 Task: Compose an email with the signature Alex Clark with the subject Status update and the message Please find attached the requested document. from softage.1@softage.net to softage.5@softage.net and softage.6@softage.net with CC to softage.7@softage.net, select the message and change font size to huge, align the email to right Send the email
Action: Mouse moved to (511, 643)
Screenshot: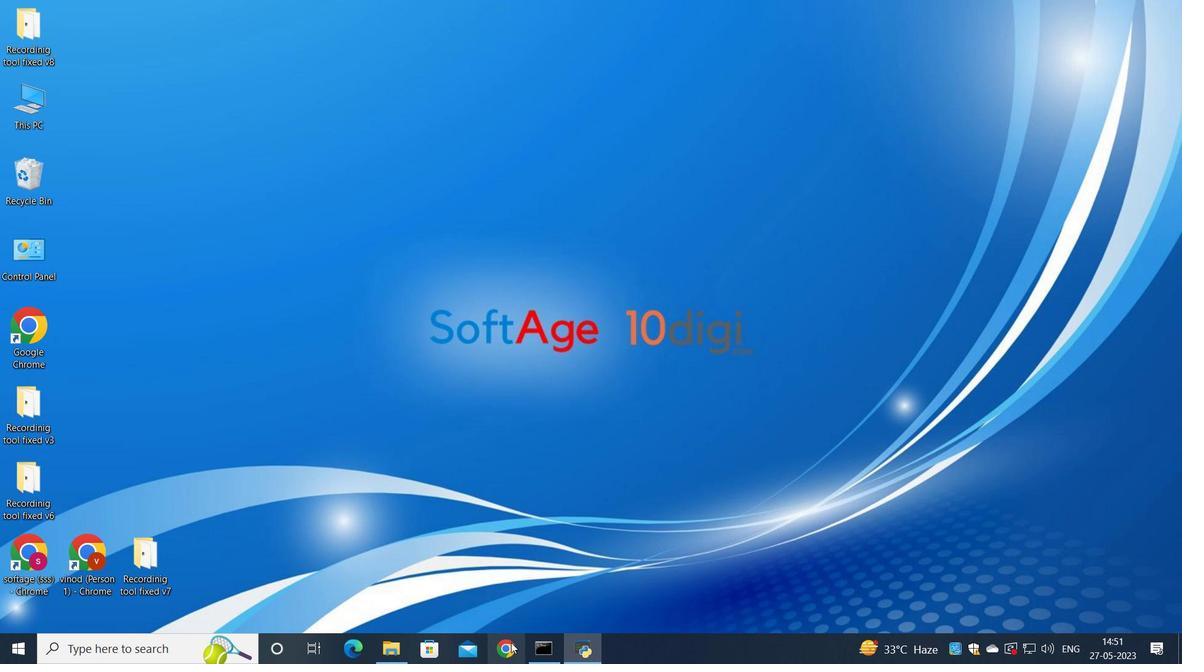 
Action: Mouse pressed left at (511, 643)
Screenshot: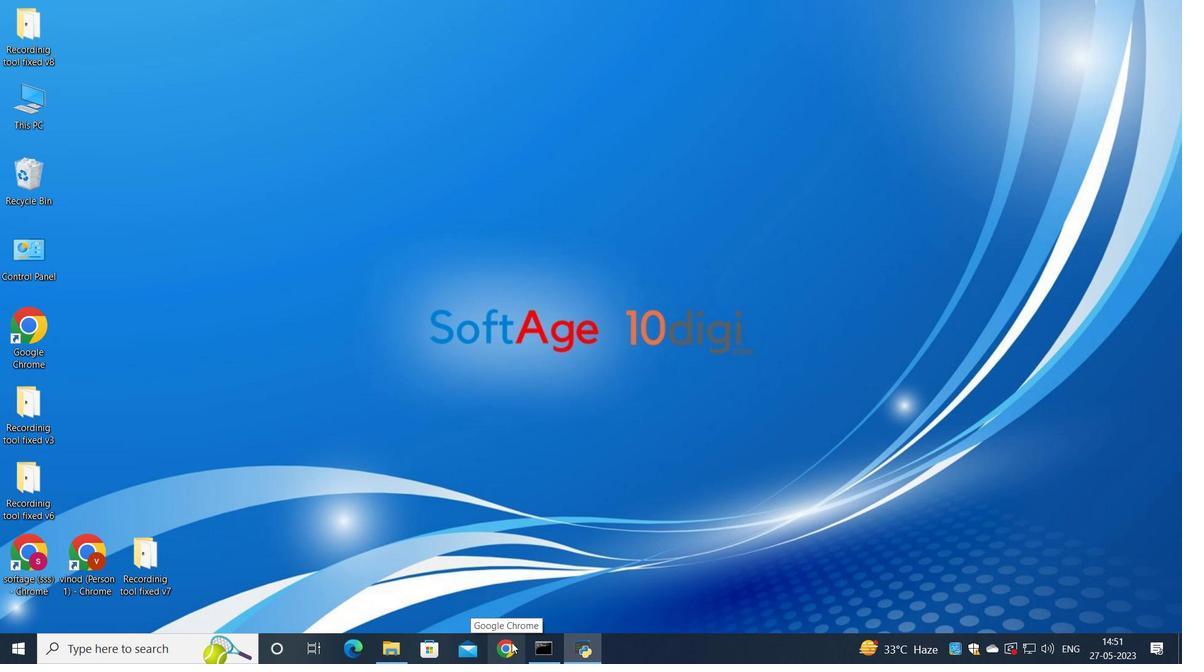 
Action: Mouse moved to (508, 413)
Screenshot: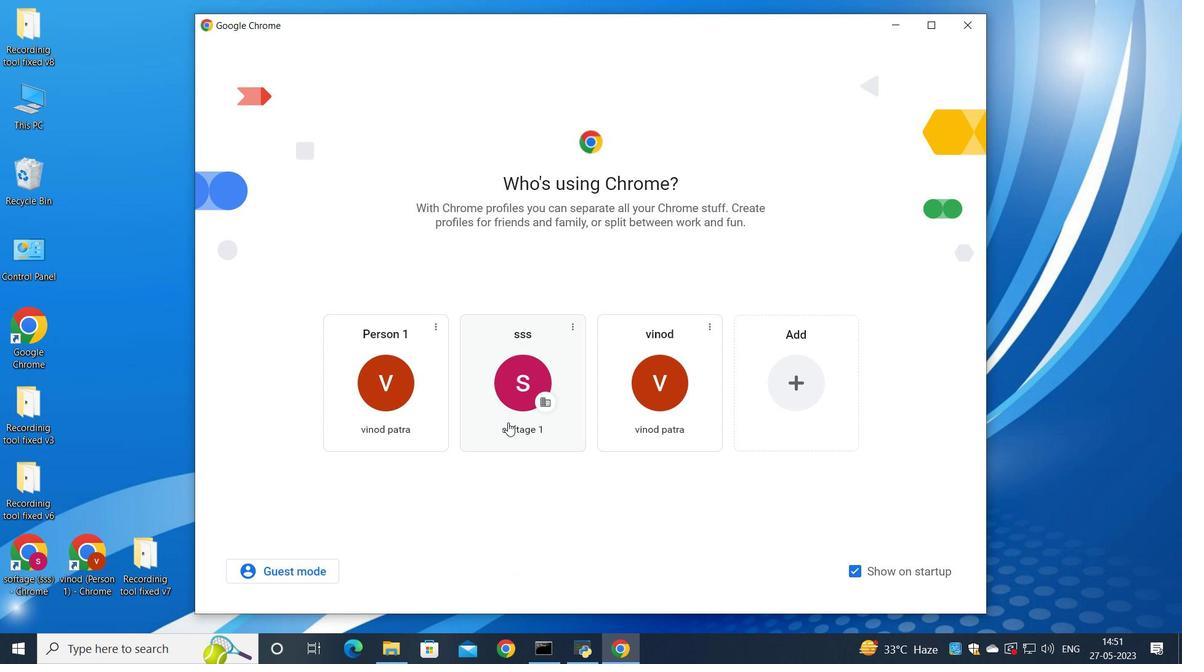 
Action: Mouse pressed left at (508, 413)
Screenshot: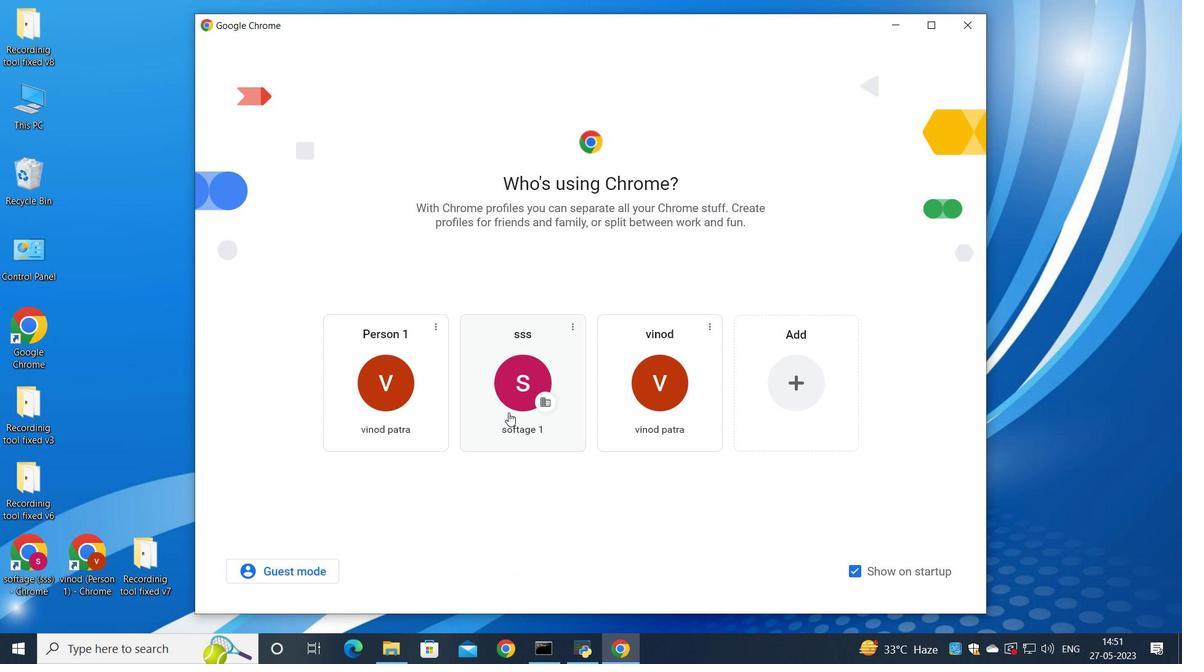 
Action: Mouse moved to (1036, 79)
Screenshot: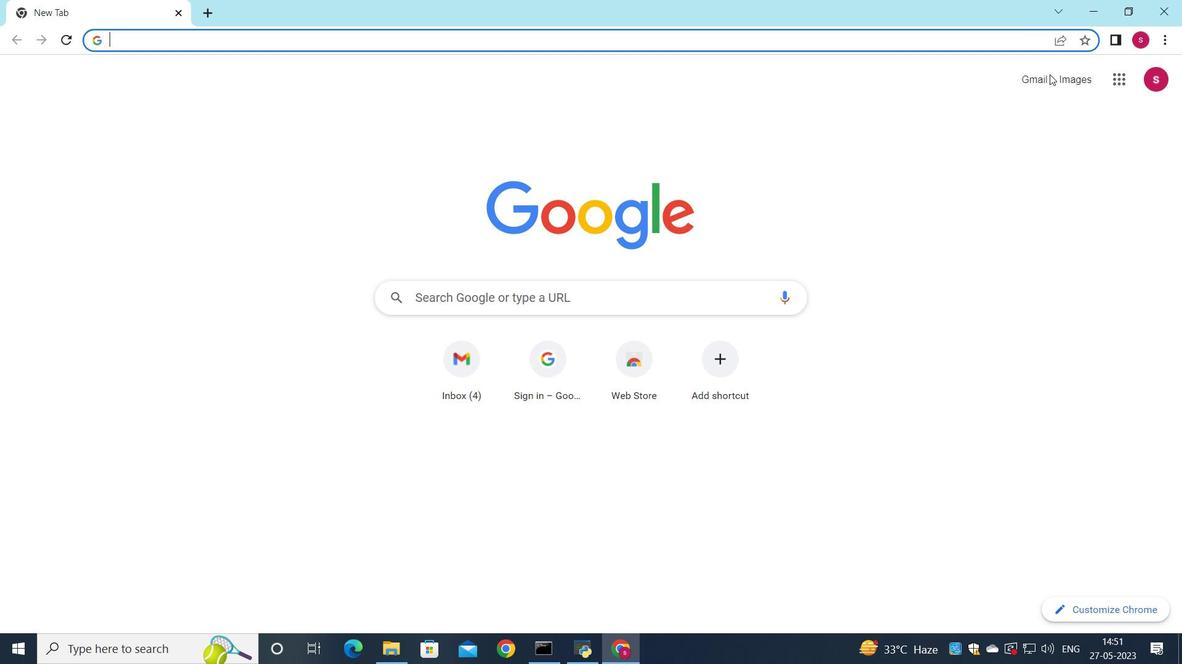 
Action: Mouse pressed left at (1036, 79)
Screenshot: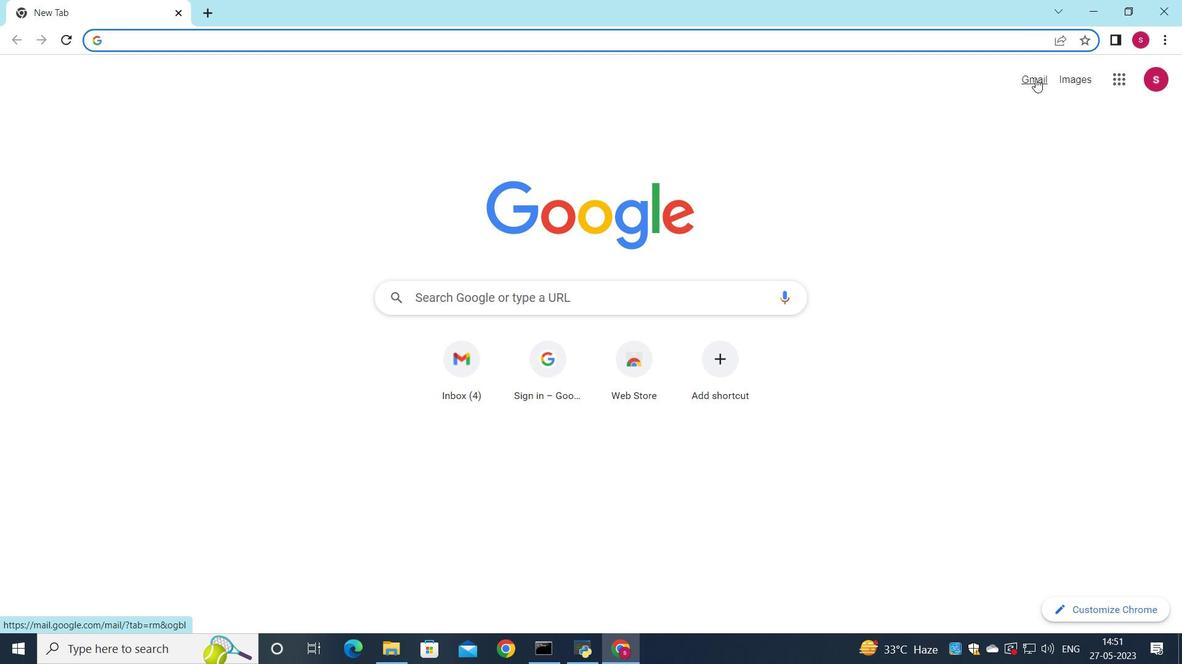 
Action: Mouse moved to (1009, 102)
Screenshot: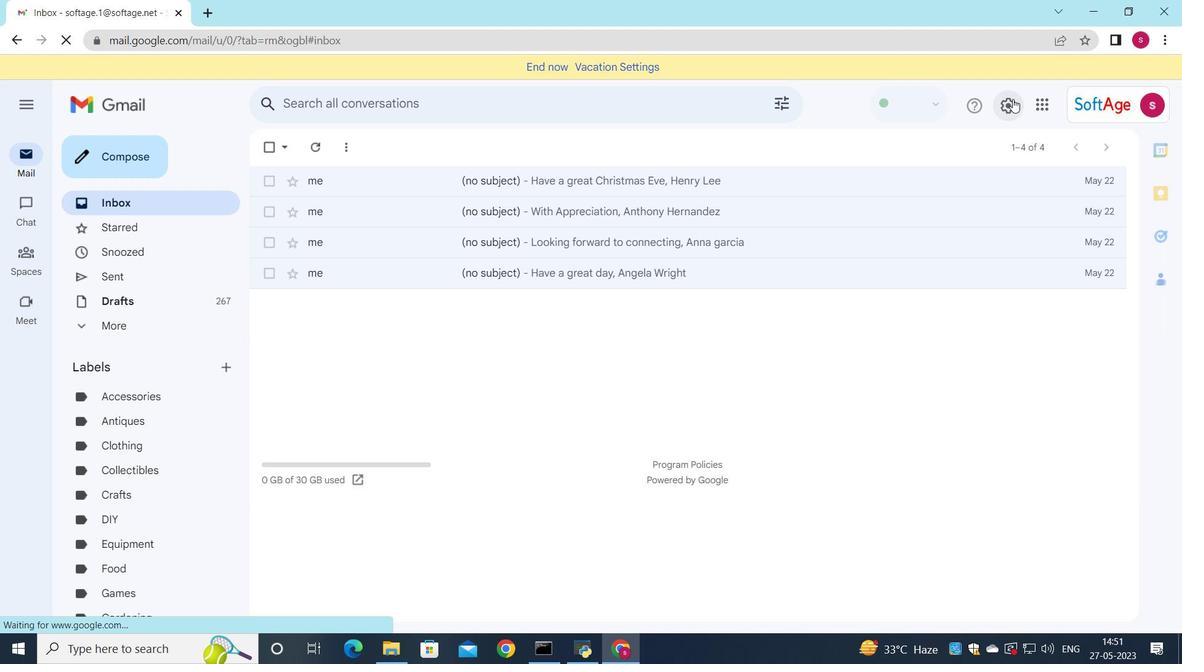 
Action: Mouse pressed left at (1009, 102)
Screenshot: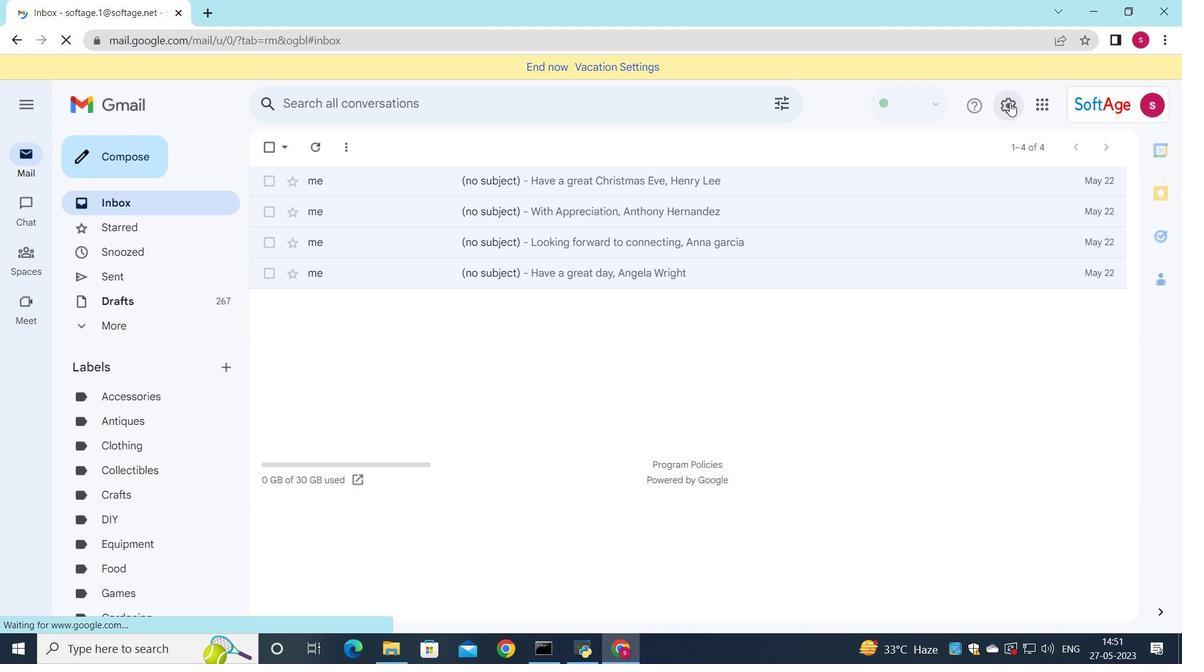 
Action: Mouse moved to (1001, 182)
Screenshot: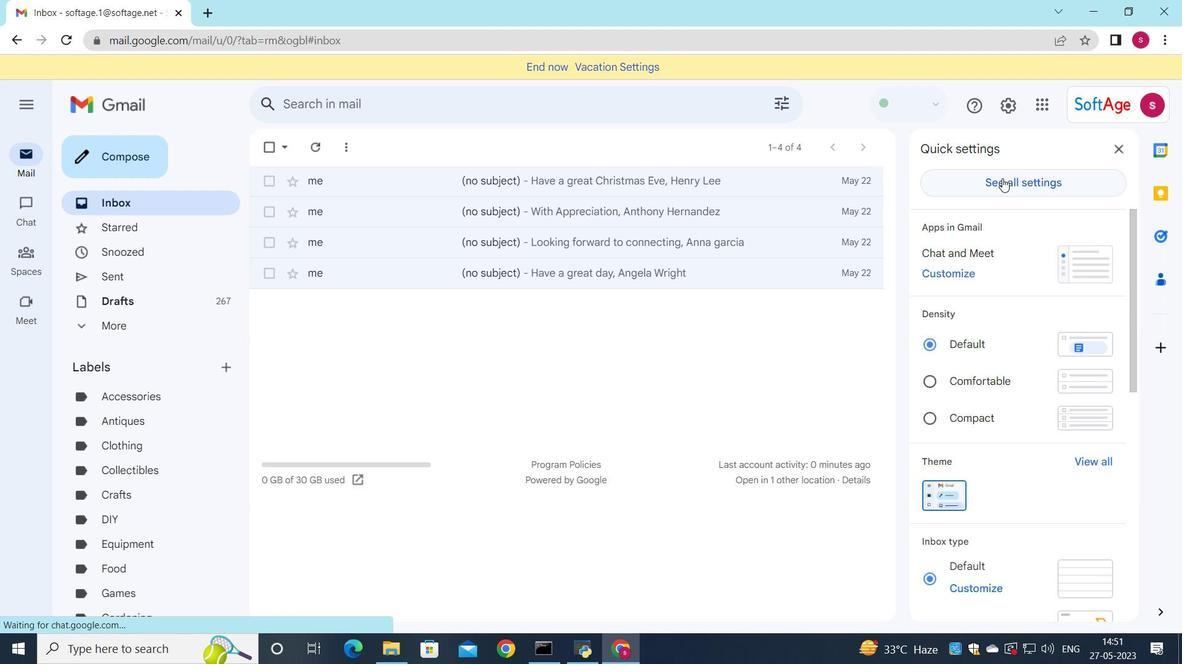 
Action: Mouse pressed left at (1001, 182)
Screenshot: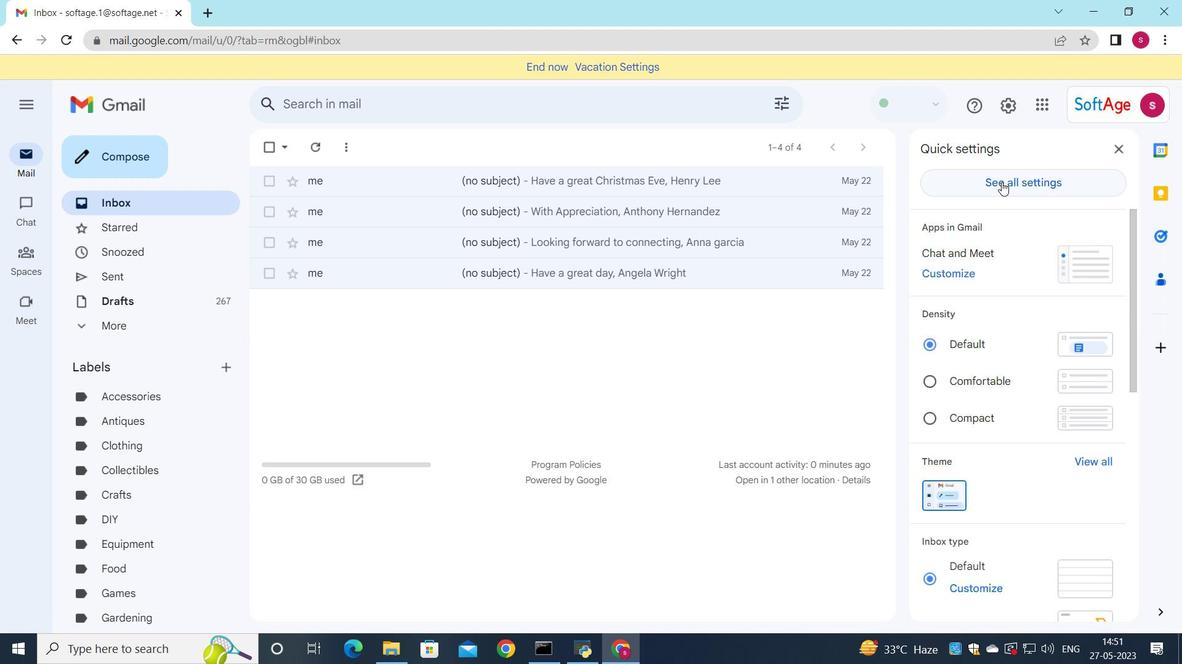
Action: Mouse moved to (621, 259)
Screenshot: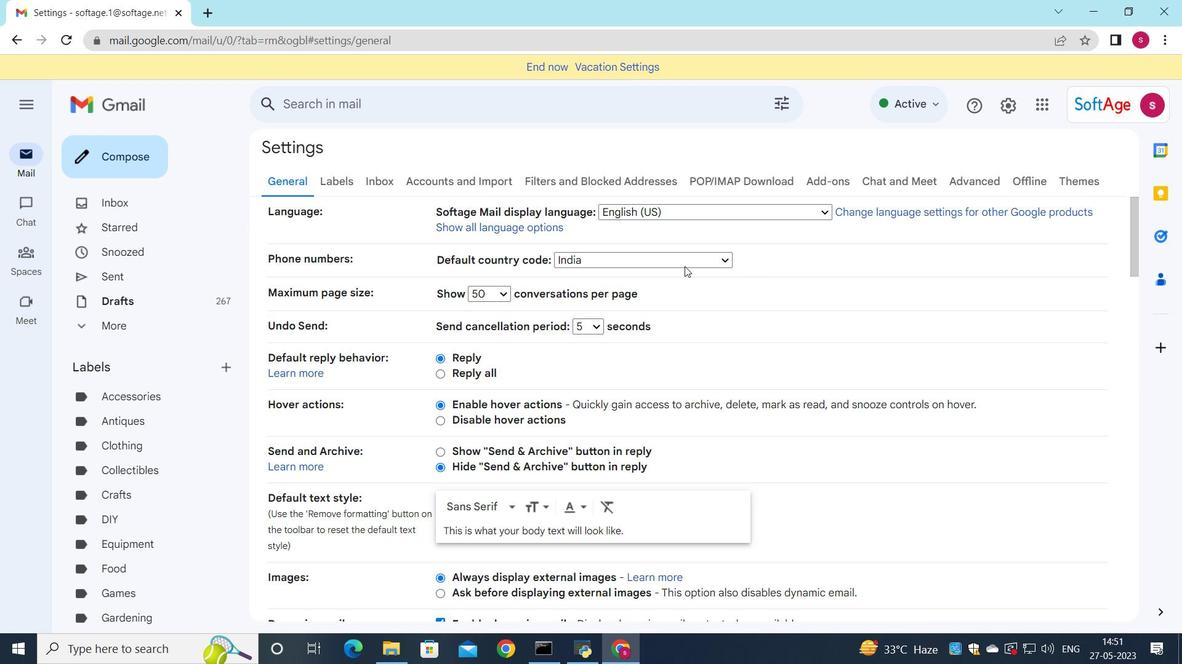 
Action: Mouse scrolled (621, 258) with delta (0, 0)
Screenshot: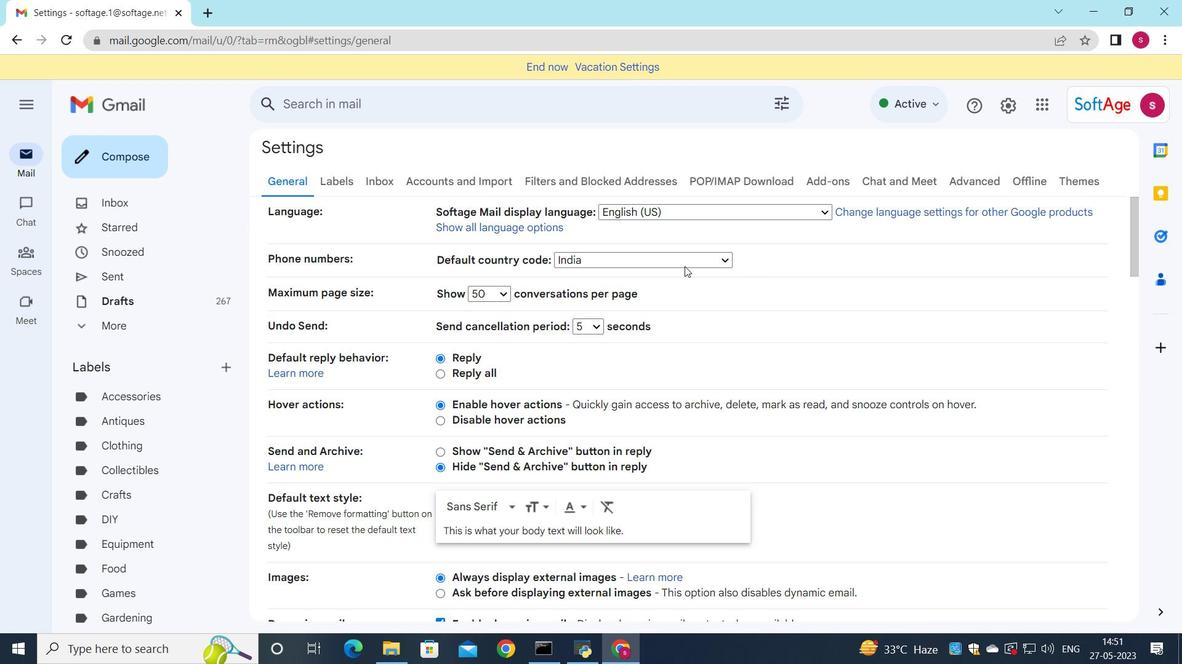 
Action: Mouse moved to (612, 261)
Screenshot: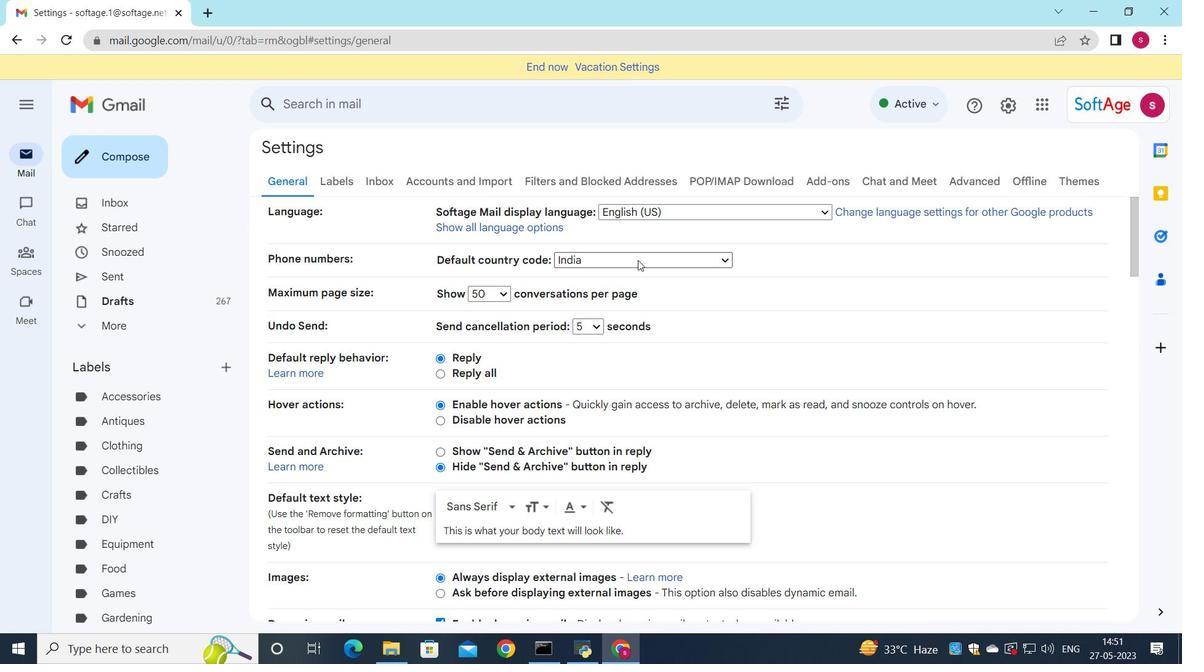 
Action: Mouse scrolled (612, 261) with delta (0, 0)
Screenshot: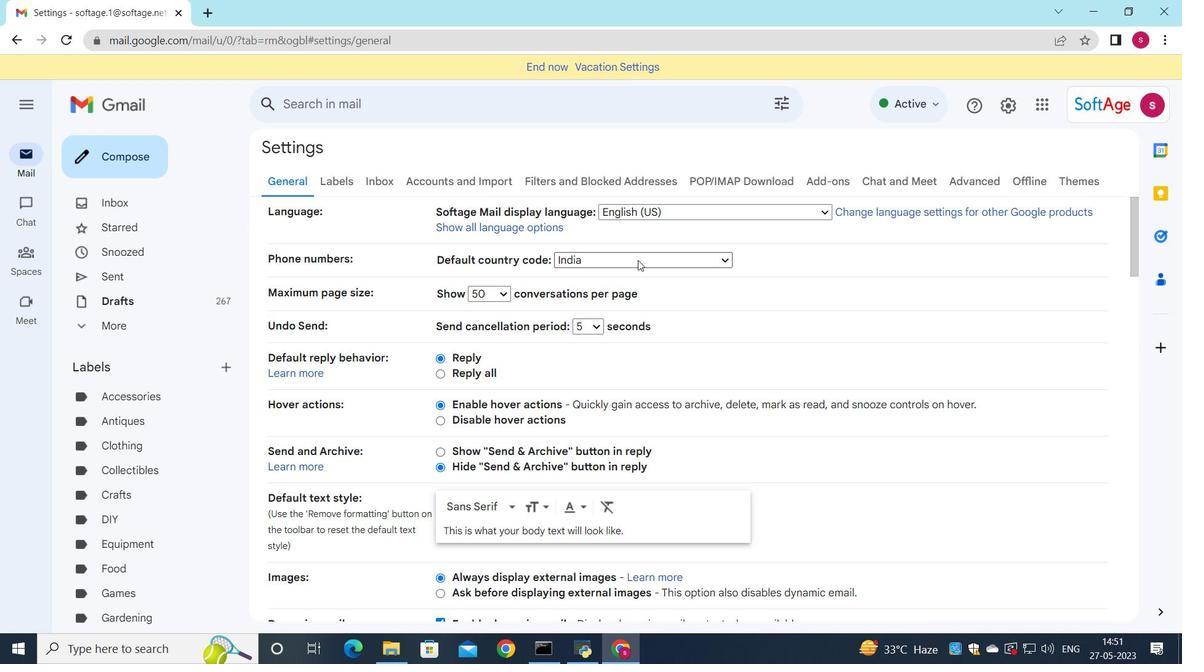 
Action: Mouse moved to (609, 262)
Screenshot: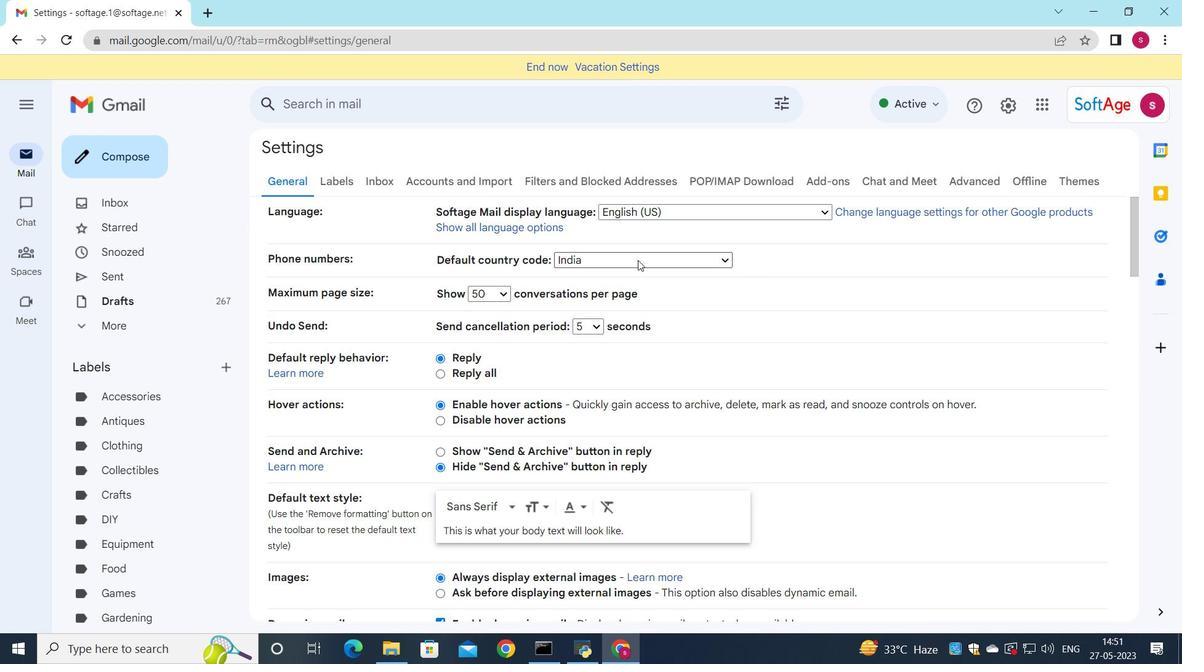 
Action: Mouse scrolled (609, 261) with delta (0, 0)
Screenshot: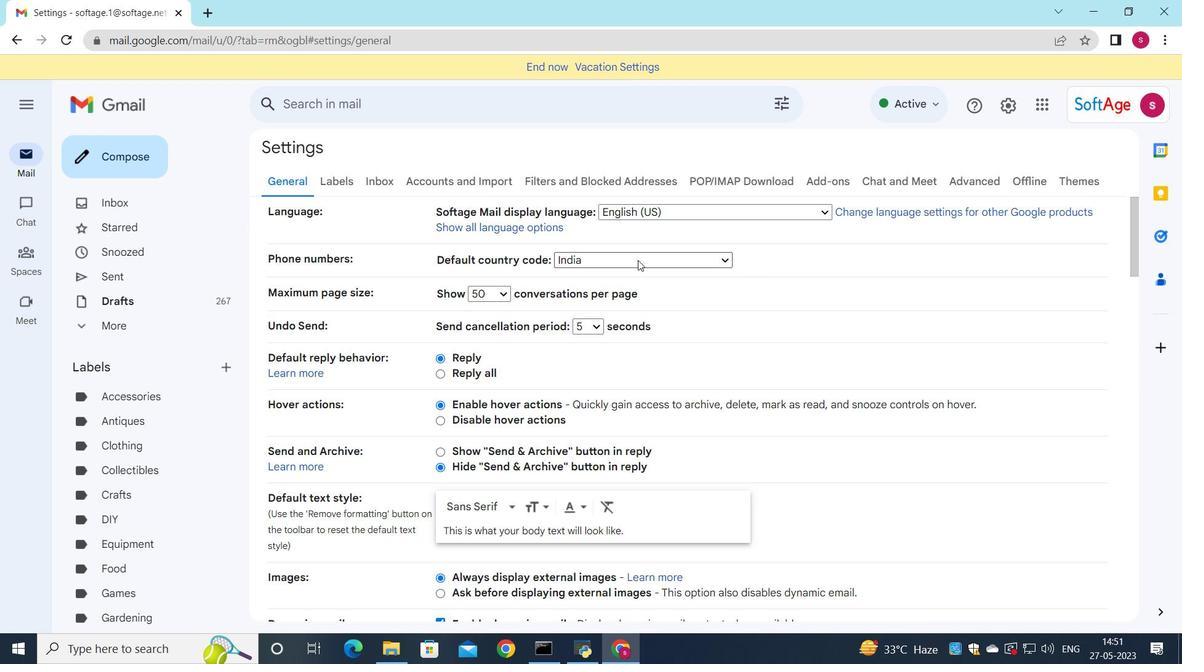 
Action: Mouse moved to (600, 267)
Screenshot: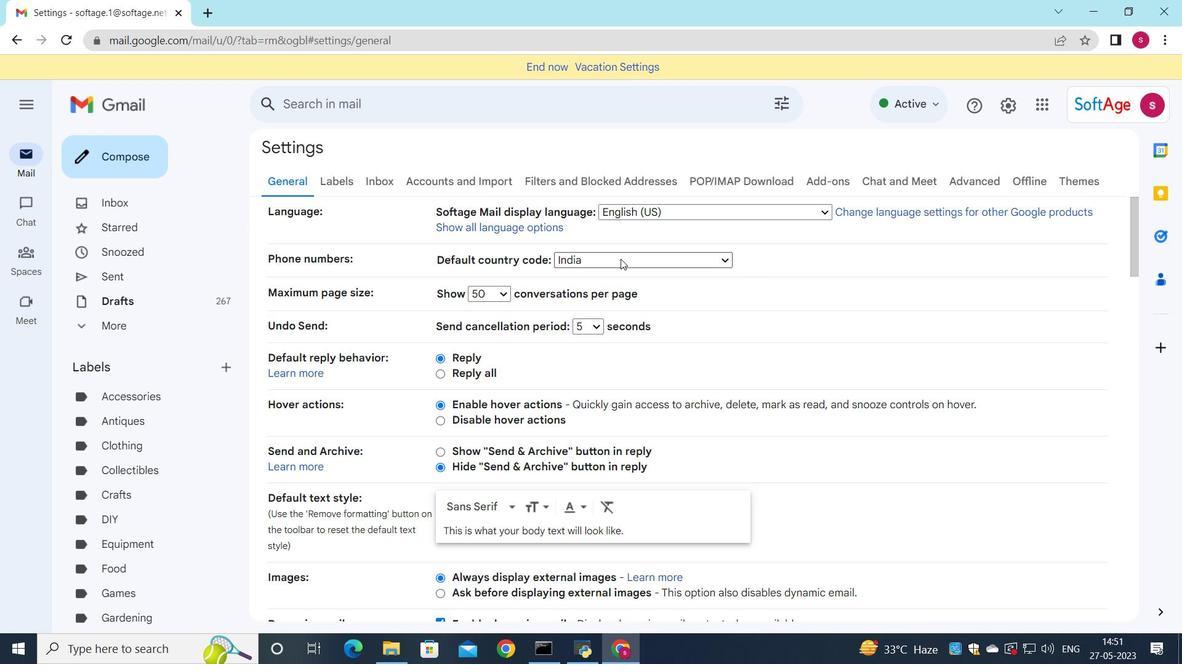 
Action: Mouse scrolled (602, 265) with delta (0, 0)
Screenshot: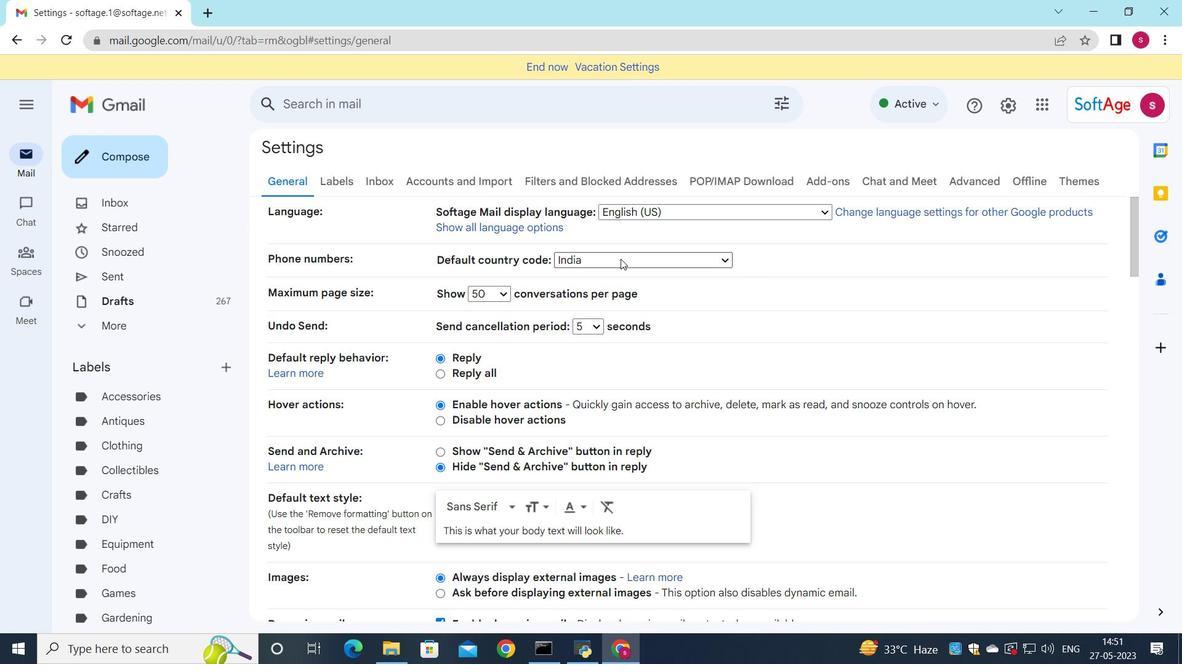 
Action: Mouse moved to (595, 273)
Screenshot: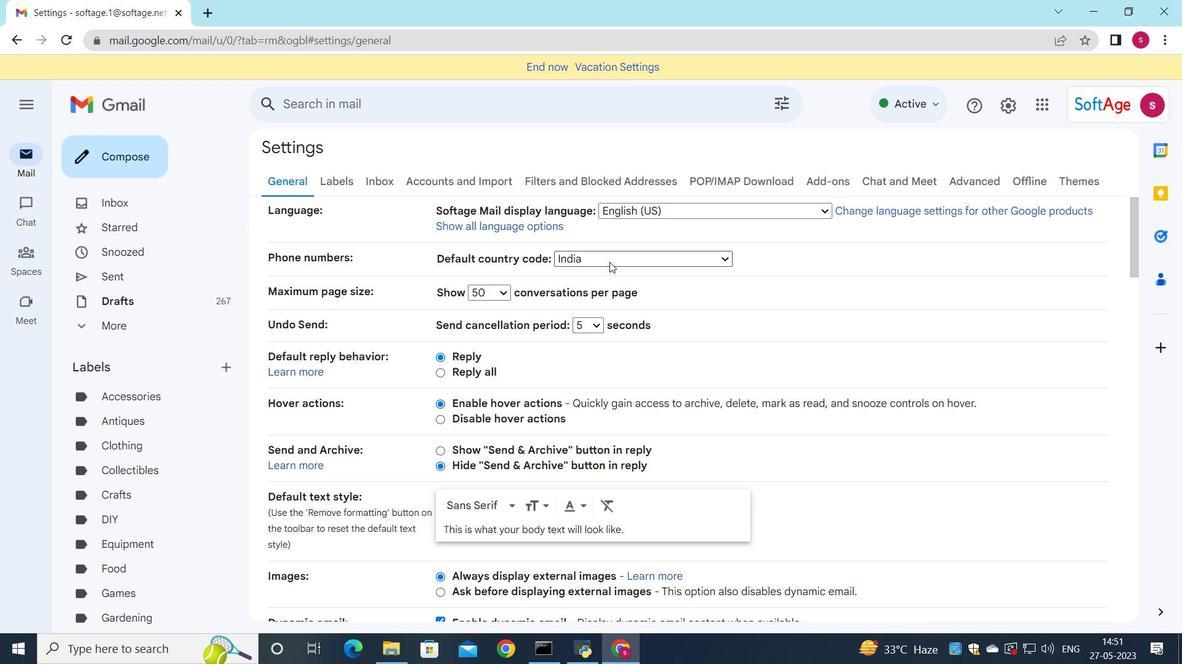 
Action: Mouse scrolled (595, 273) with delta (0, 0)
Screenshot: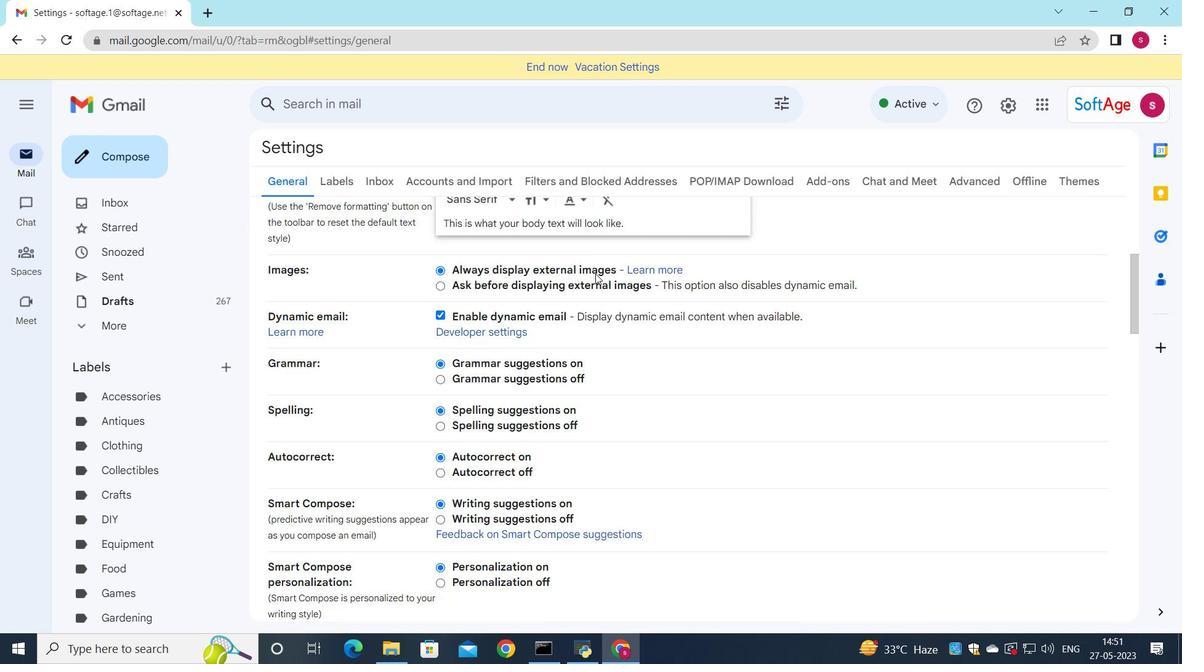 
Action: Mouse scrolled (595, 273) with delta (0, 0)
Screenshot: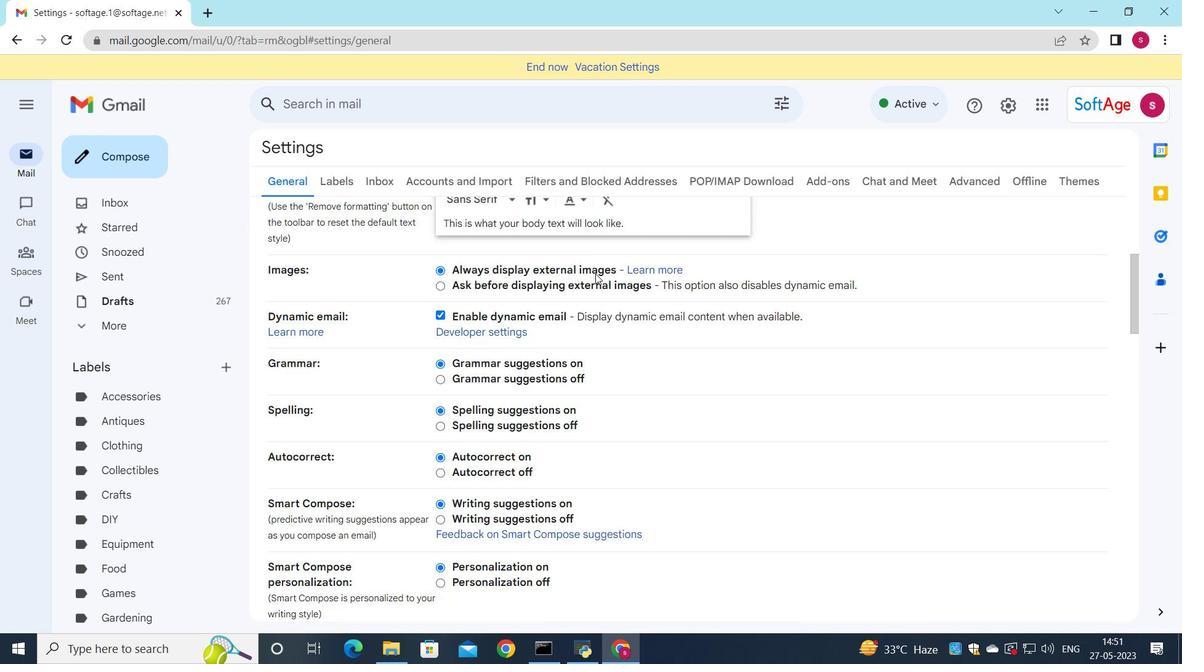 
Action: Mouse scrolled (595, 273) with delta (0, 0)
Screenshot: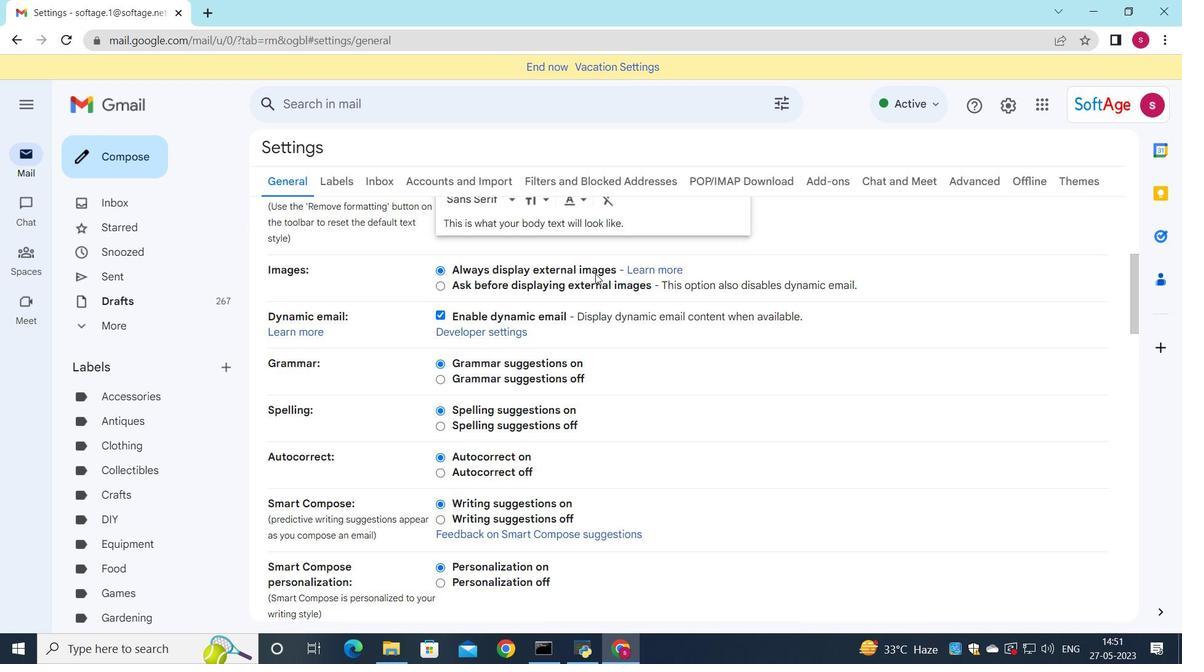 
Action: Mouse scrolled (595, 273) with delta (0, 0)
Screenshot: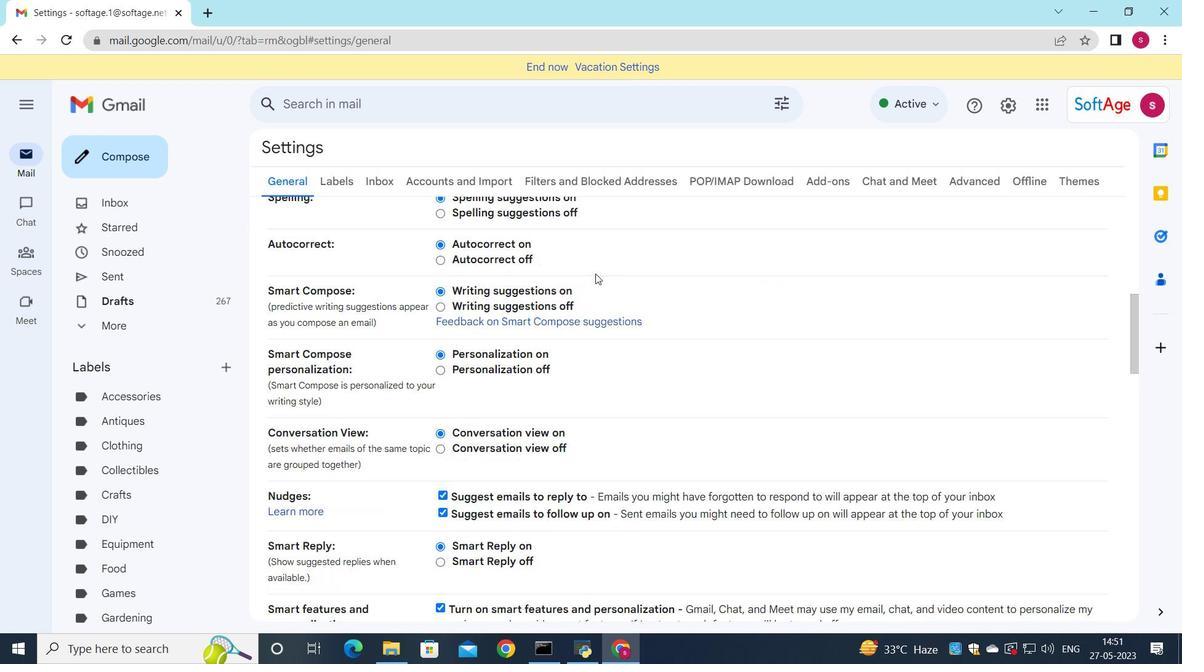 
Action: Mouse scrolled (595, 273) with delta (0, 0)
Screenshot: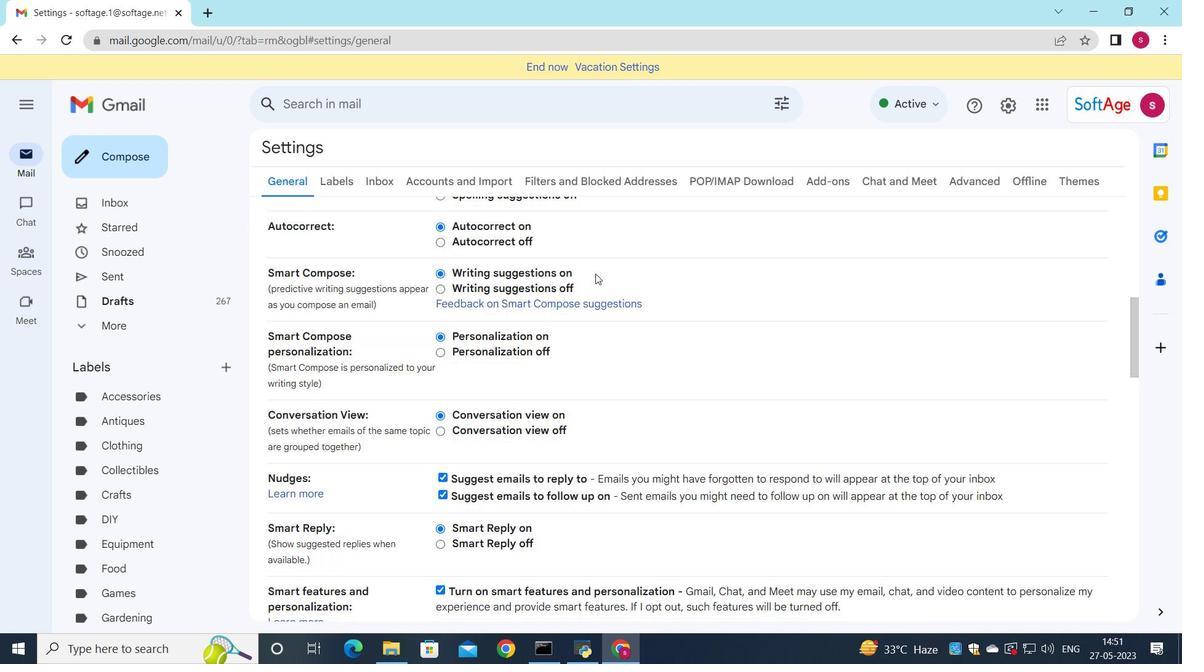 
Action: Mouse scrolled (595, 273) with delta (0, 0)
Screenshot: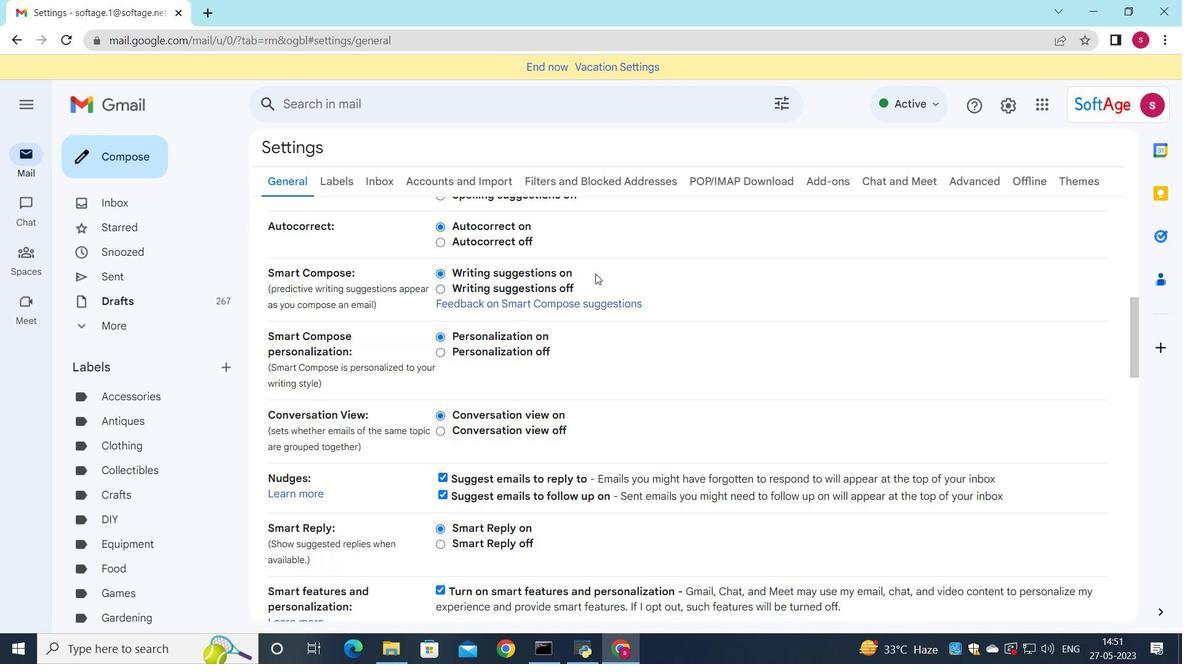 
Action: Mouse scrolled (595, 273) with delta (0, 0)
Screenshot: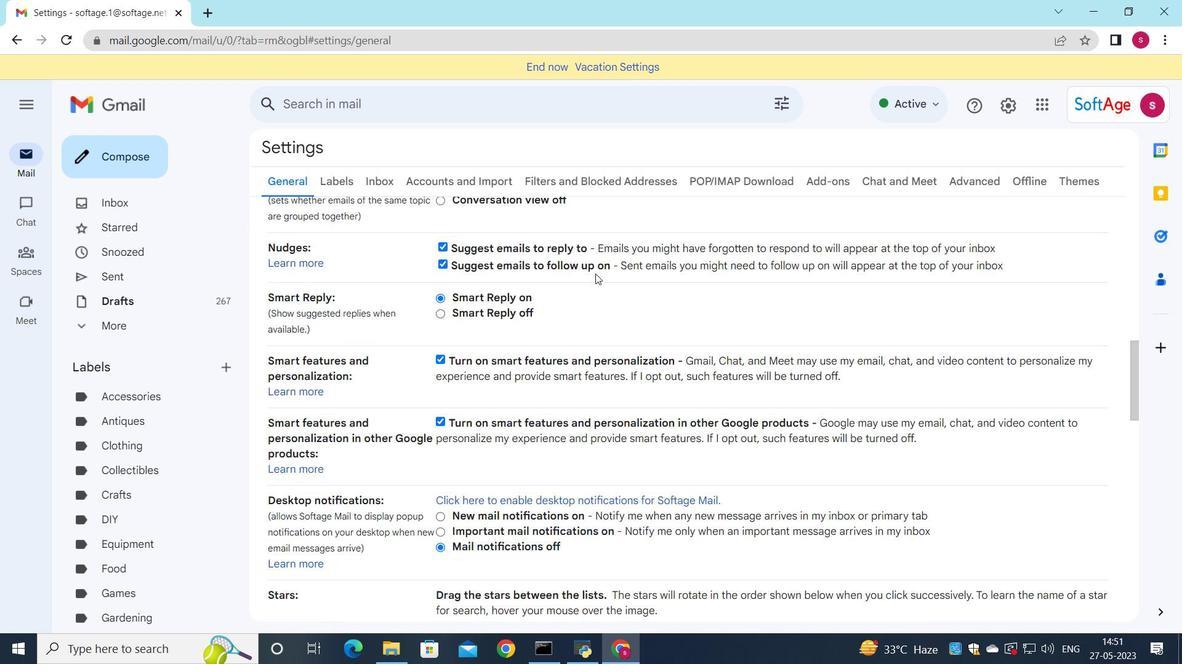 
Action: Mouse scrolled (595, 273) with delta (0, 0)
Screenshot: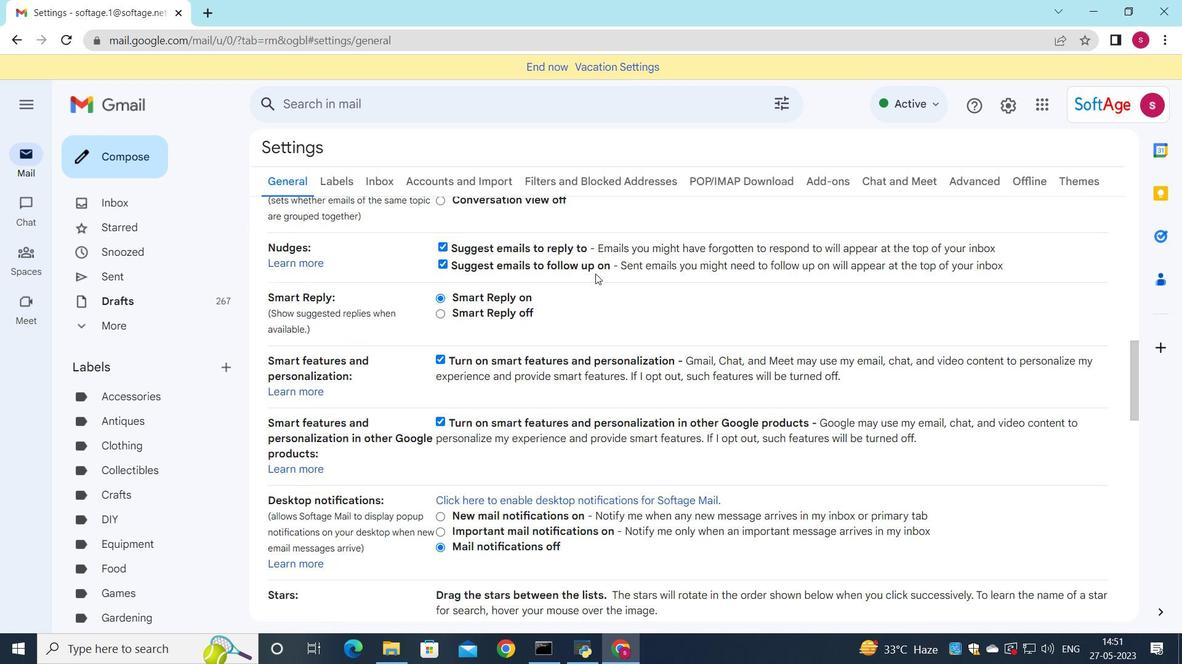 
Action: Mouse scrolled (595, 273) with delta (0, 0)
Screenshot: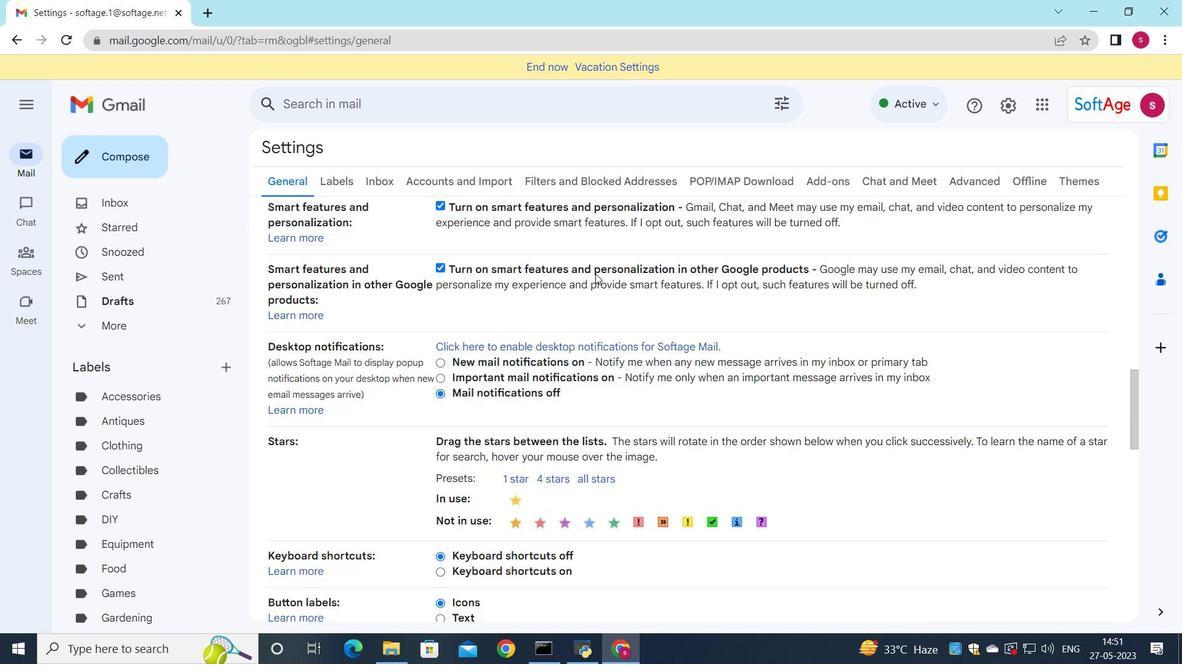
Action: Mouse scrolled (595, 273) with delta (0, 0)
Screenshot: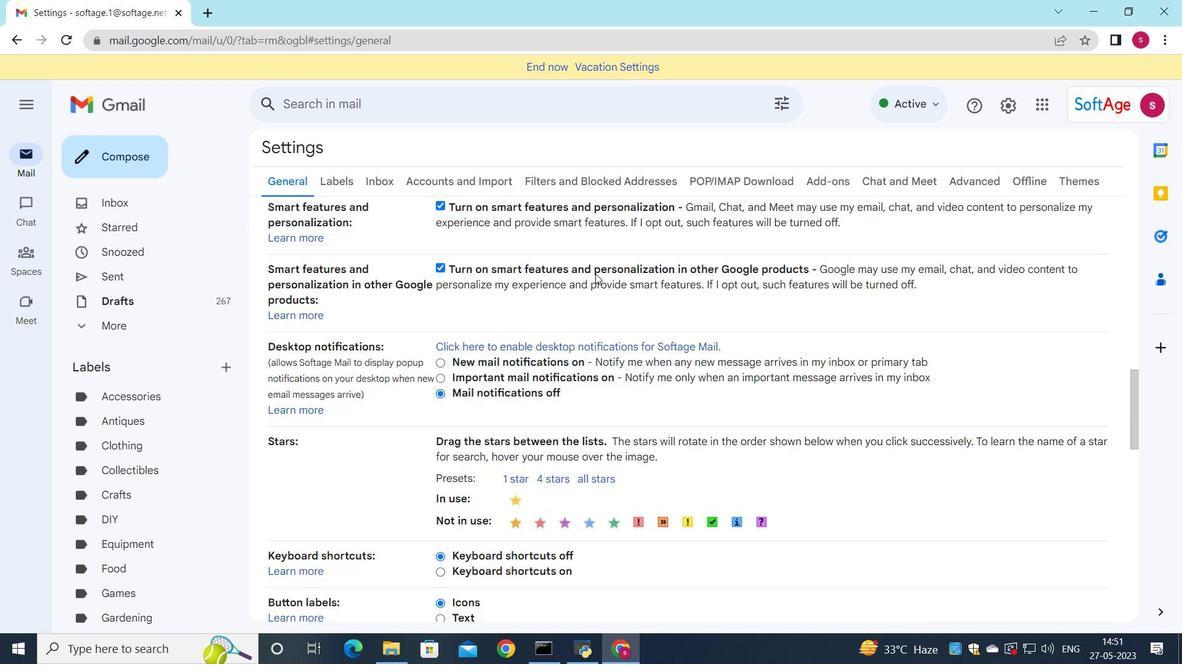 
Action: Mouse scrolled (595, 273) with delta (0, 0)
Screenshot: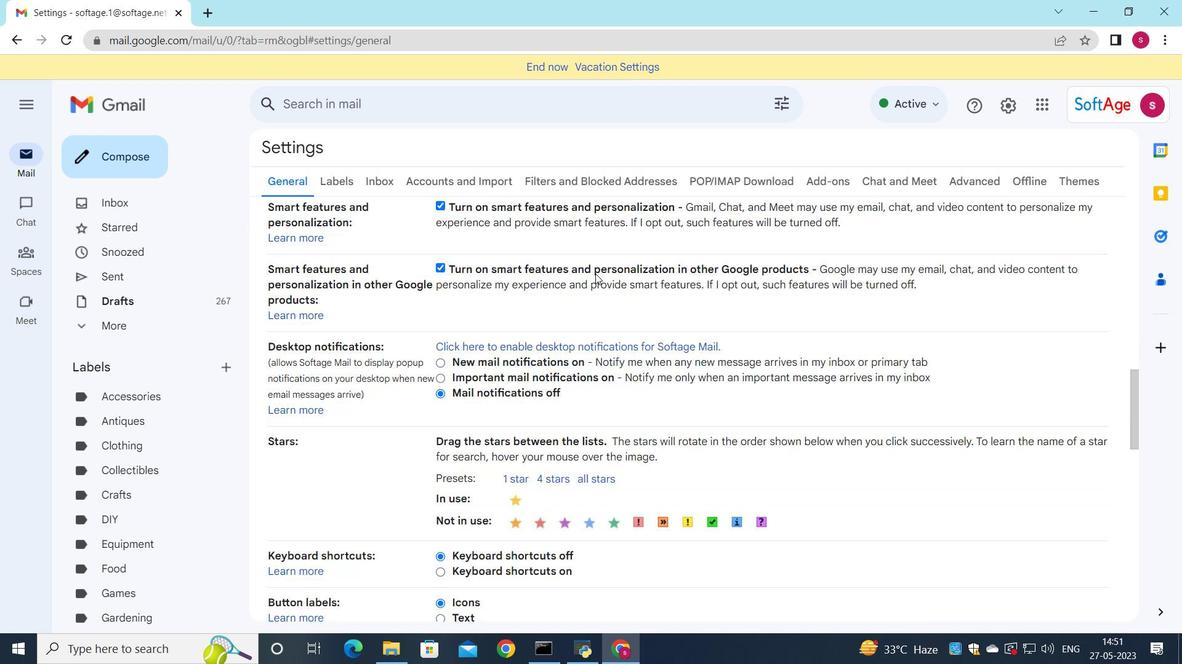 
Action: Mouse scrolled (595, 273) with delta (0, 0)
Screenshot: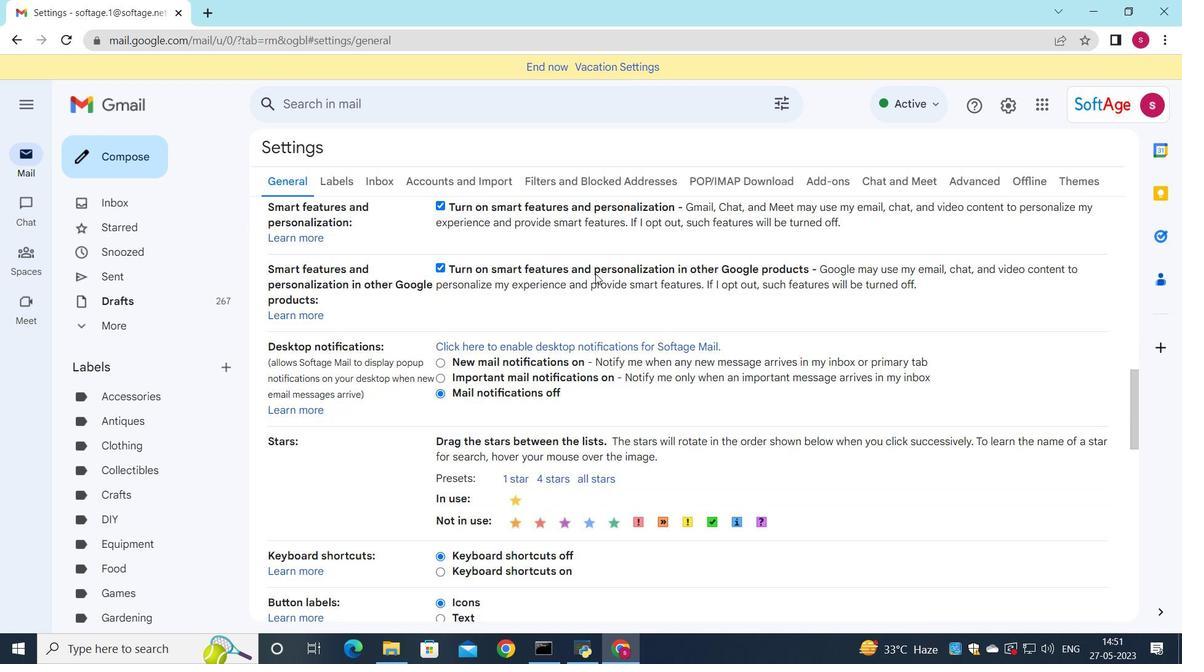 
Action: Mouse scrolled (595, 273) with delta (0, 0)
Screenshot: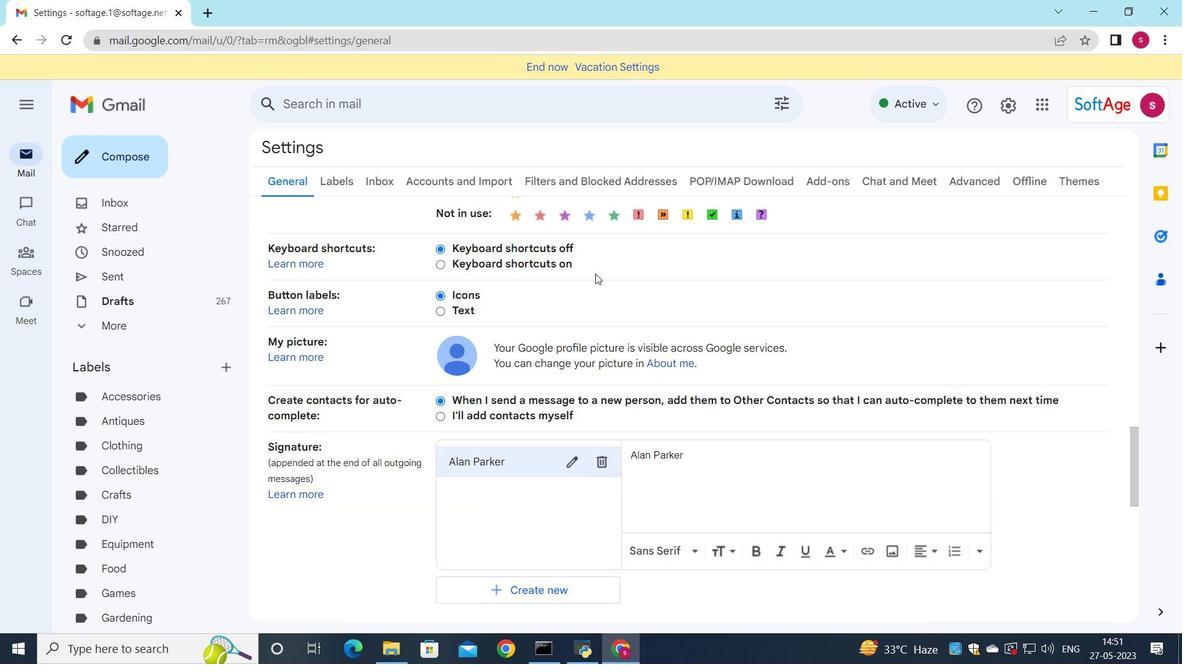 
Action: Mouse scrolled (595, 273) with delta (0, 0)
Screenshot: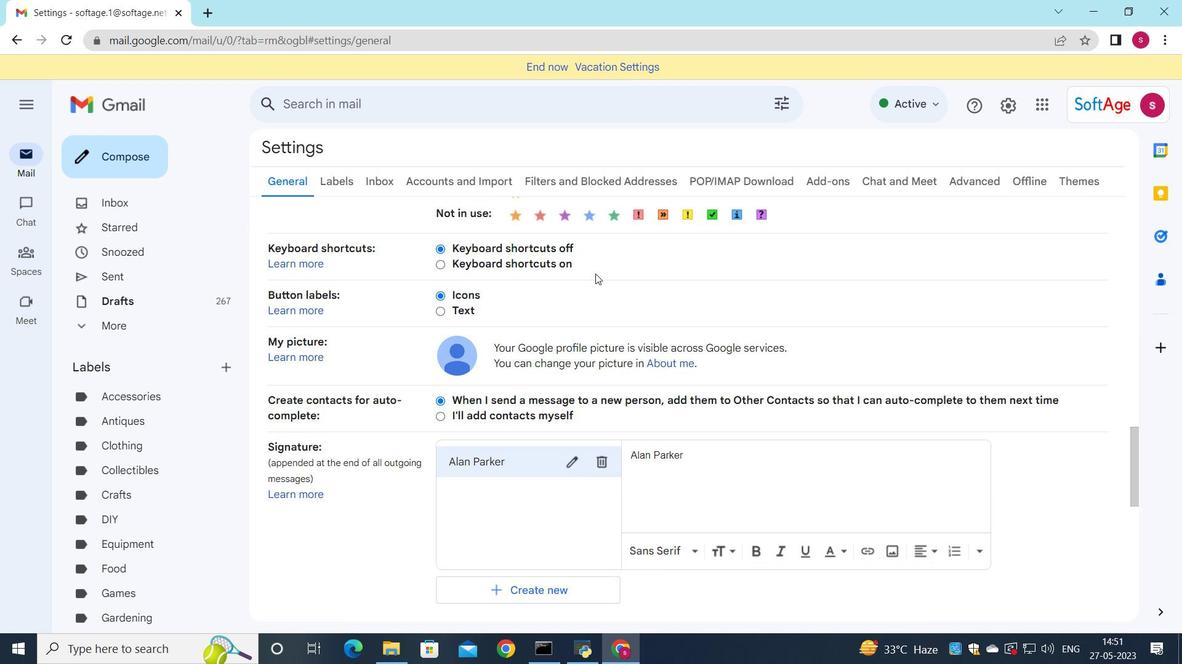 
Action: Mouse moved to (596, 307)
Screenshot: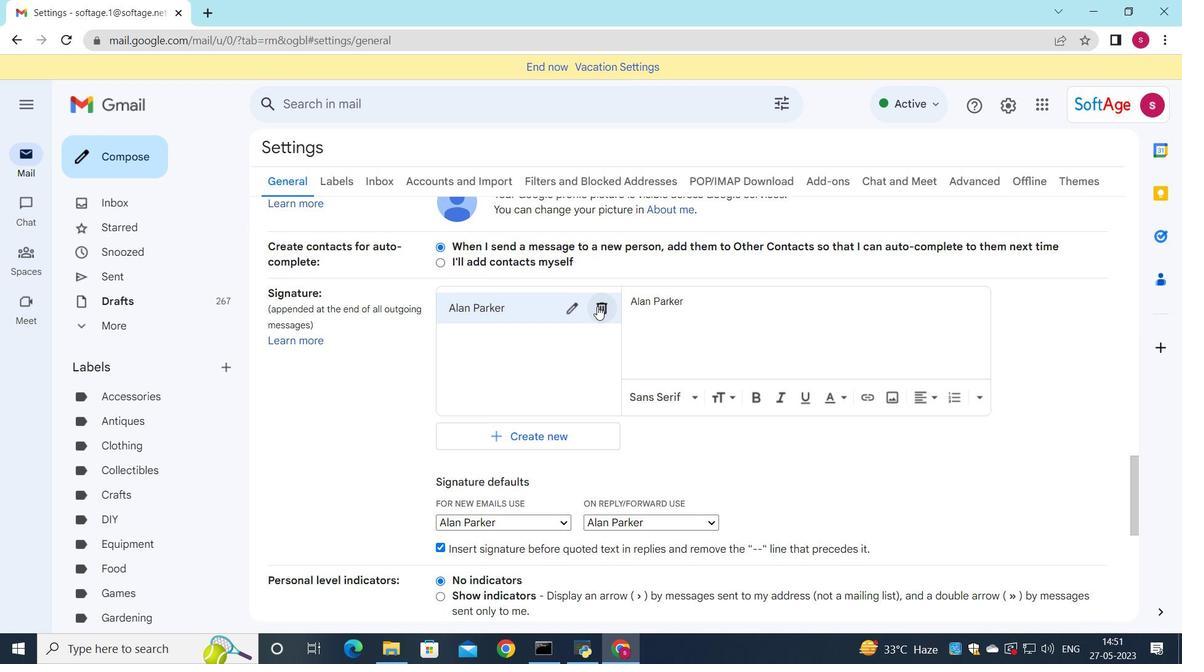
Action: Mouse pressed left at (596, 307)
Screenshot: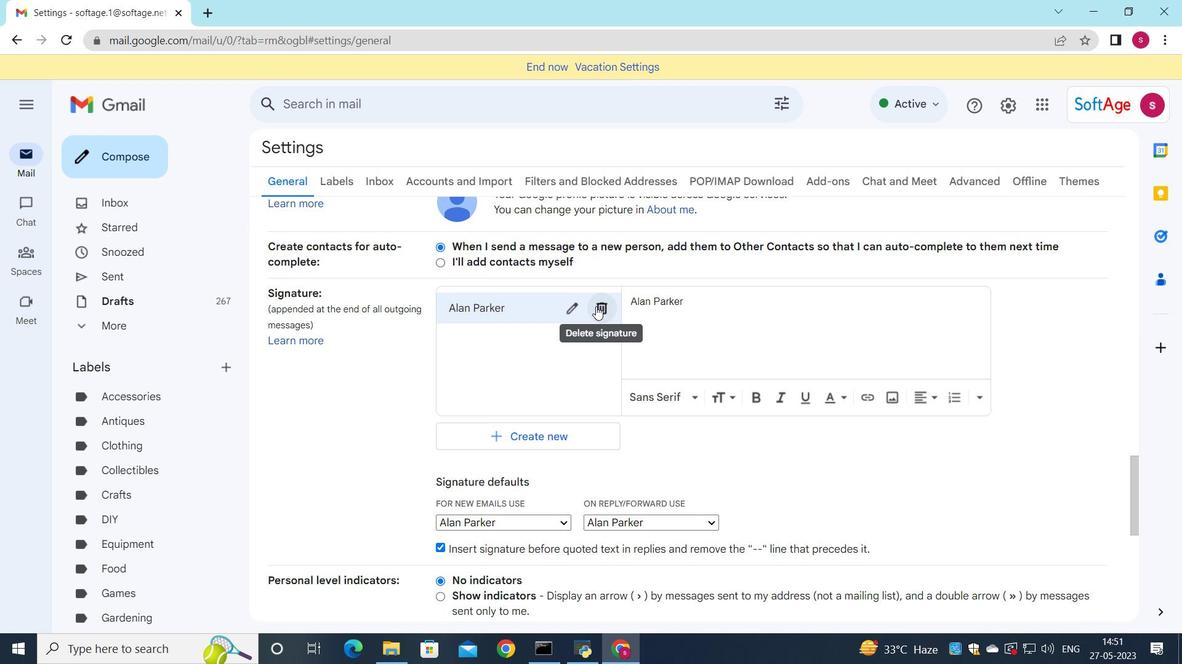 
Action: Mouse moved to (719, 372)
Screenshot: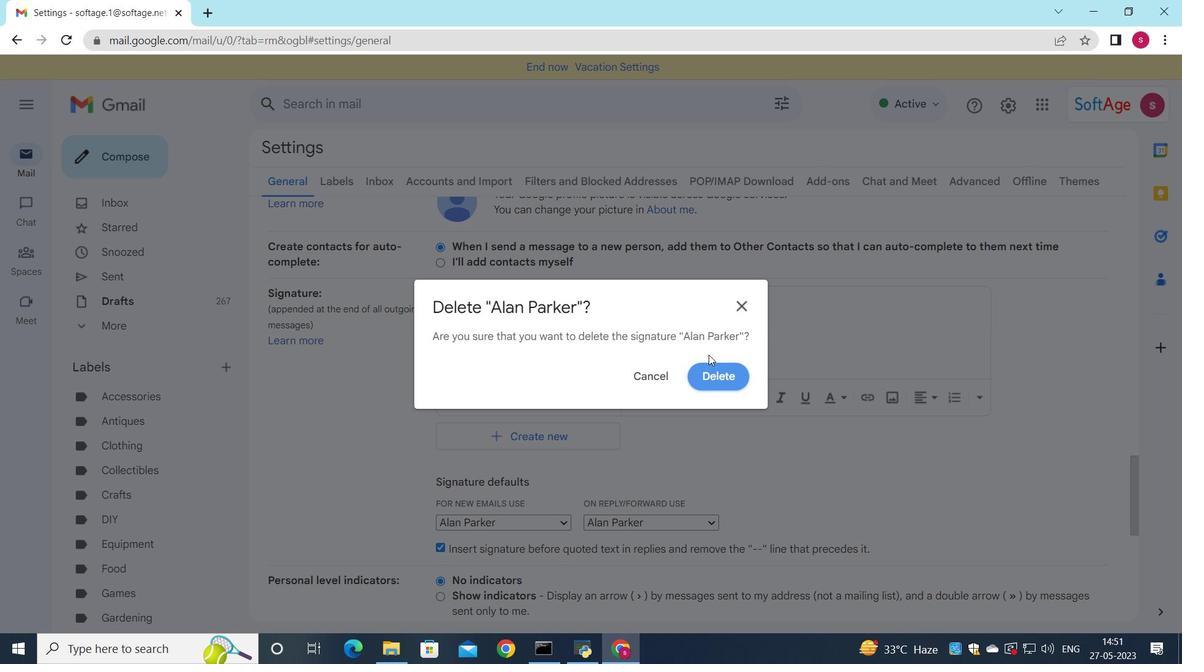 
Action: Mouse pressed left at (719, 372)
Screenshot: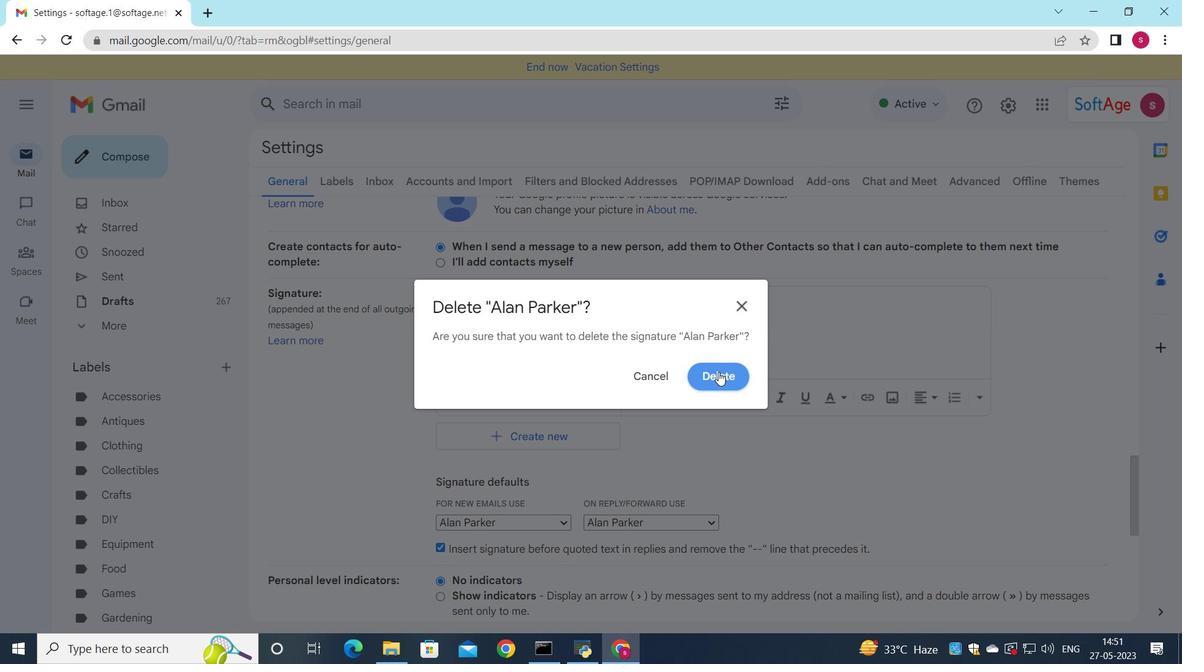 
Action: Mouse moved to (514, 320)
Screenshot: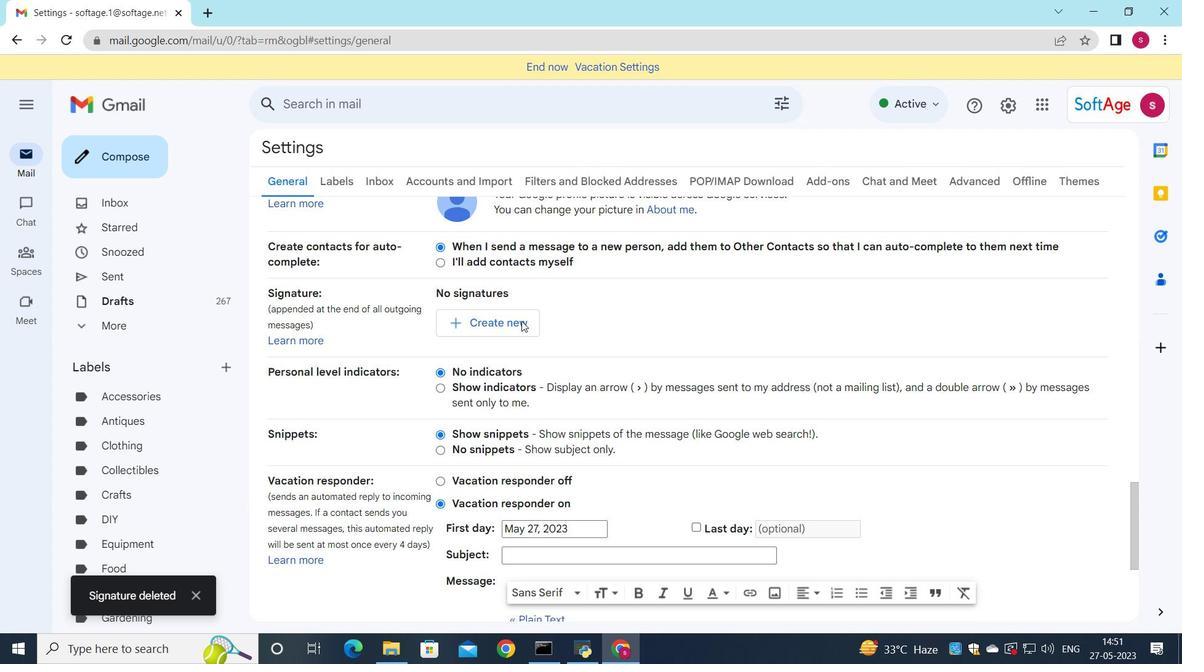 
Action: Mouse pressed left at (514, 320)
Screenshot: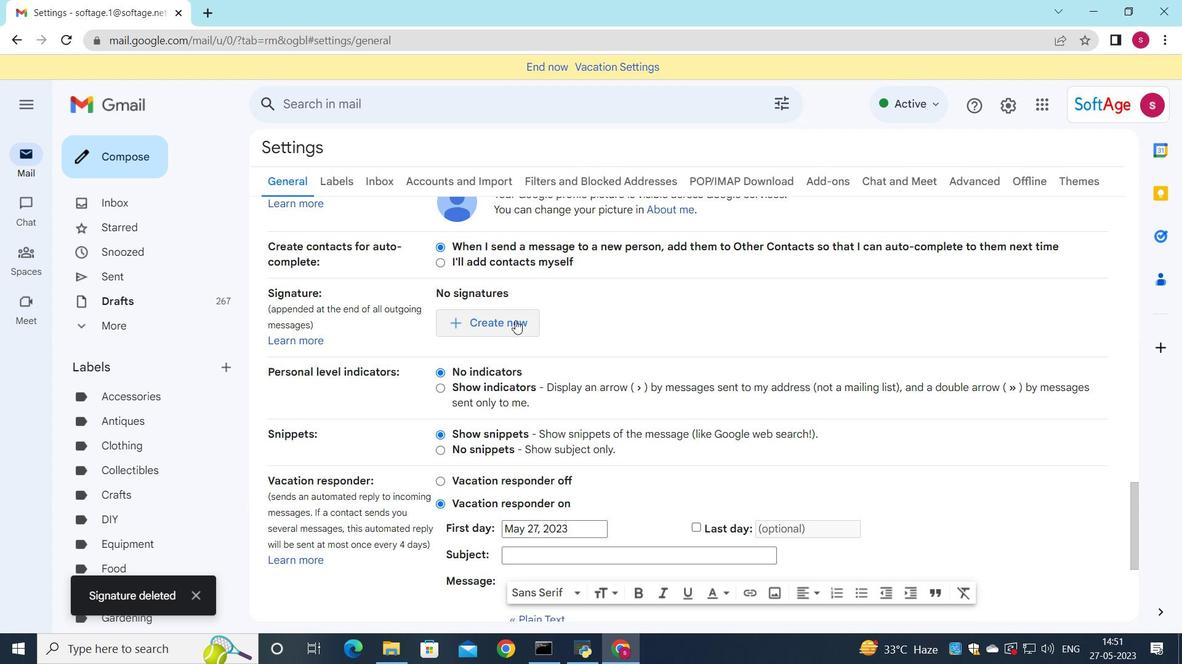 
Action: Mouse moved to (909, 313)
Screenshot: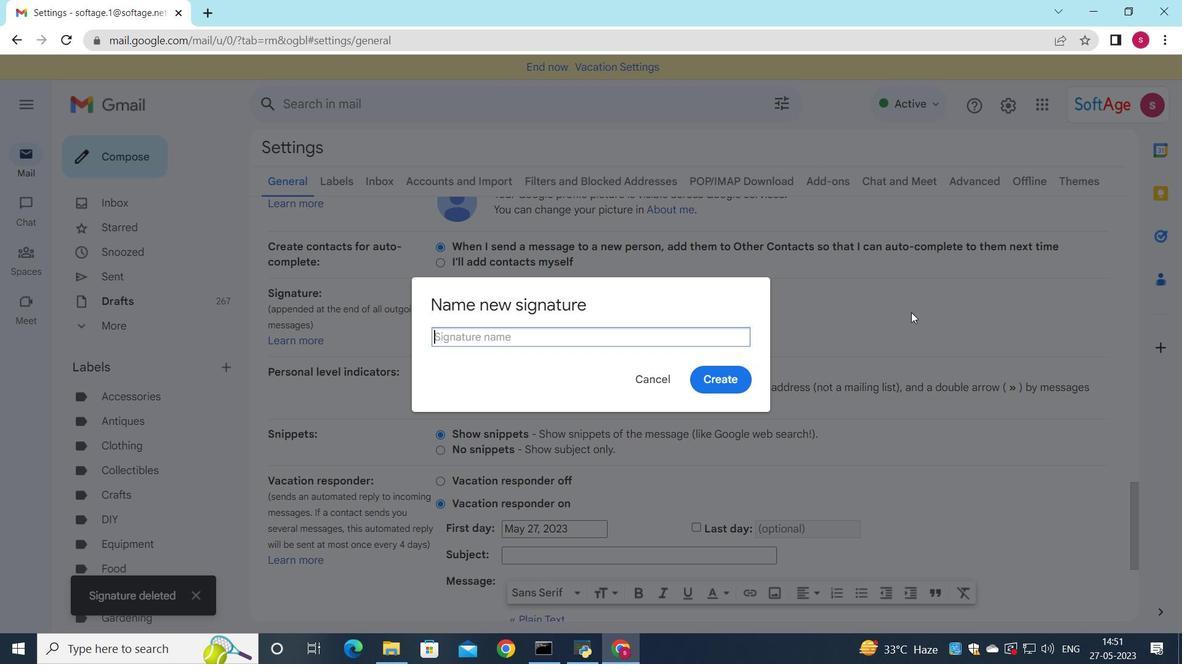
Action: Key pressed <Key.space><Key.shift><Key.shift><Key.shift>A<Key.backspace><Key.backspace><Key.shift><Key.shift><Key.shift><Key.shift><Key.shift>Alex<Key.space><Key.shift><Key.shift>Clark
Screenshot: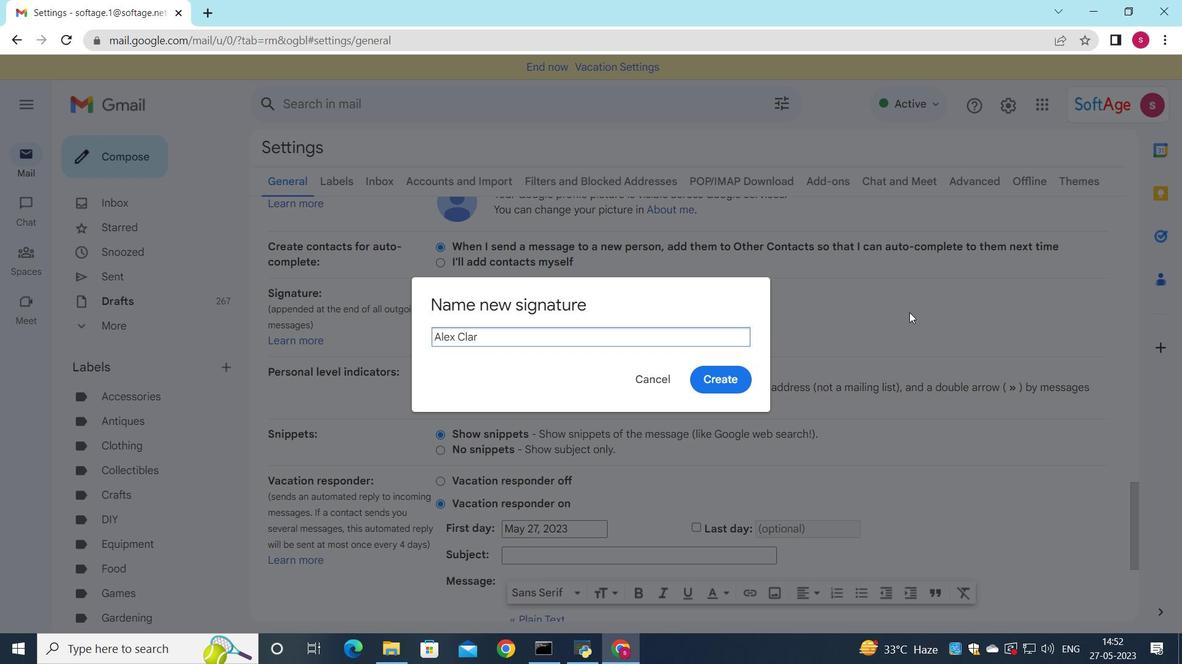 
Action: Mouse moved to (738, 368)
Screenshot: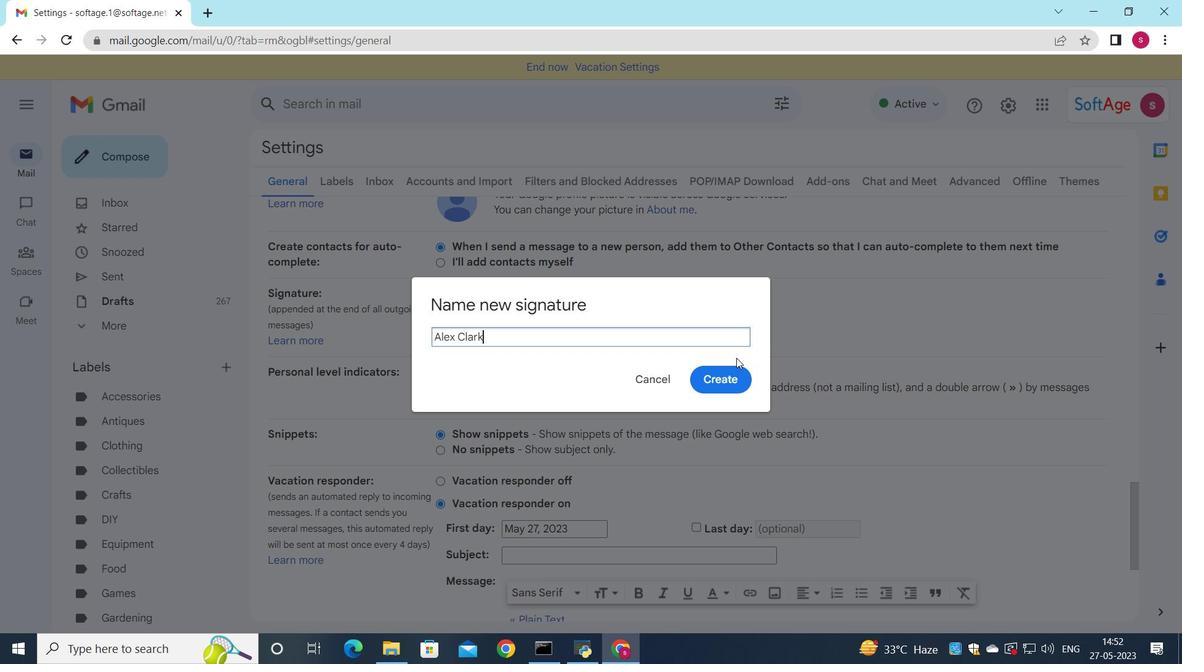 
Action: Mouse pressed left at (738, 368)
Screenshot: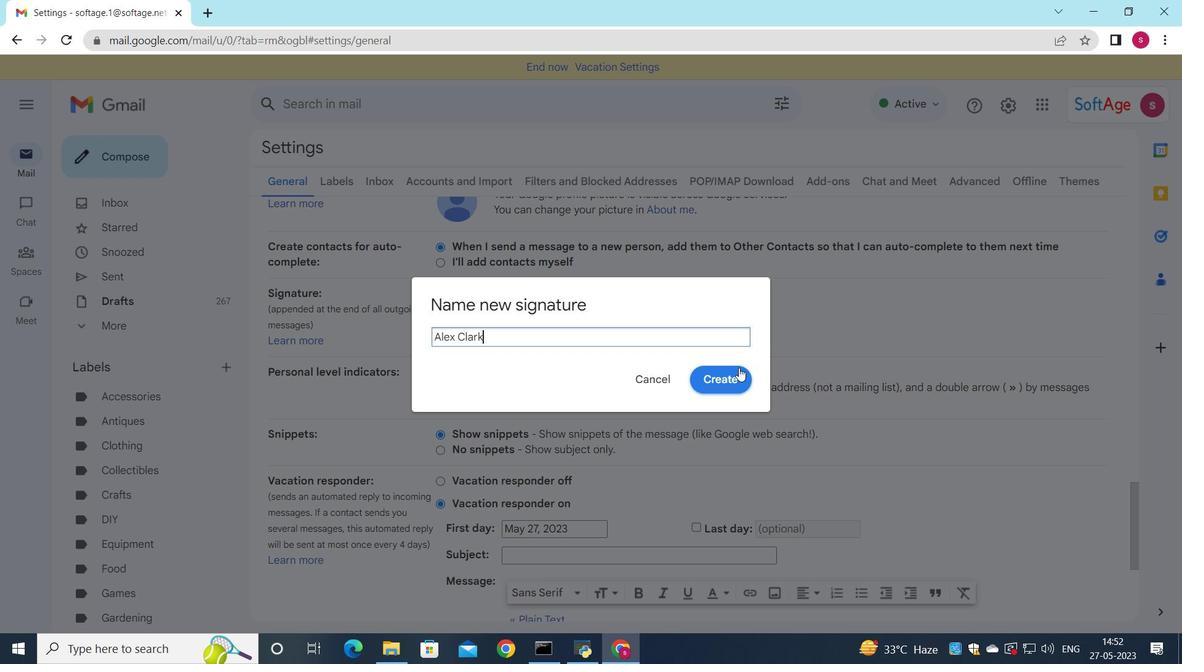 
Action: Mouse moved to (682, 327)
Screenshot: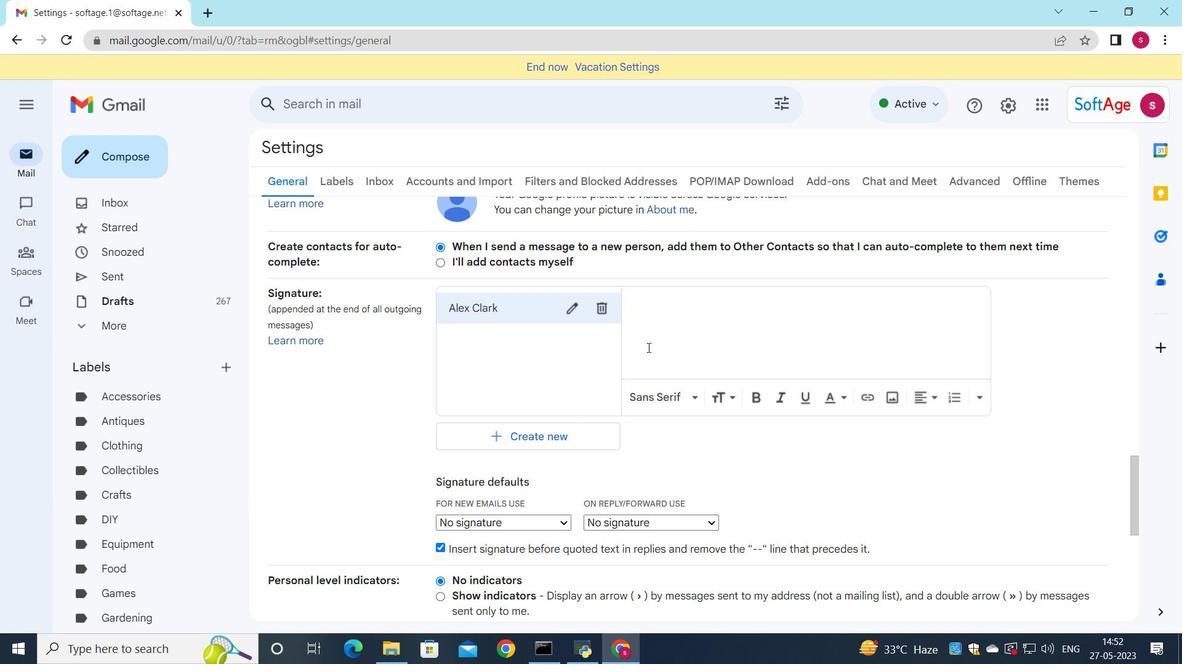 
Action: Mouse pressed left at (682, 327)
Screenshot: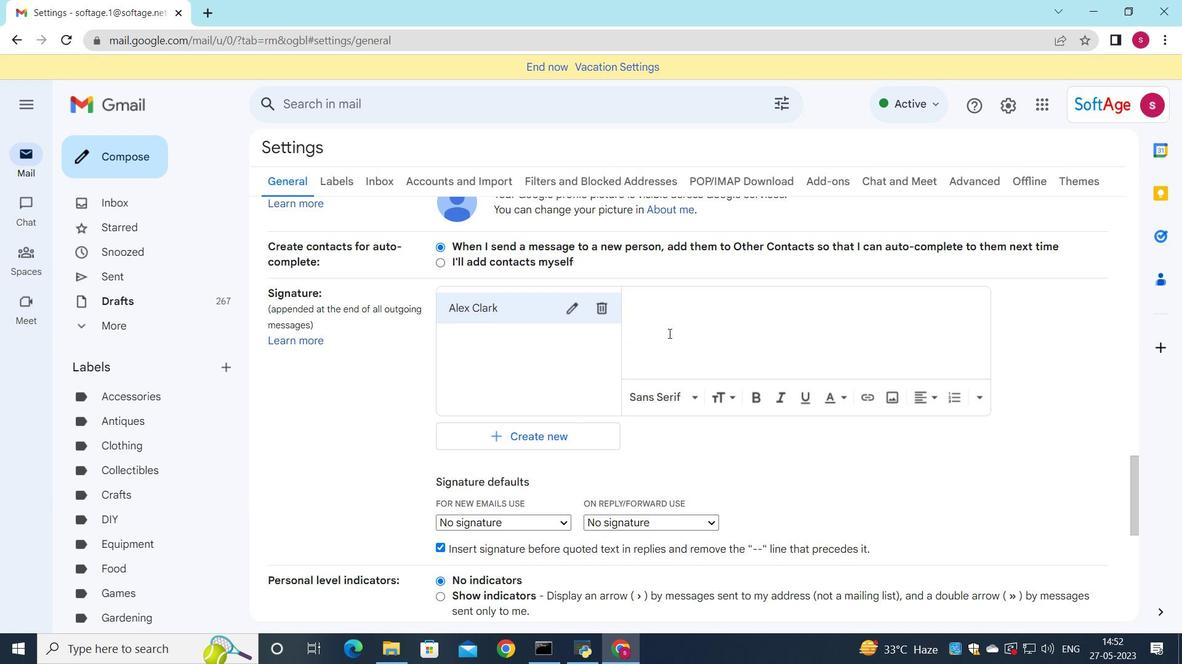 
Action: Key pressed <Key.shift>Alex<Key.space><Key.shift>Clark
Screenshot: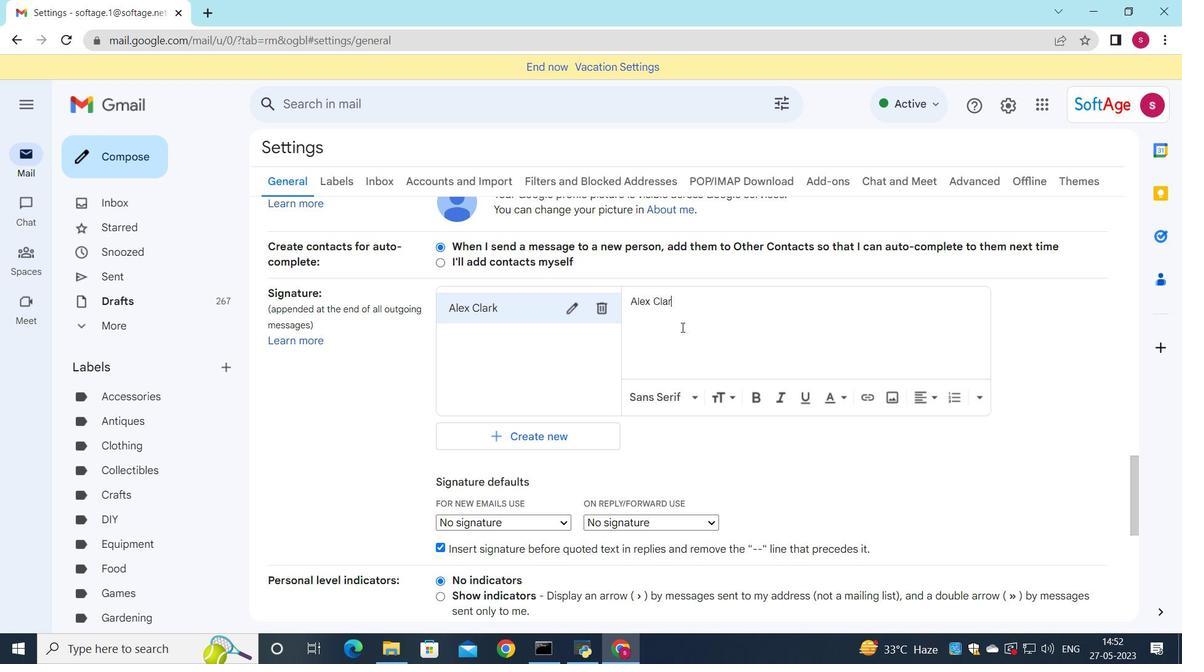 
Action: Mouse moved to (530, 531)
Screenshot: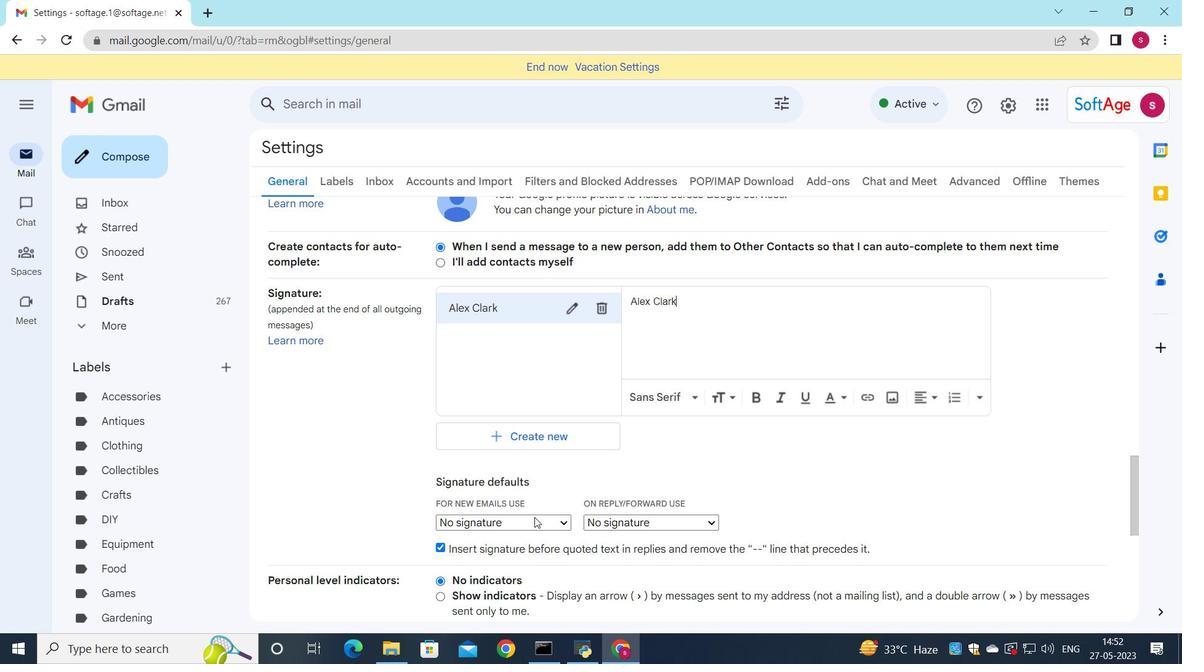
Action: Mouse pressed left at (530, 531)
Screenshot: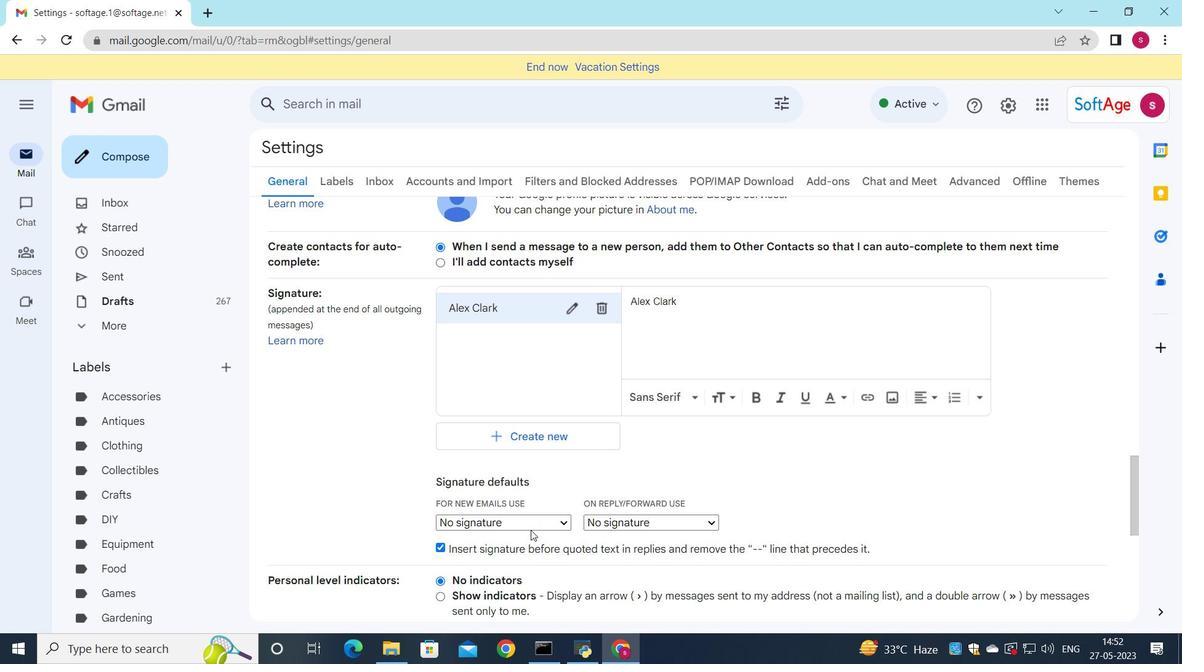 
Action: Mouse moved to (531, 523)
Screenshot: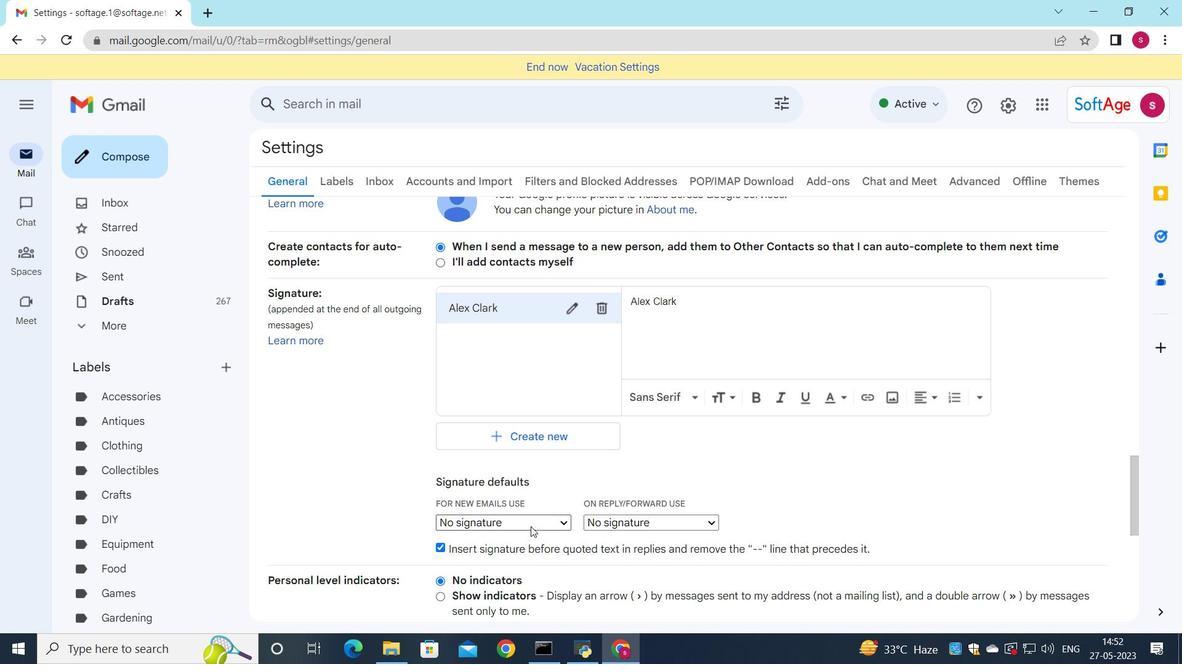 
Action: Mouse pressed left at (531, 523)
Screenshot: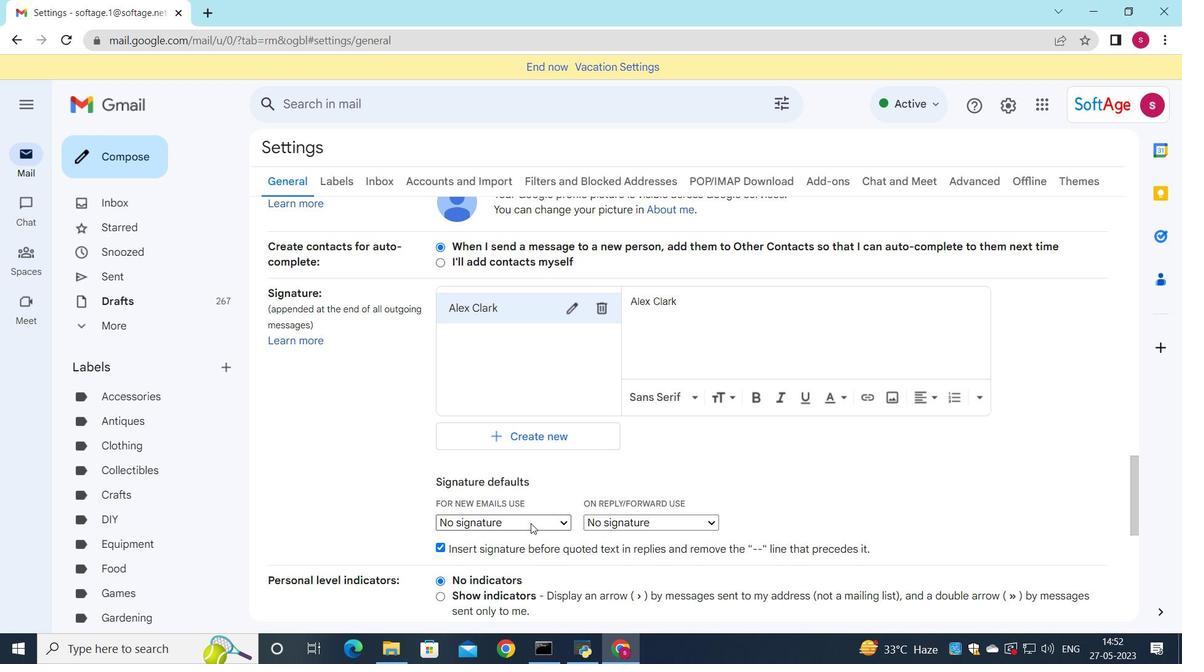 
Action: Mouse moved to (537, 552)
Screenshot: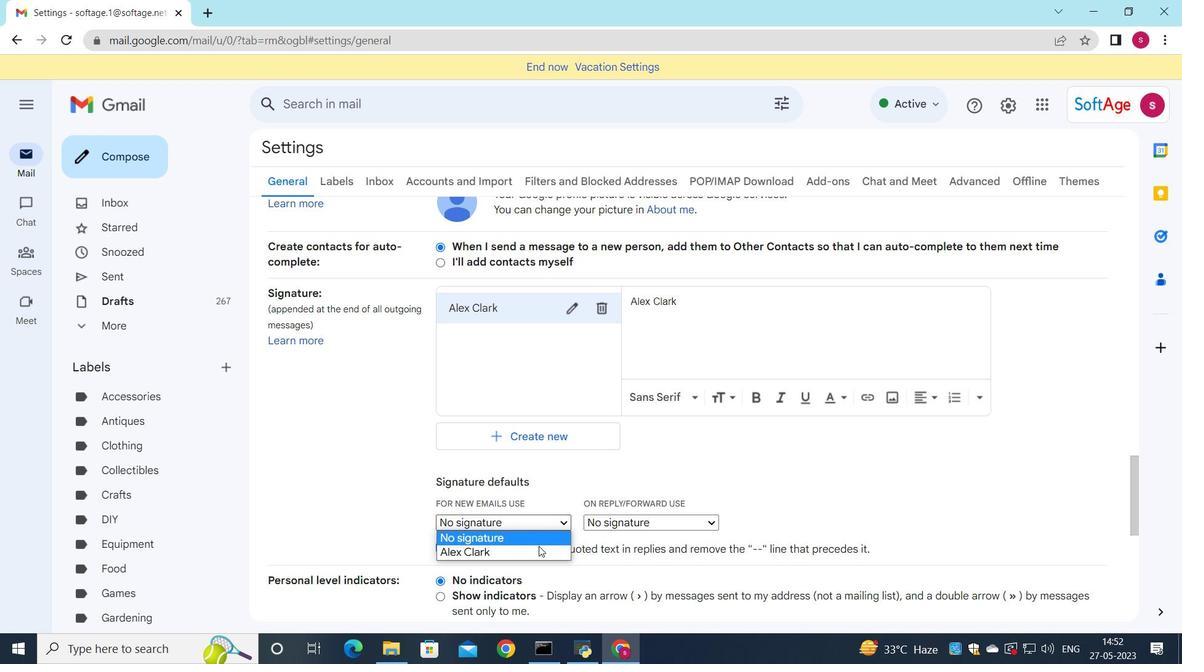 
Action: Mouse pressed left at (537, 552)
Screenshot: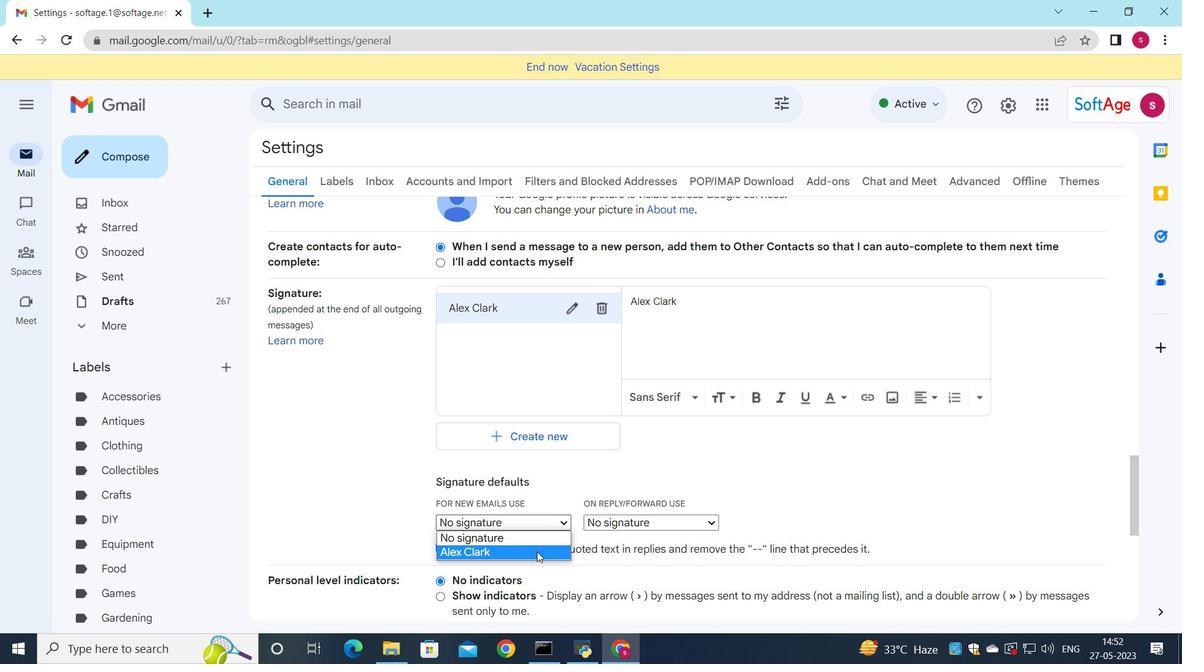 
Action: Mouse moved to (596, 526)
Screenshot: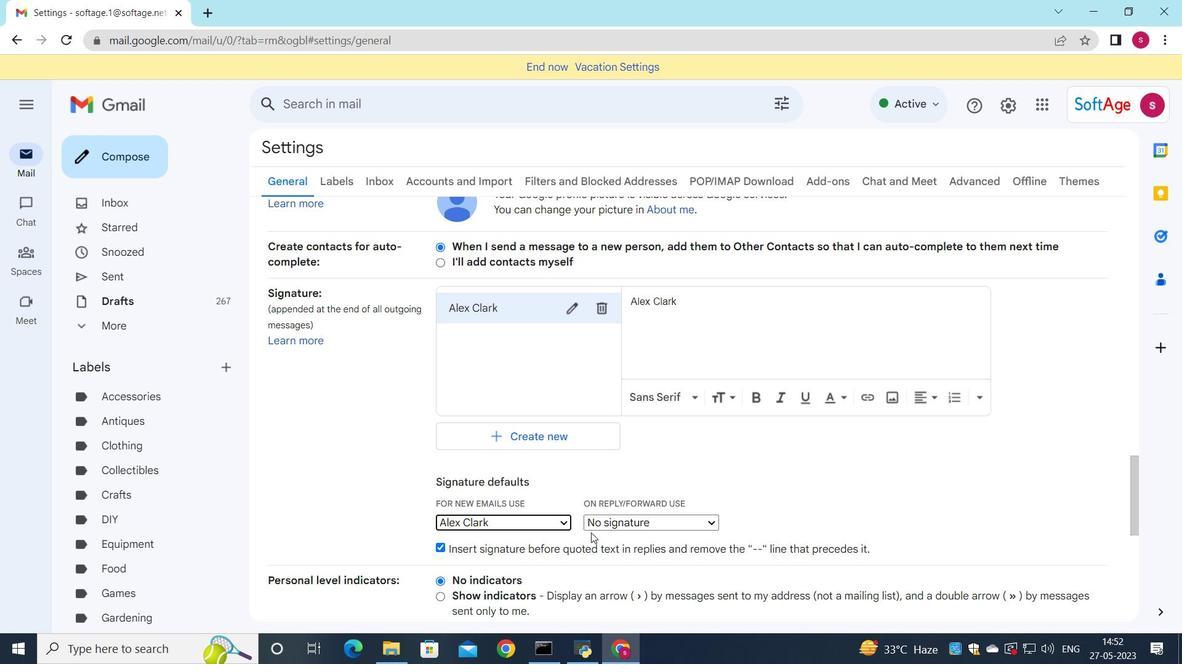 
Action: Mouse pressed left at (596, 526)
Screenshot: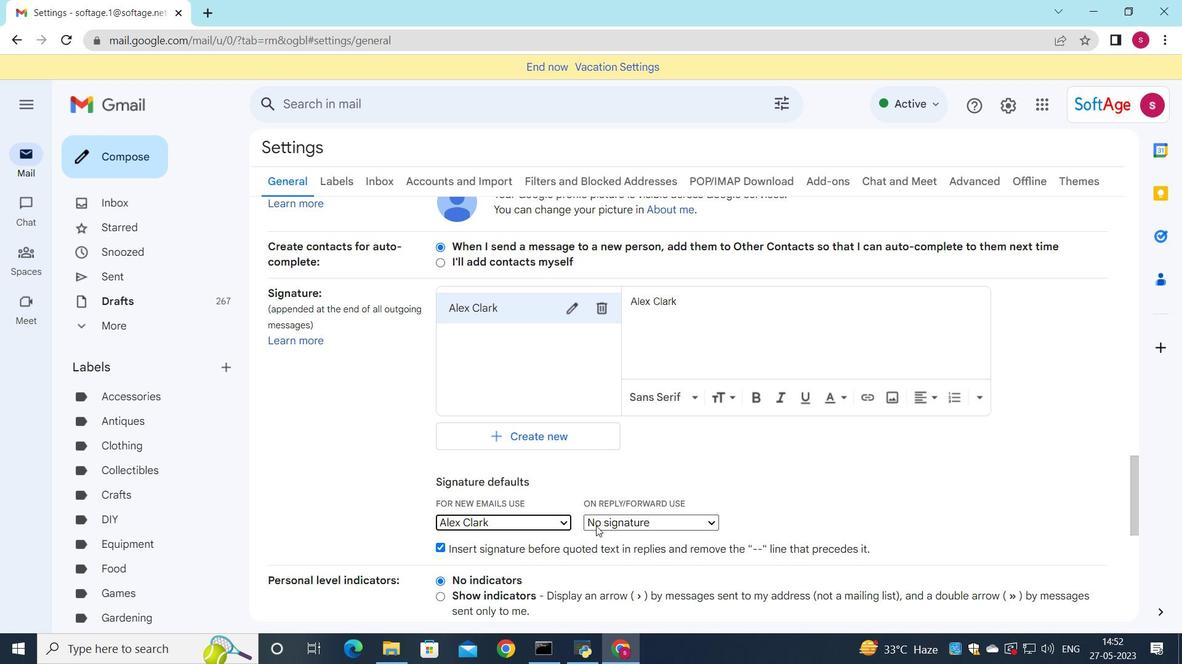 
Action: Mouse moved to (597, 552)
Screenshot: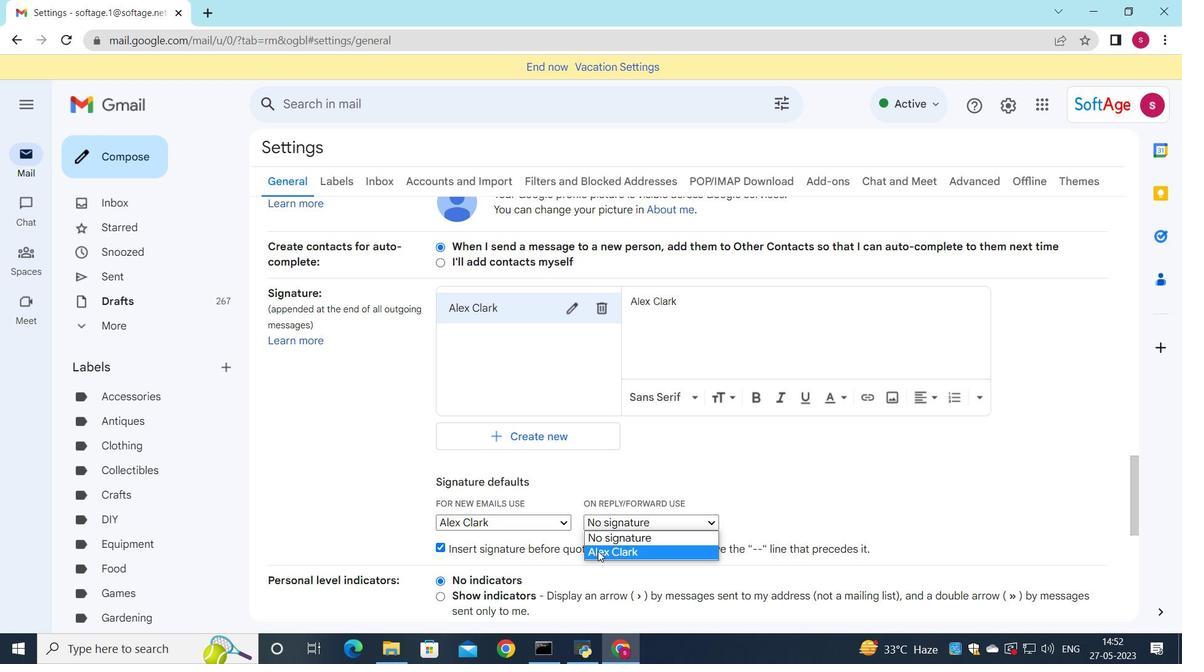 
Action: Mouse pressed left at (597, 552)
Screenshot: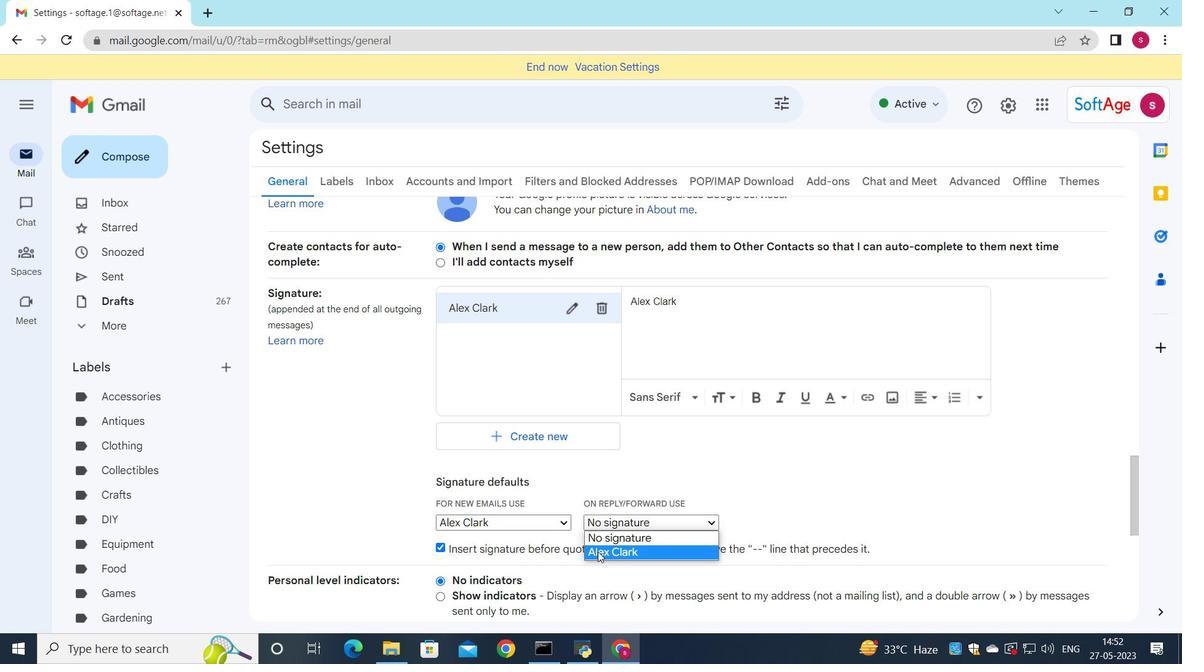 
Action: Mouse moved to (567, 528)
Screenshot: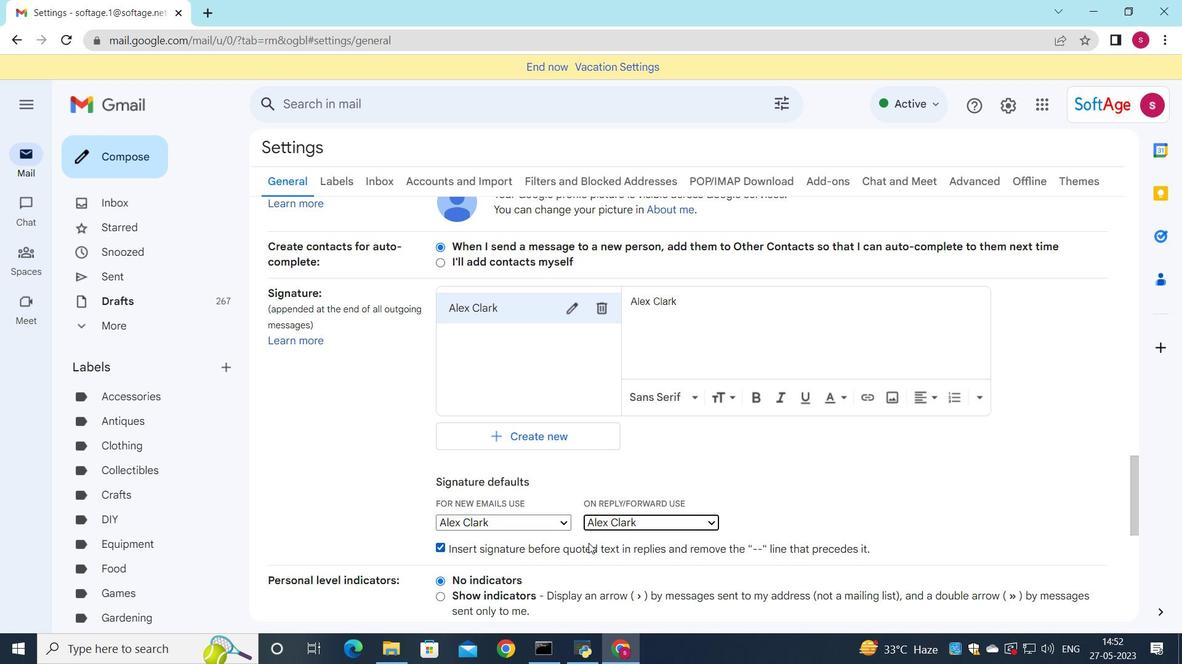 
Action: Mouse scrolled (567, 527) with delta (0, 0)
Screenshot: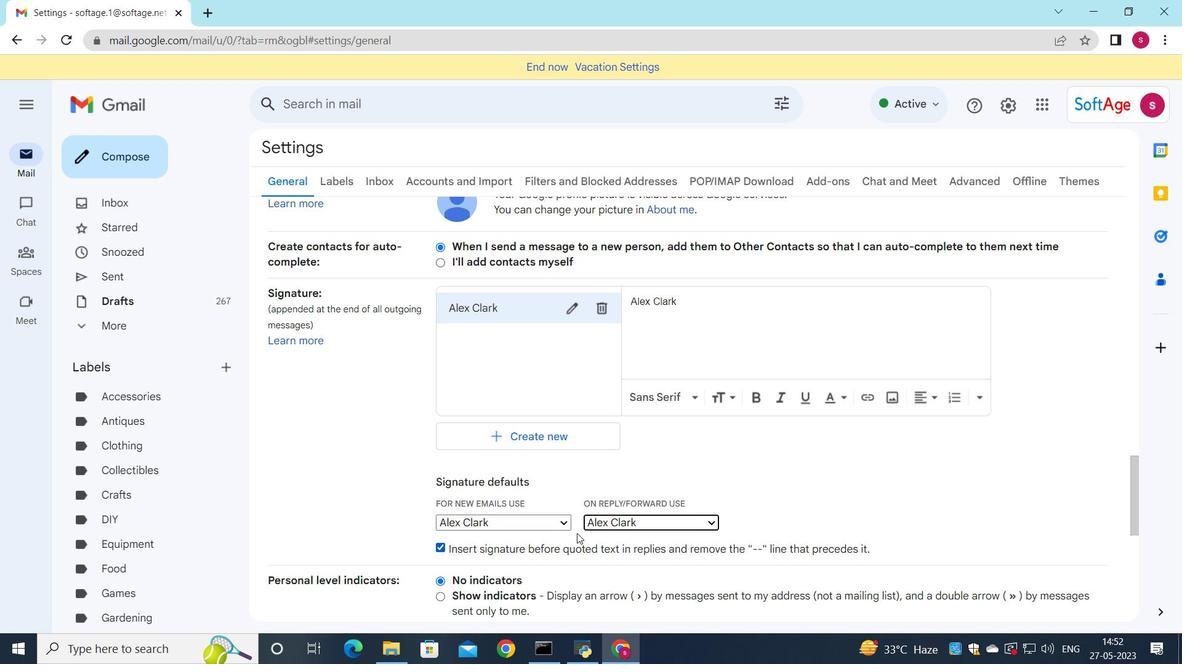 
Action: Mouse scrolled (567, 527) with delta (0, 0)
Screenshot: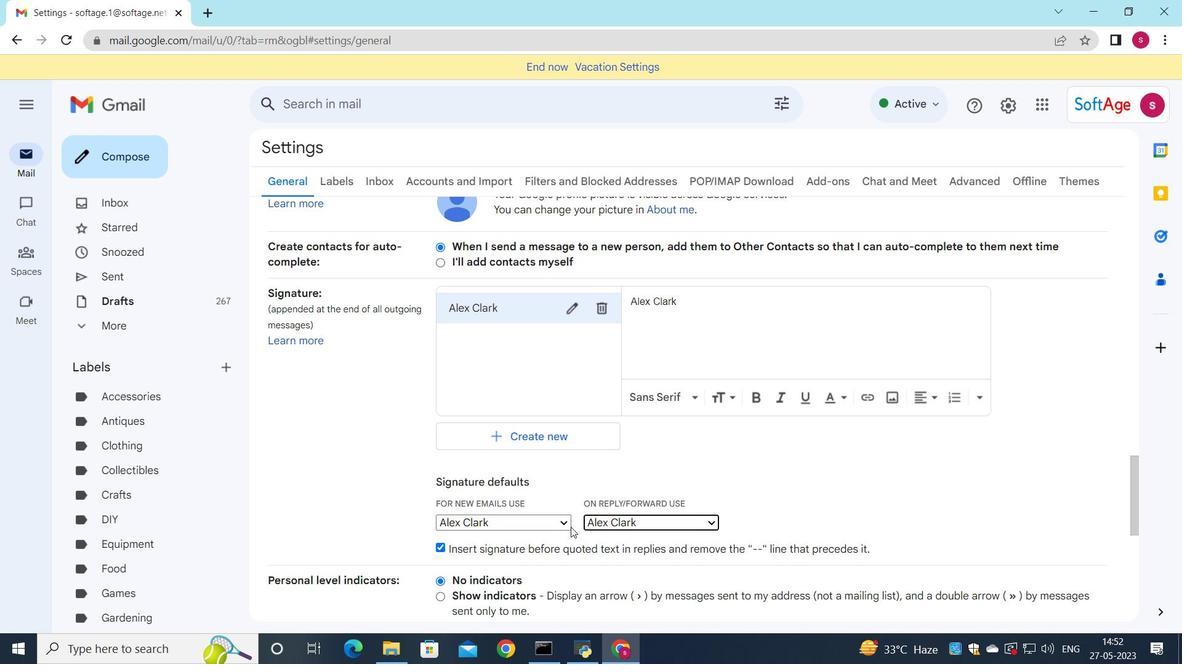 
Action: Mouse scrolled (567, 527) with delta (0, 0)
Screenshot: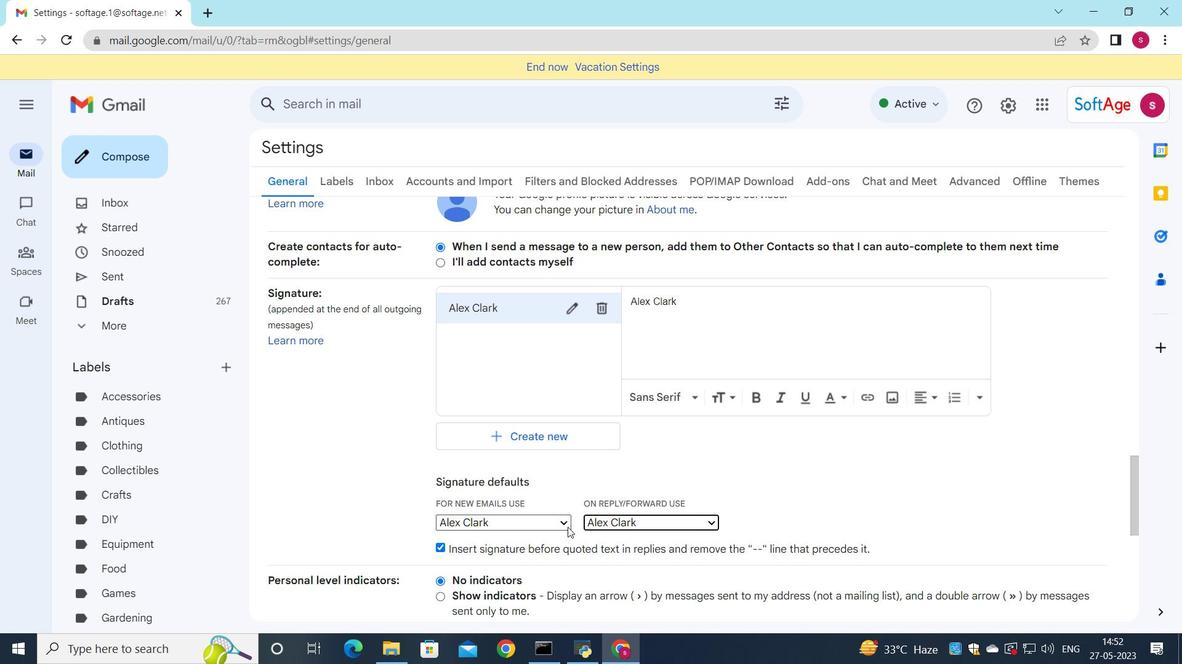 
Action: Mouse scrolled (567, 527) with delta (0, 0)
Screenshot: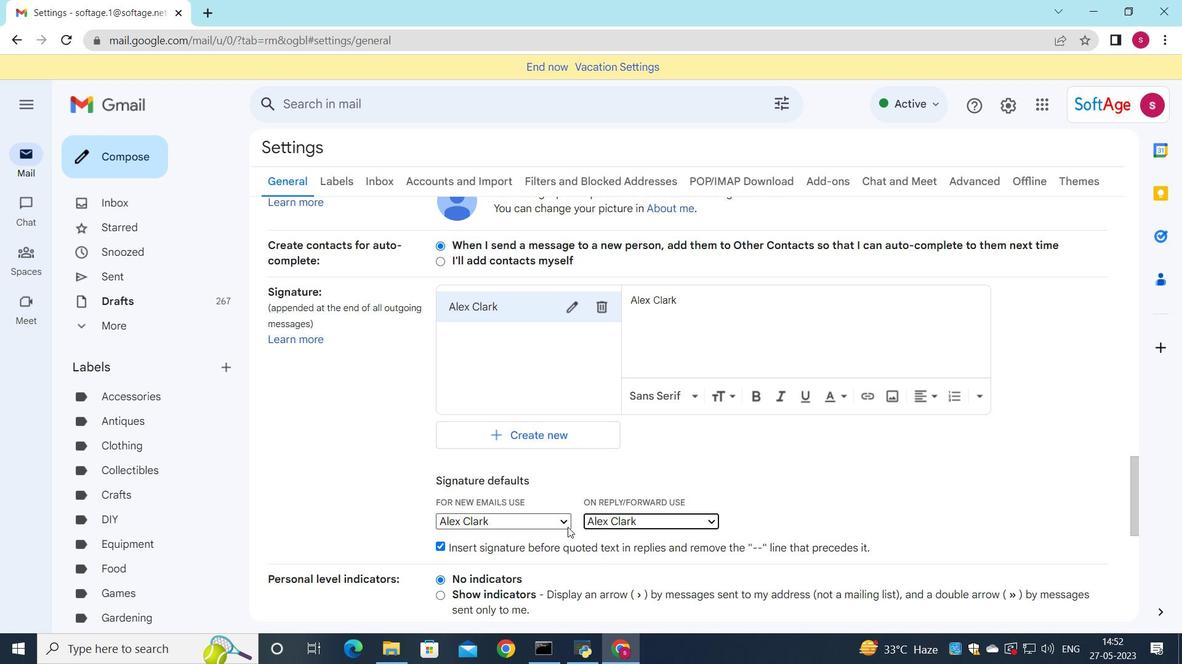 
Action: Mouse moved to (566, 525)
Screenshot: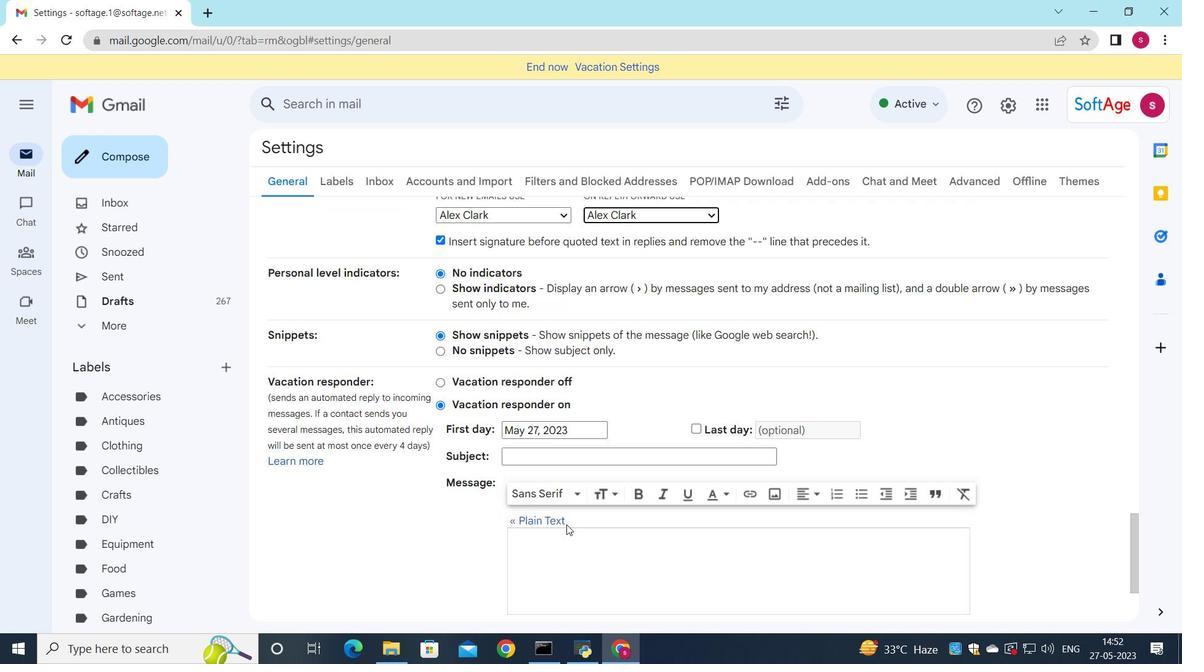 
Action: Mouse scrolled (566, 525) with delta (0, 0)
Screenshot: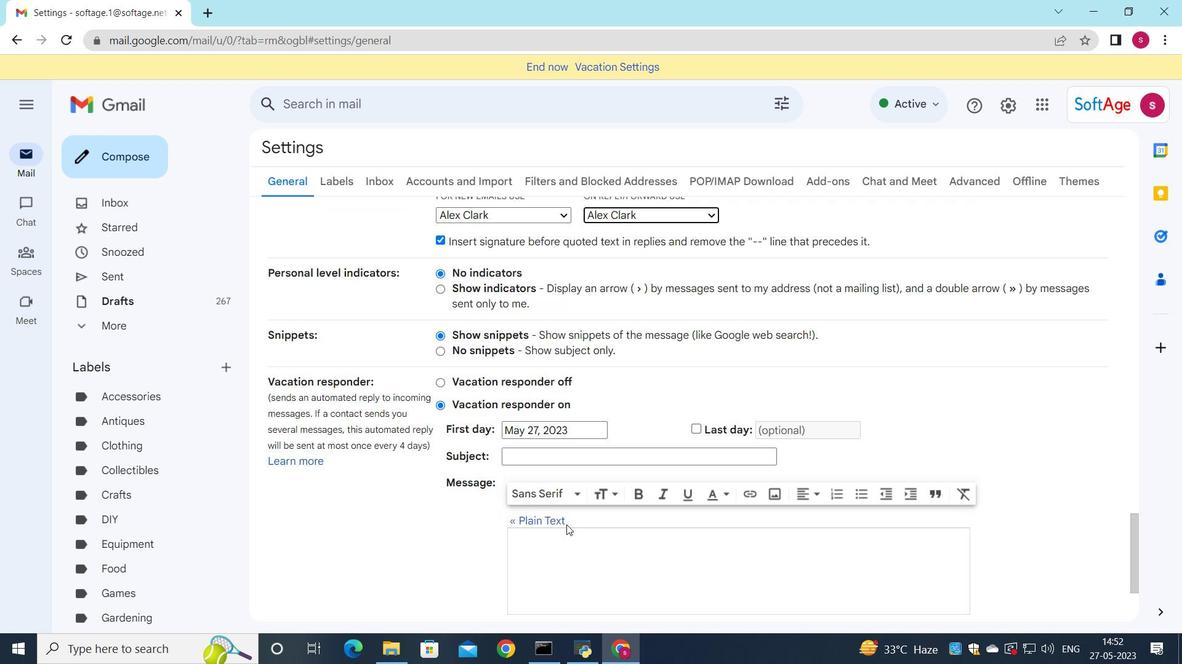 
Action: Mouse scrolled (566, 525) with delta (0, 0)
Screenshot: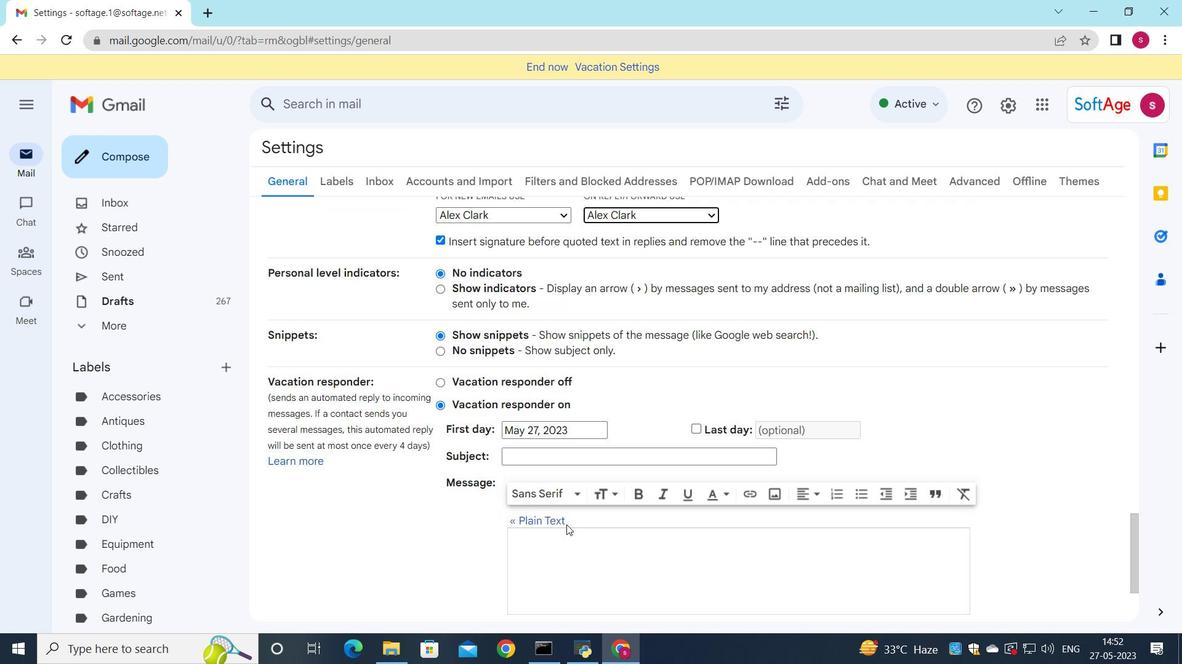 
Action: Mouse scrolled (566, 525) with delta (0, 0)
Screenshot: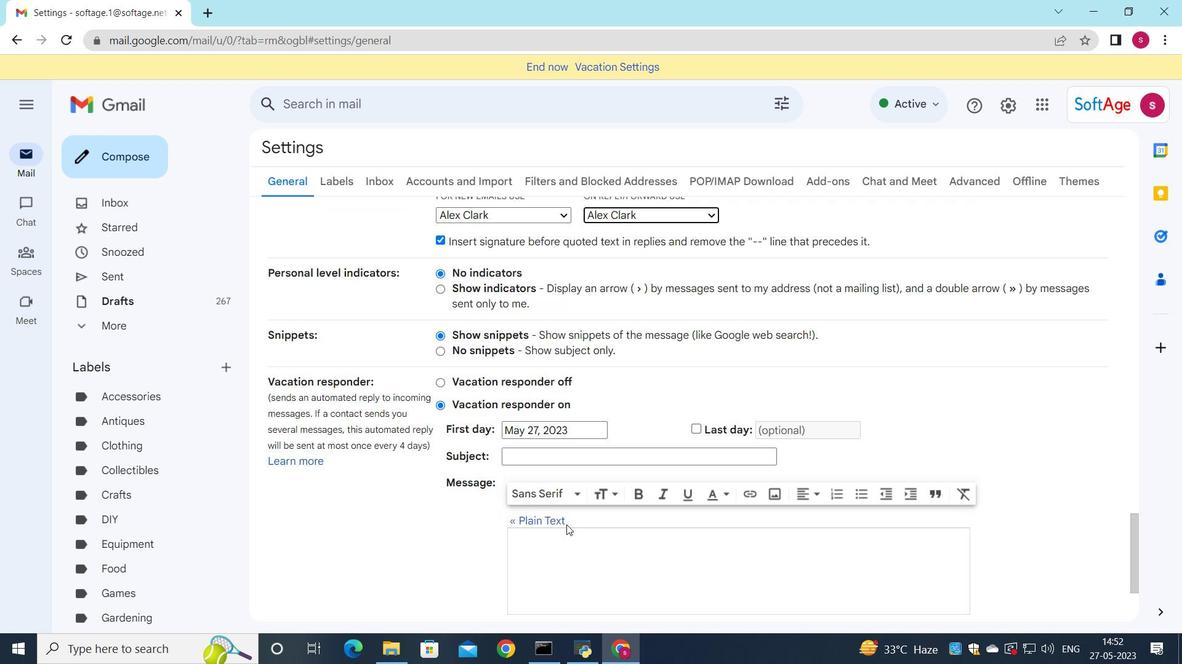 
Action: Mouse moved to (567, 525)
Screenshot: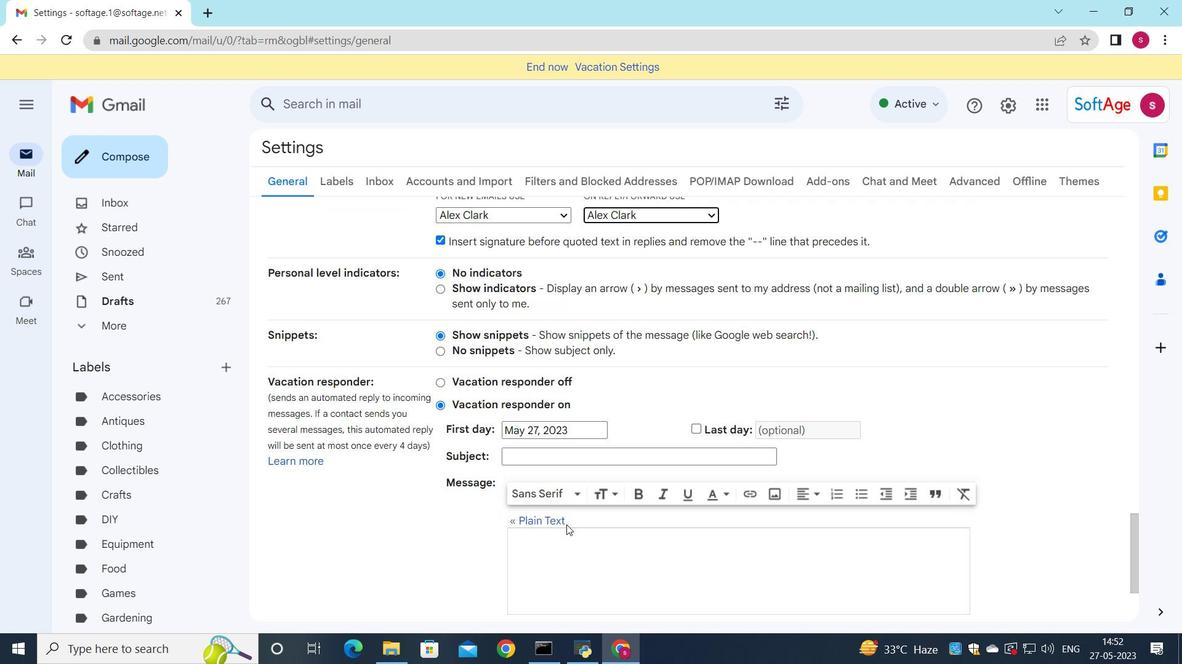 
Action: Mouse scrolled (567, 525) with delta (0, 0)
Screenshot: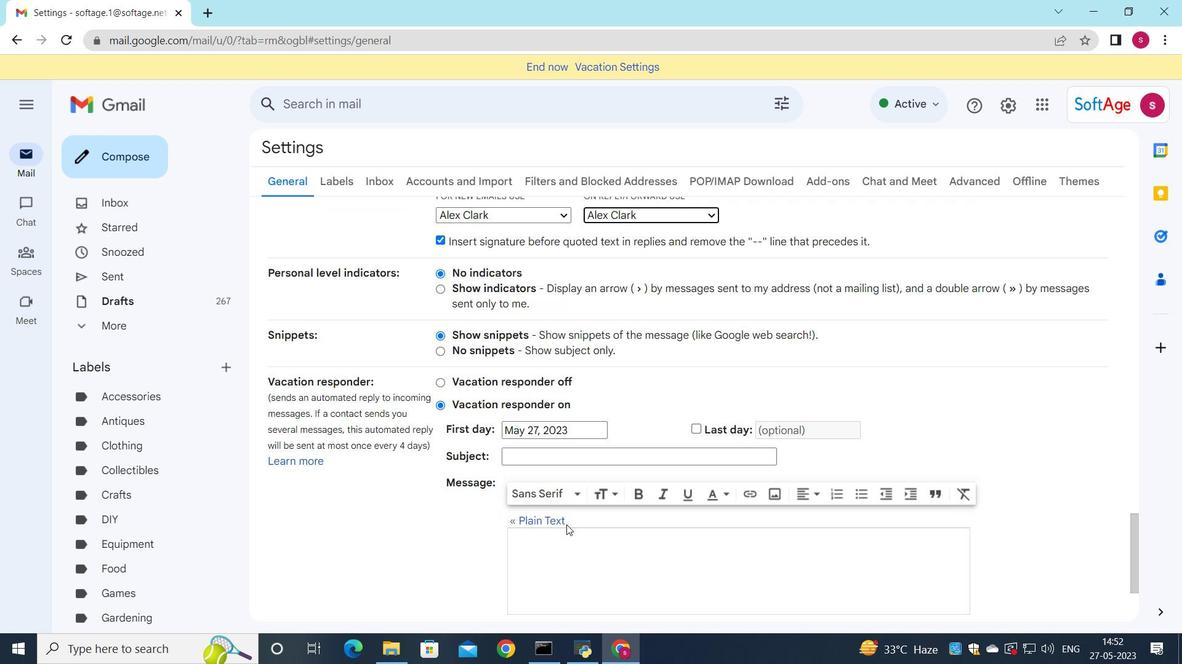 
Action: Mouse moved to (661, 538)
Screenshot: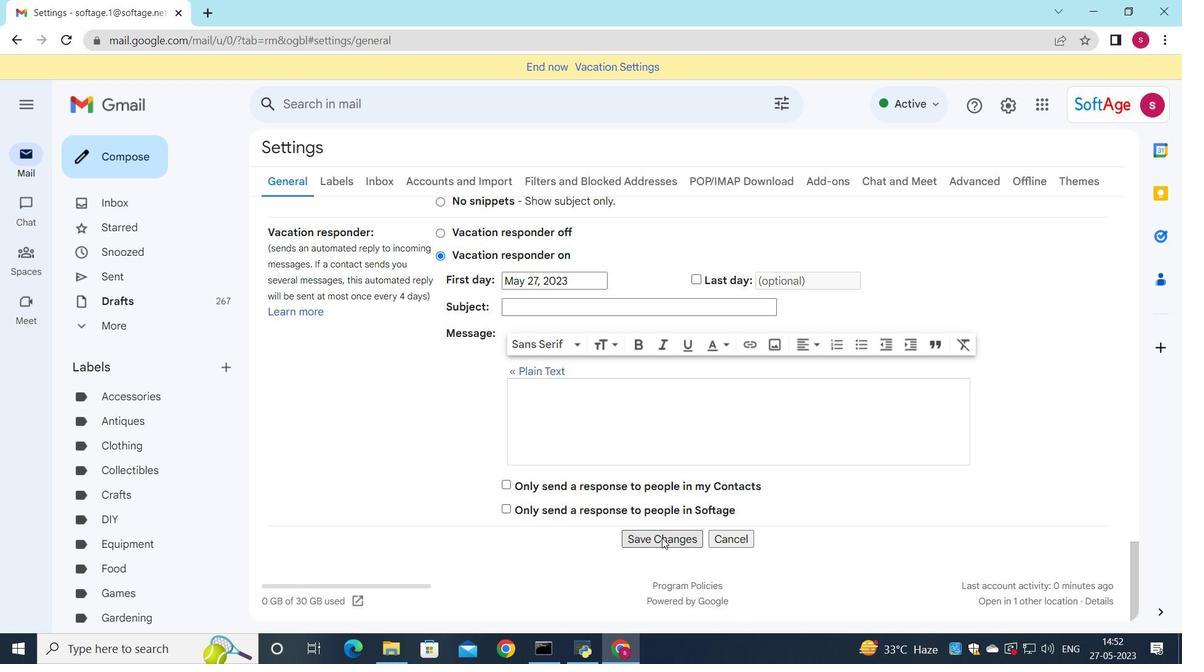 
Action: Mouse pressed left at (661, 538)
Screenshot: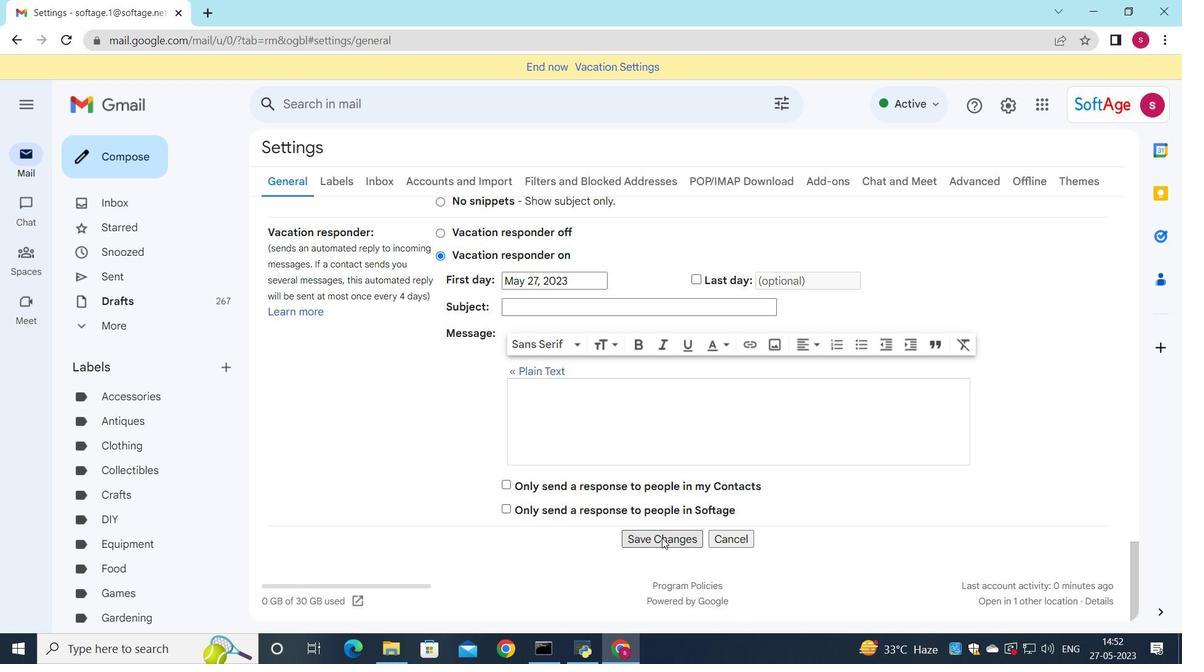
Action: Mouse moved to (131, 165)
Screenshot: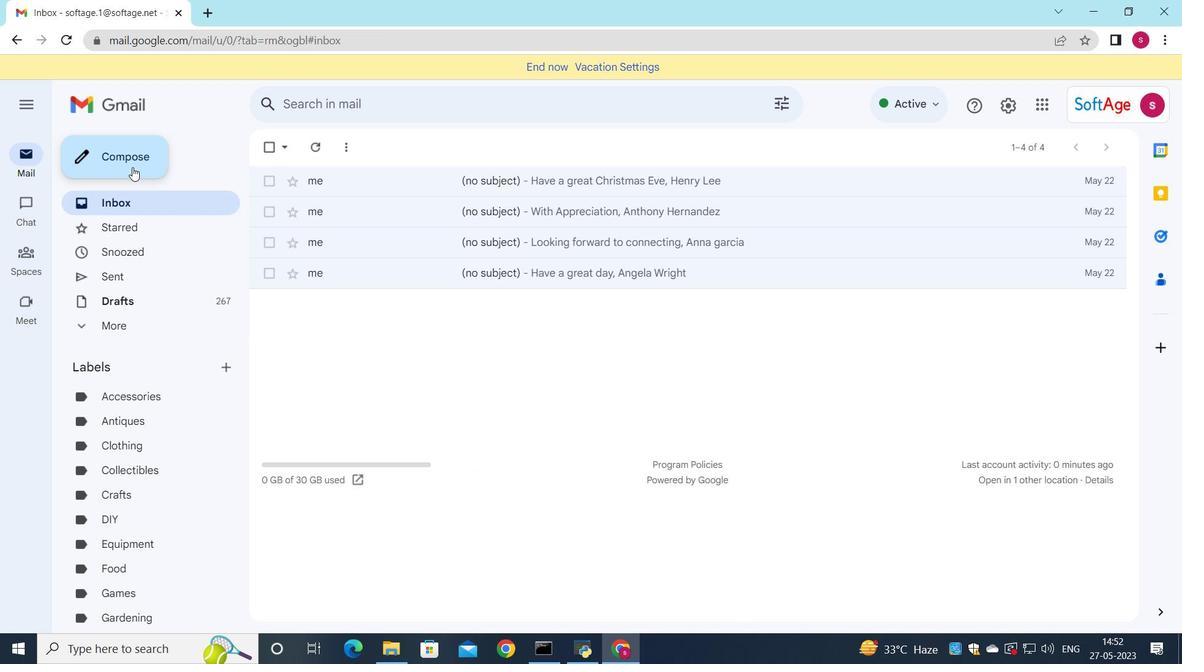 
Action: Mouse pressed left at (131, 165)
Screenshot: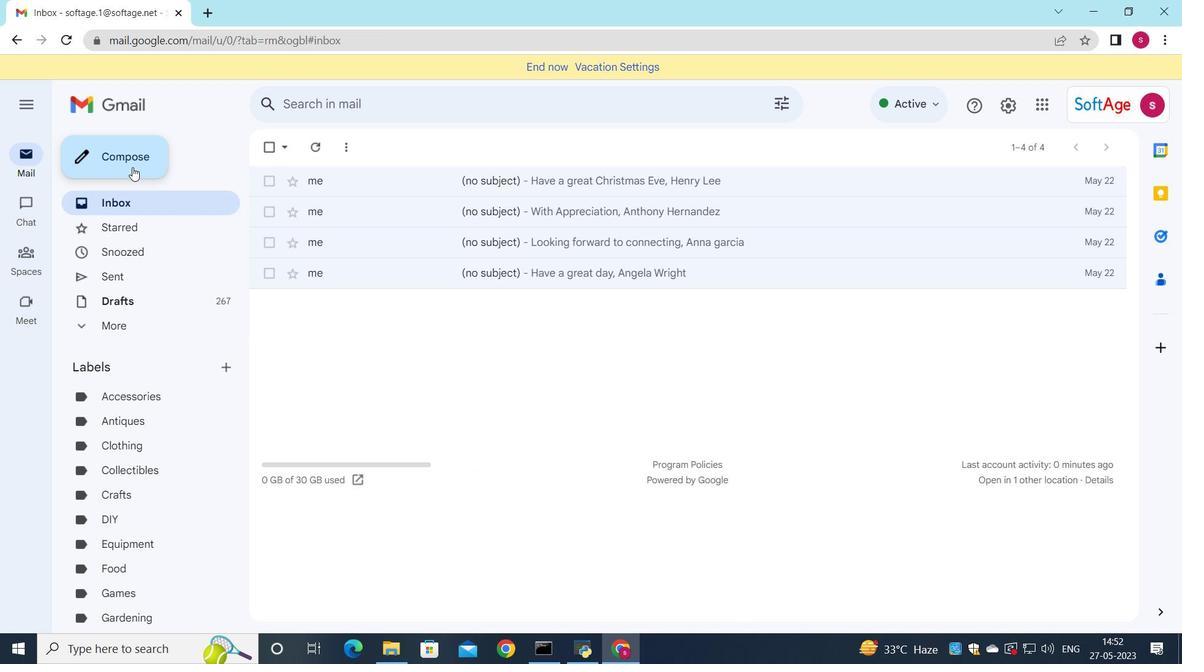 
Action: Mouse moved to (736, 253)
Screenshot: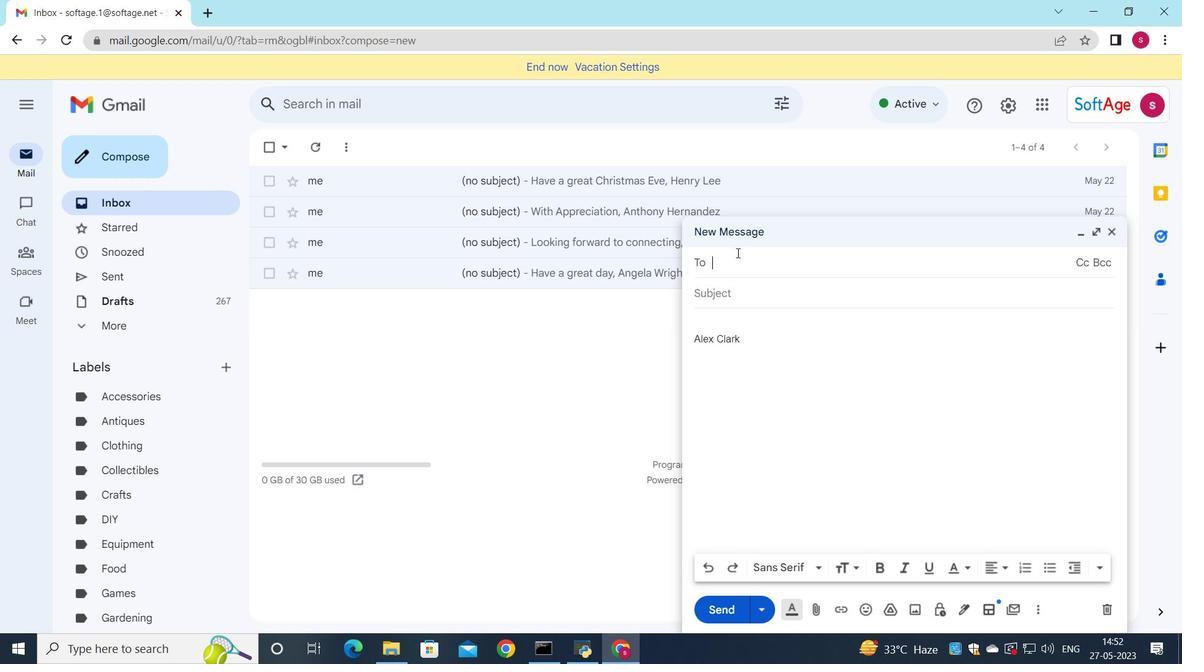 
Action: Key pressed so
Screenshot: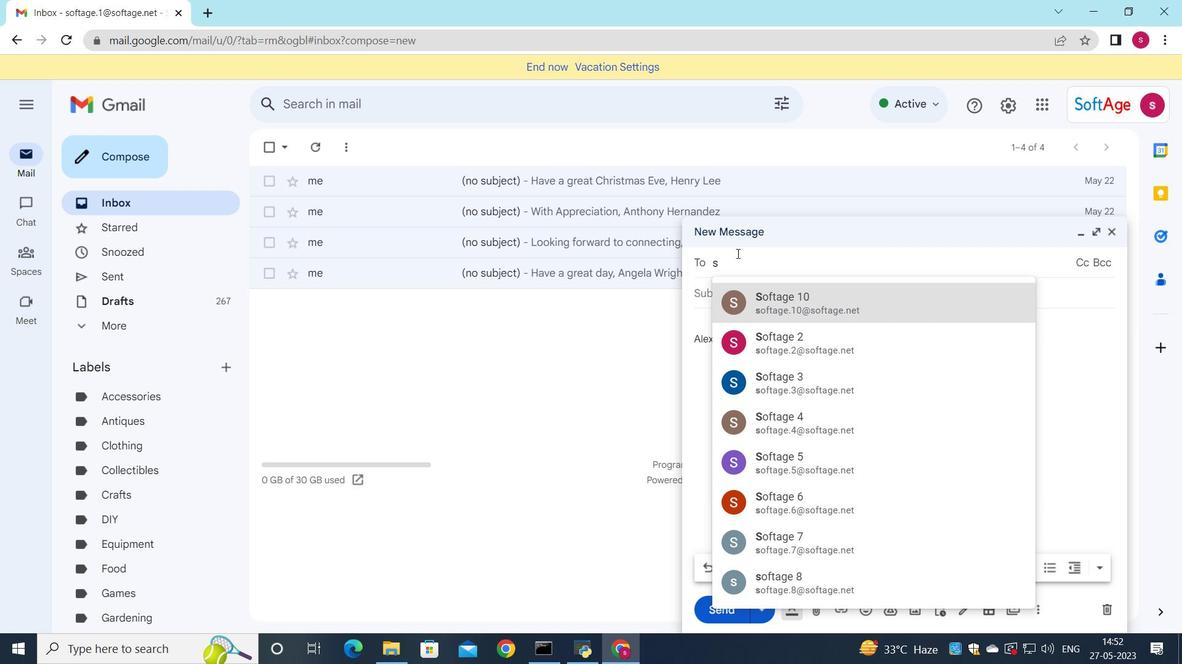 
Action: Mouse moved to (831, 469)
Screenshot: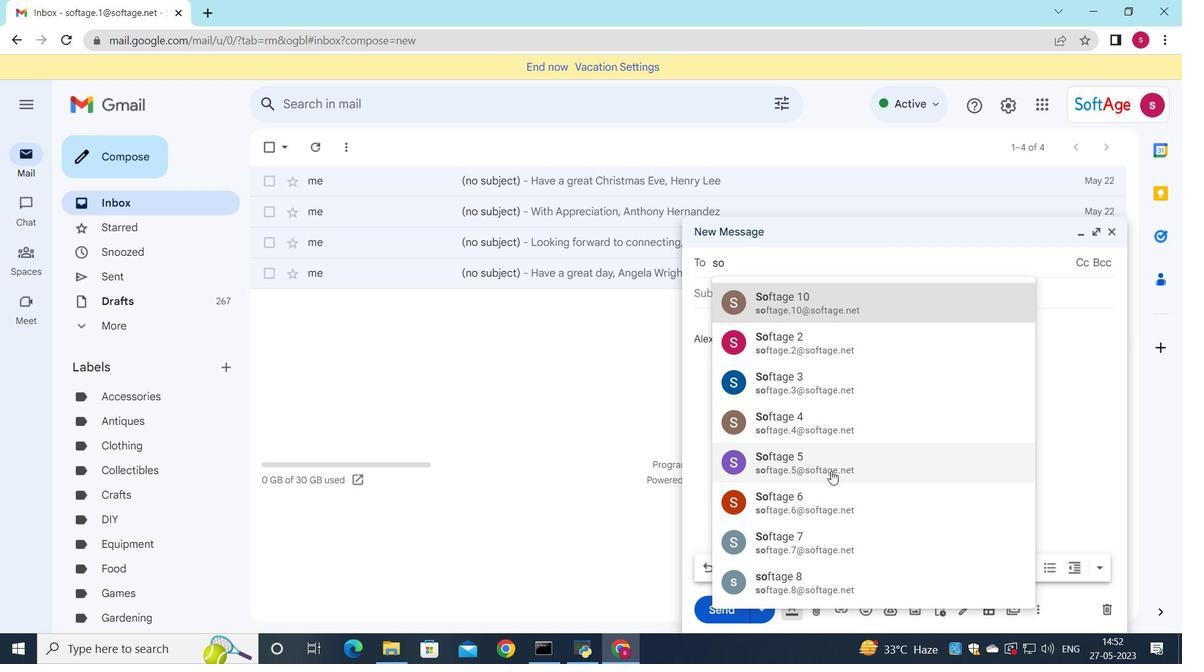 
Action: Mouse pressed left at (831, 469)
Screenshot: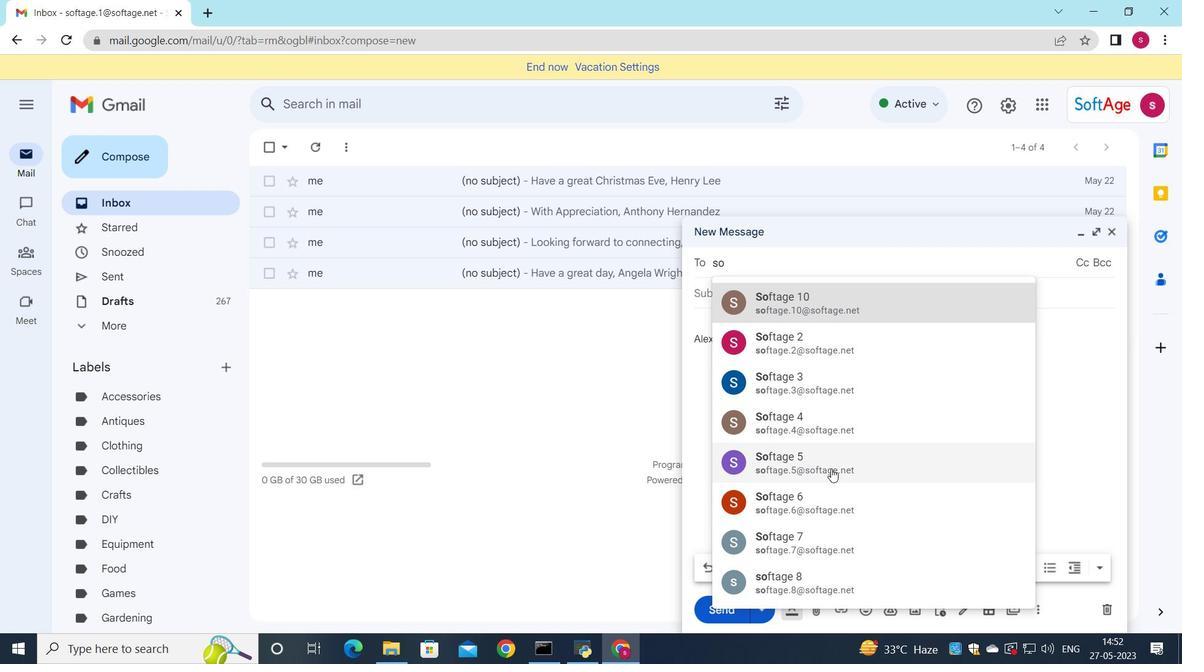 
Action: Mouse moved to (809, 462)
Screenshot: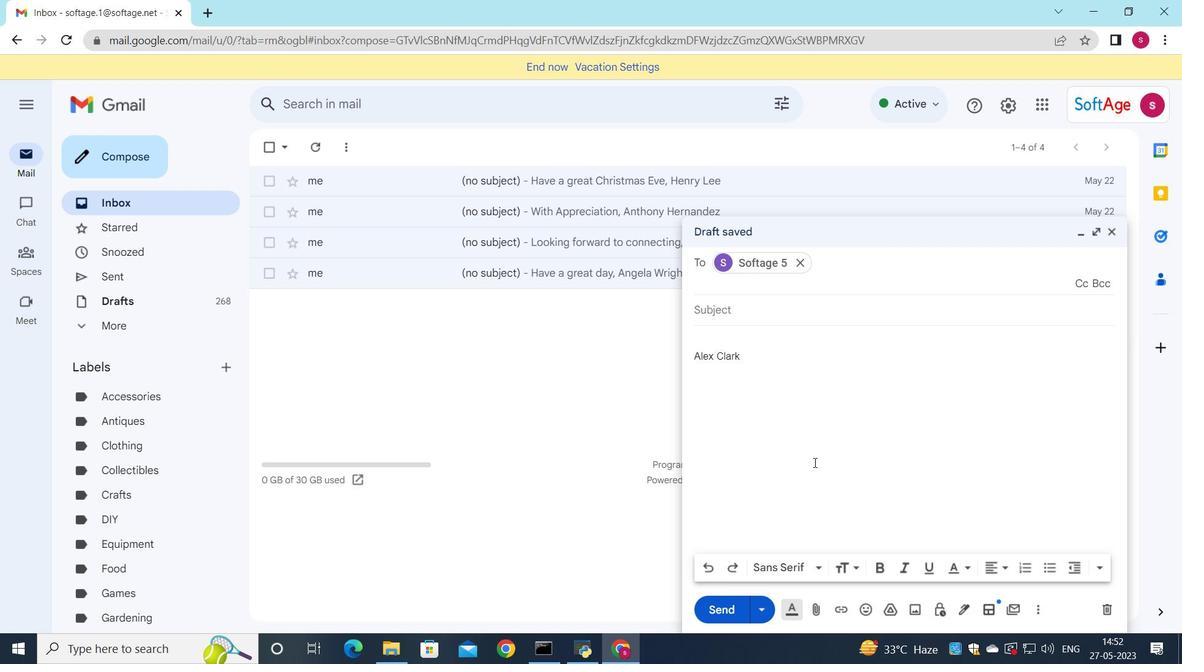 
Action: Key pressed s
Screenshot: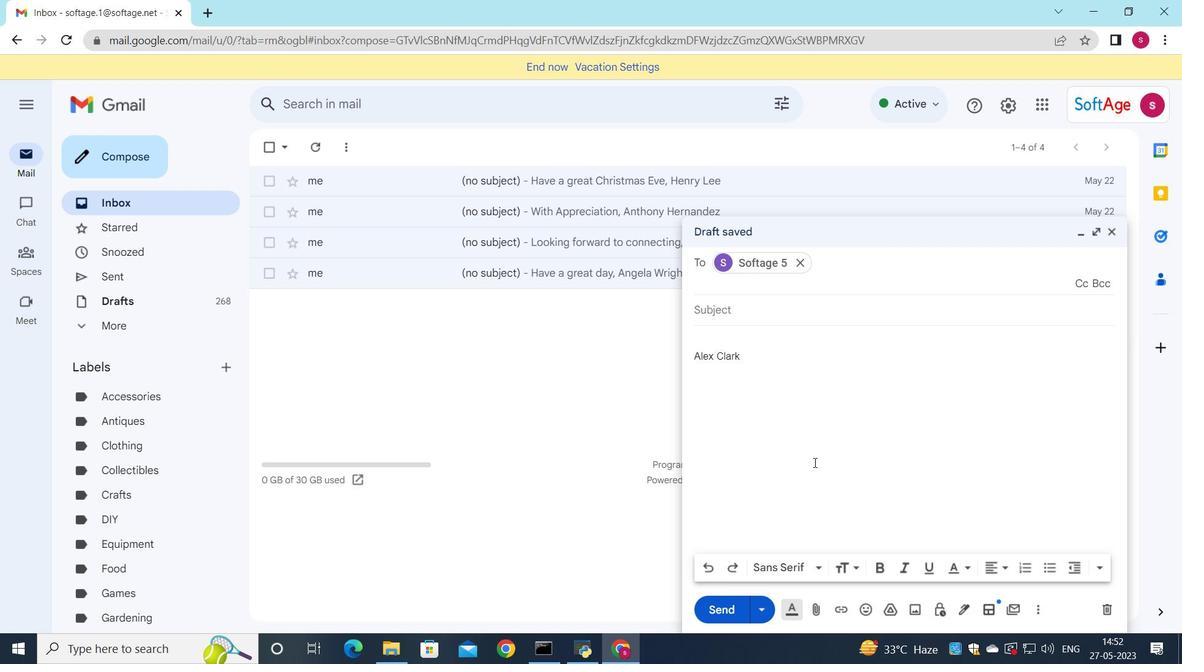 
Action: Mouse moved to (778, 441)
Screenshot: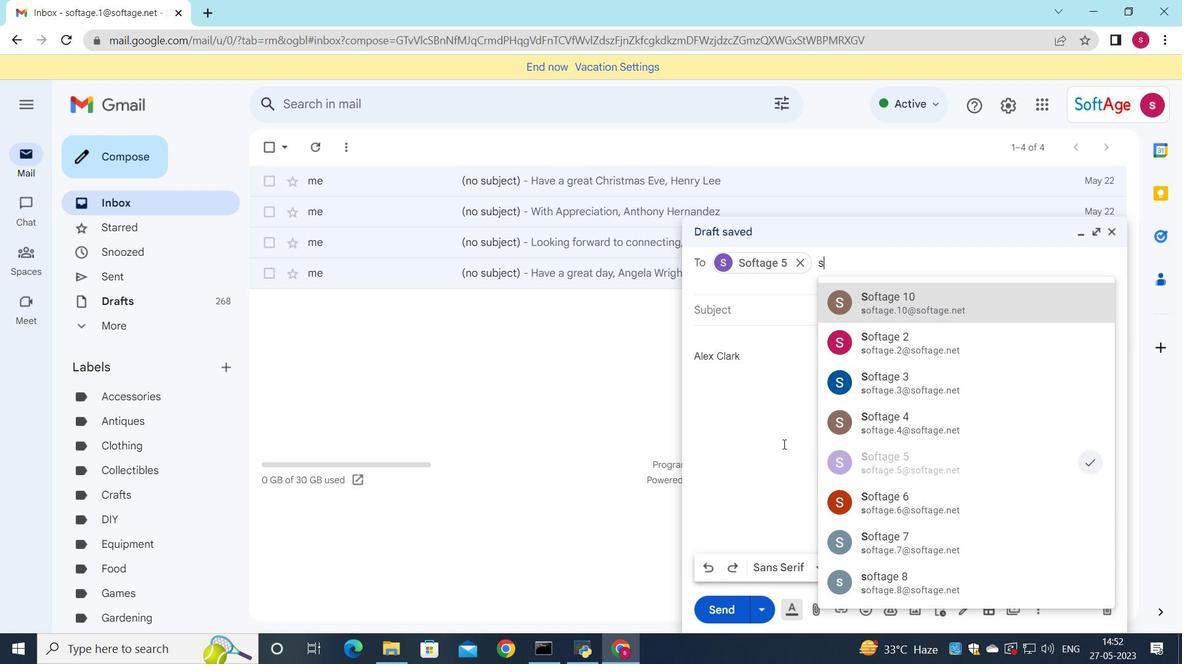 
Action: Key pressed o
Screenshot: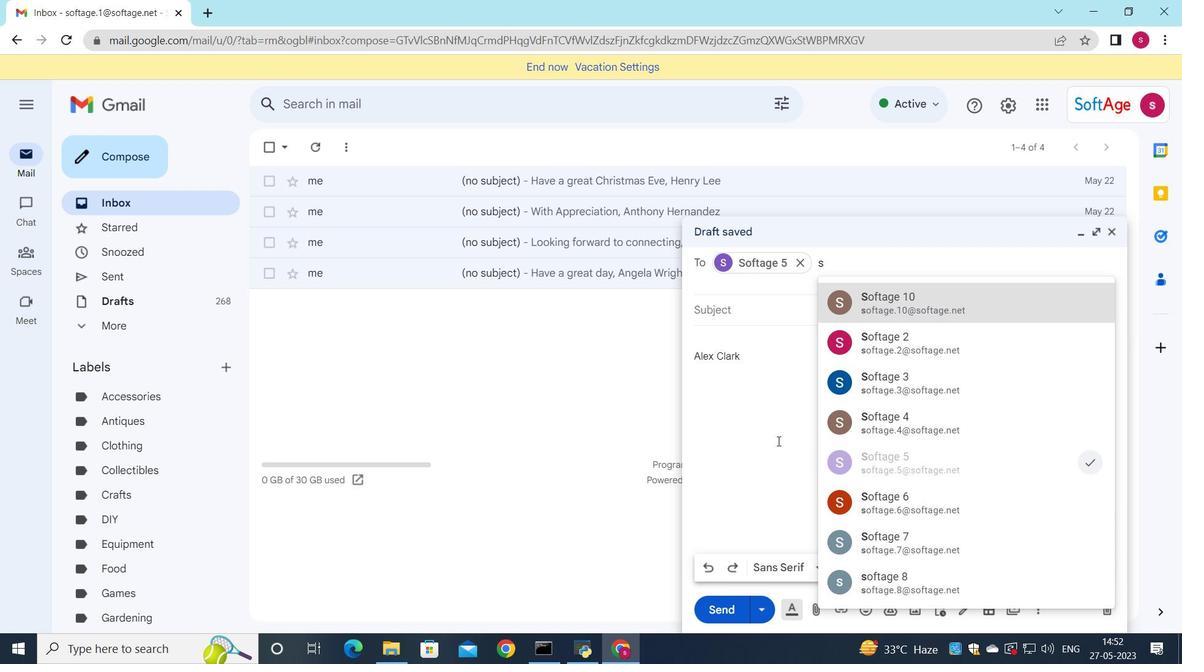 
Action: Mouse moved to (898, 492)
Screenshot: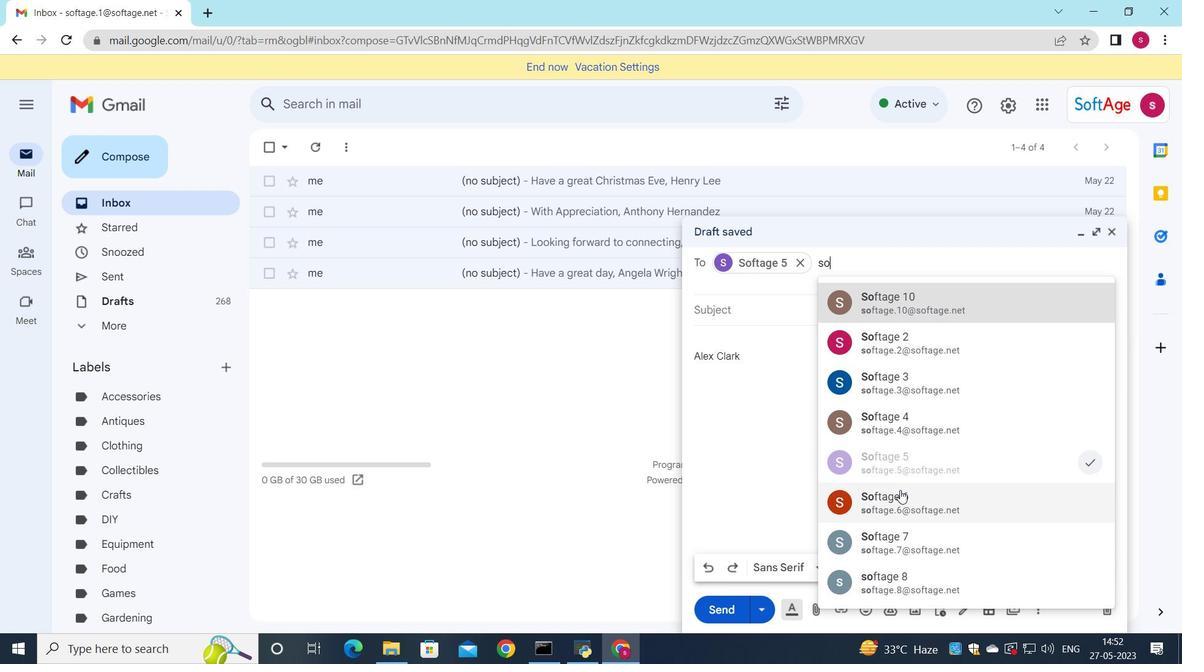 
Action: Mouse pressed left at (898, 492)
Screenshot: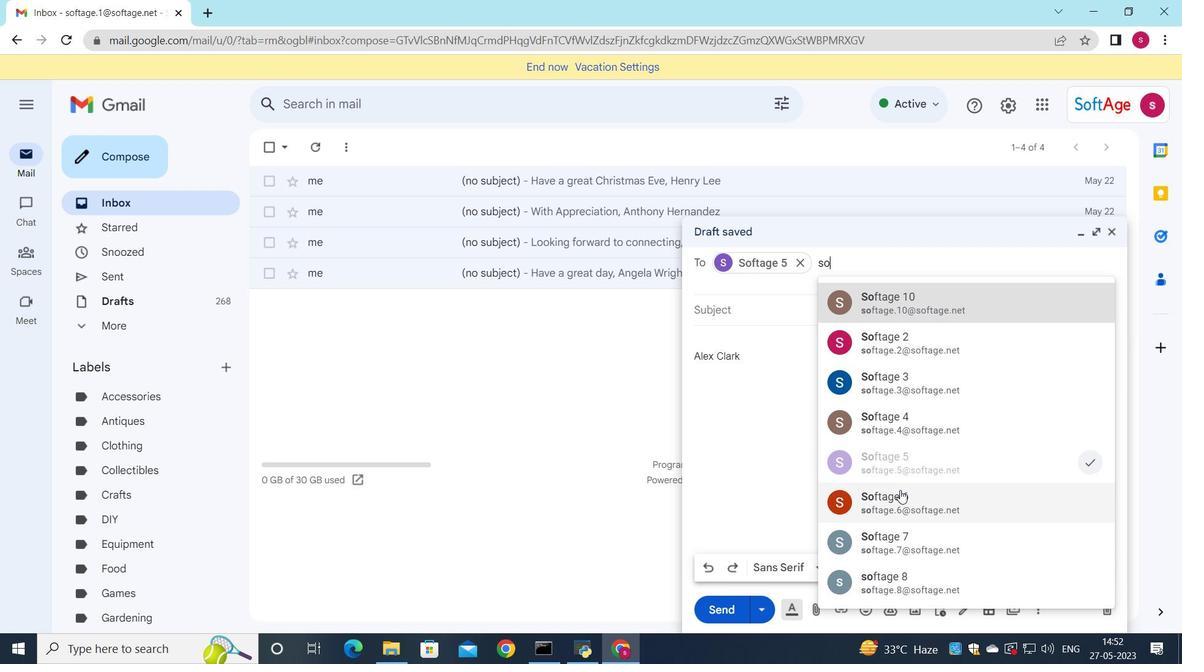
Action: Mouse moved to (1081, 281)
Screenshot: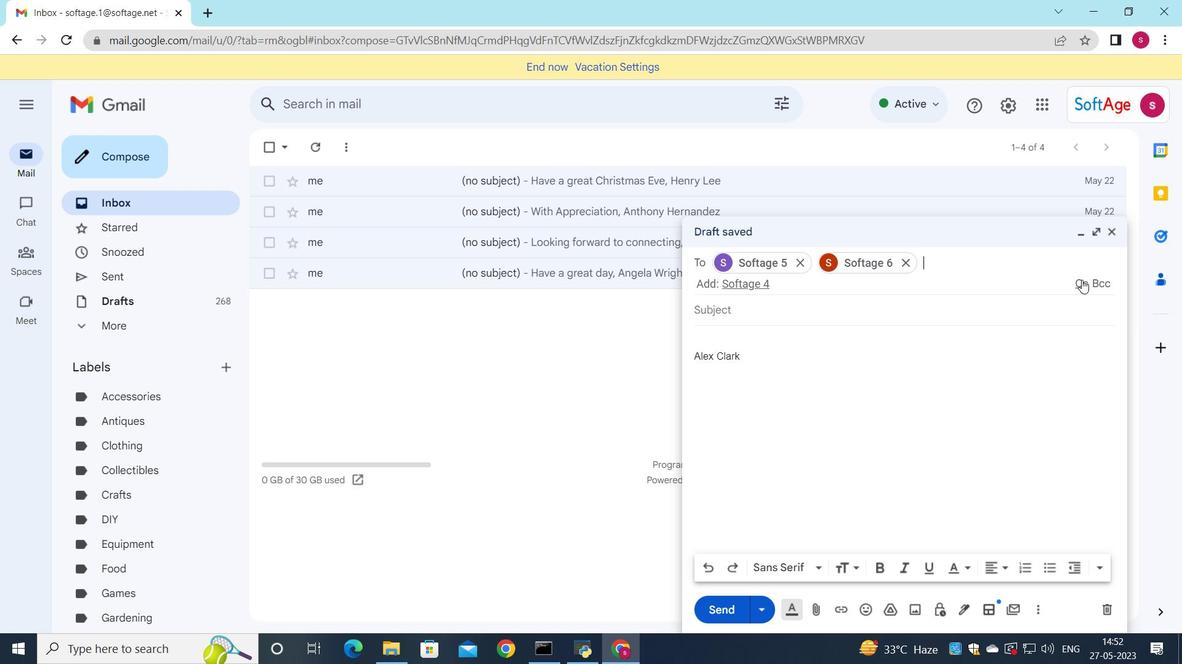
Action: Mouse pressed left at (1081, 281)
Screenshot: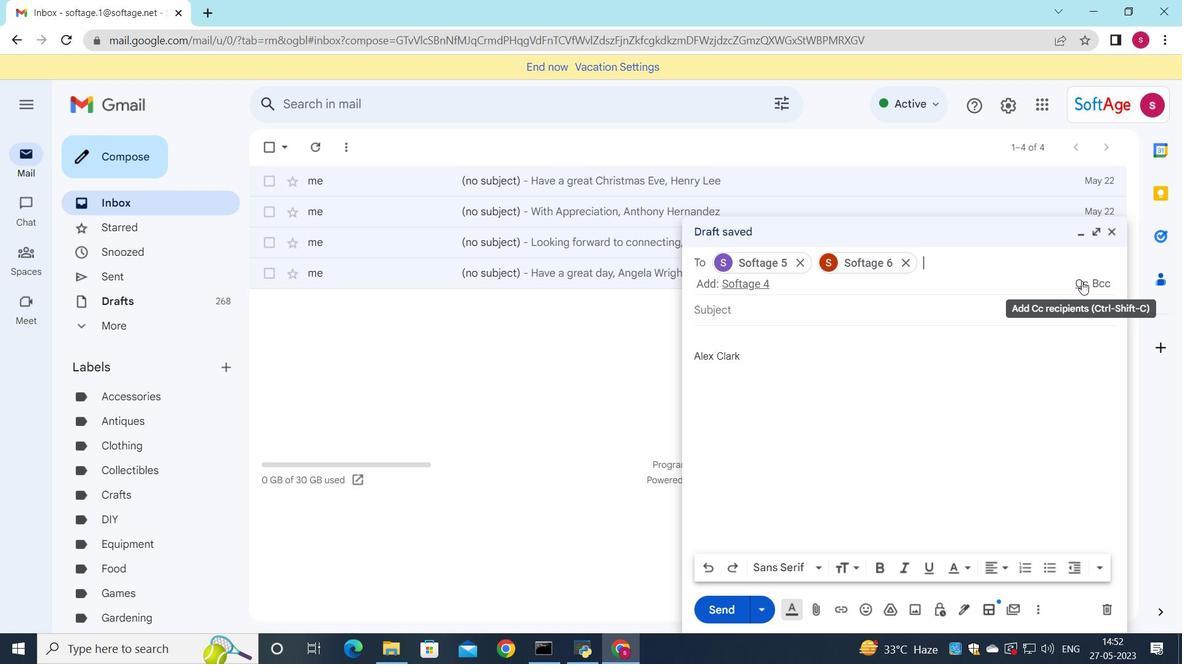 
Action: Mouse moved to (910, 288)
Screenshot: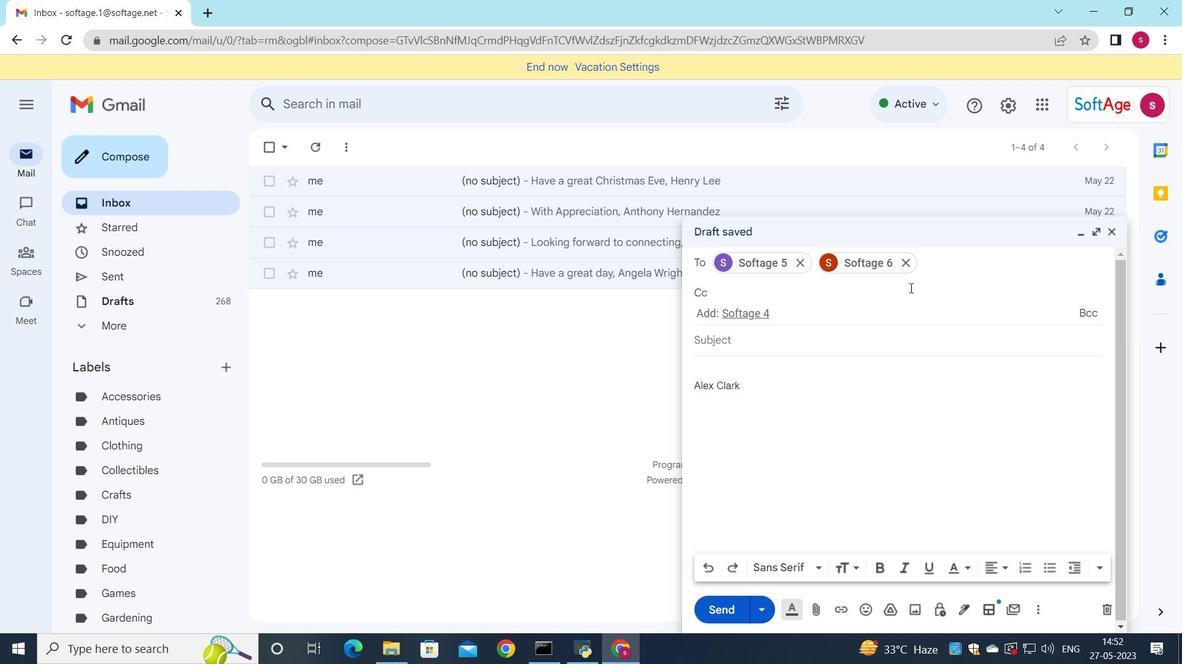 
Action: Key pressed s
Screenshot: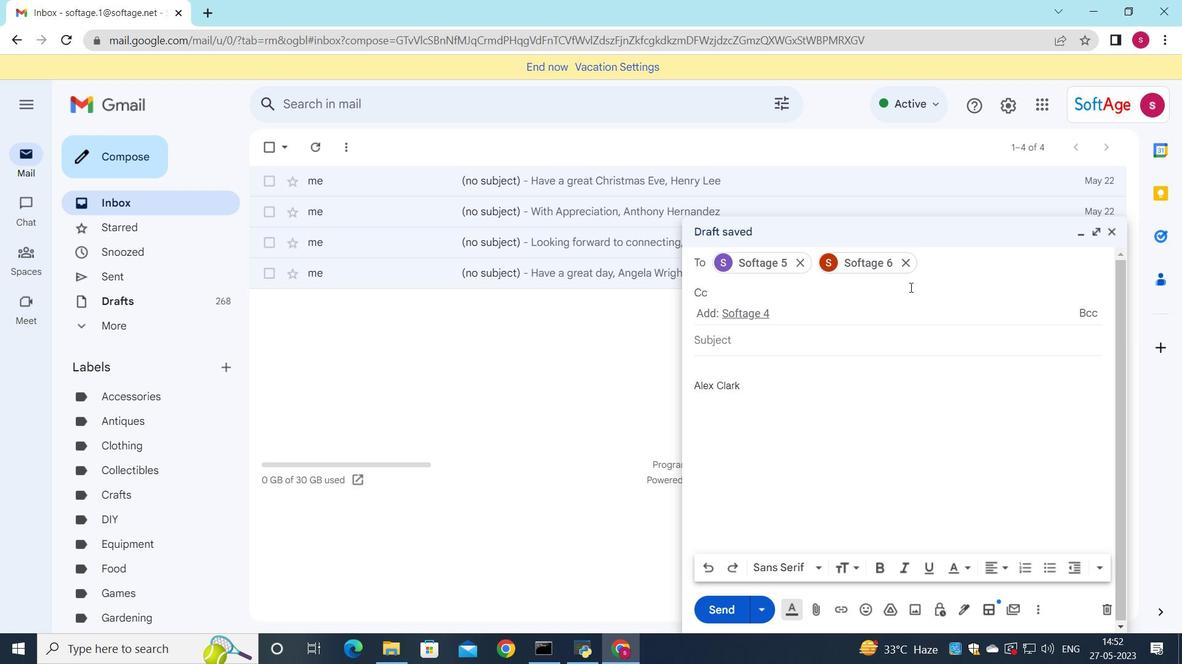 
Action: Mouse moved to (849, 563)
Screenshot: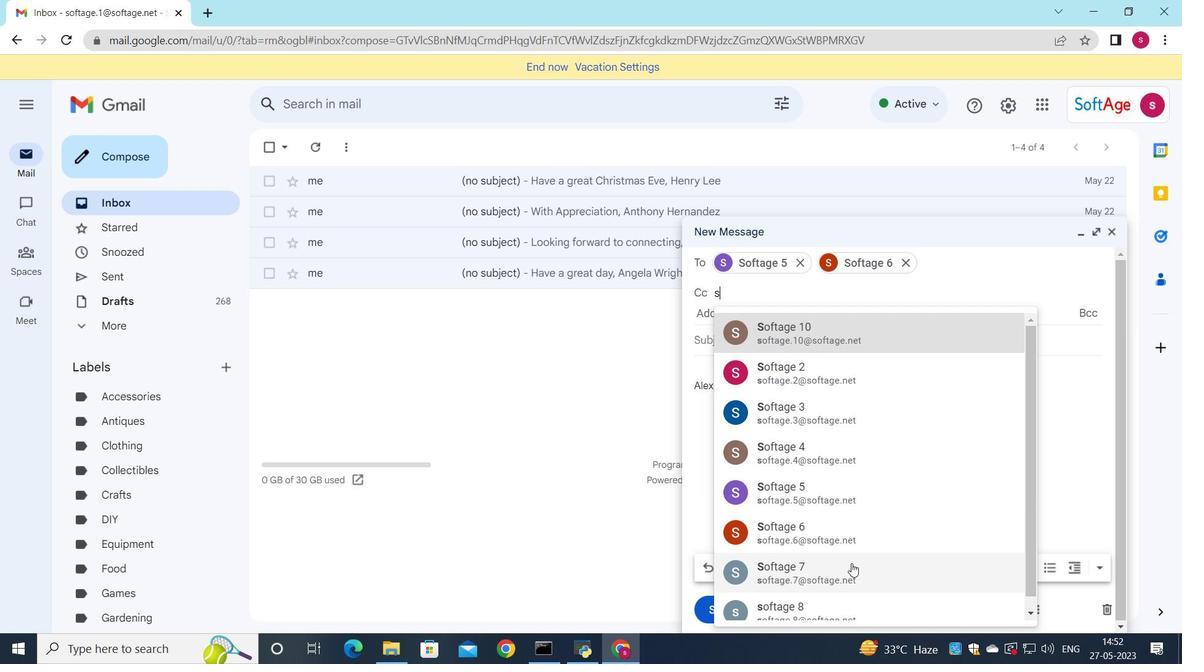 
Action: Mouse pressed left at (849, 563)
Screenshot: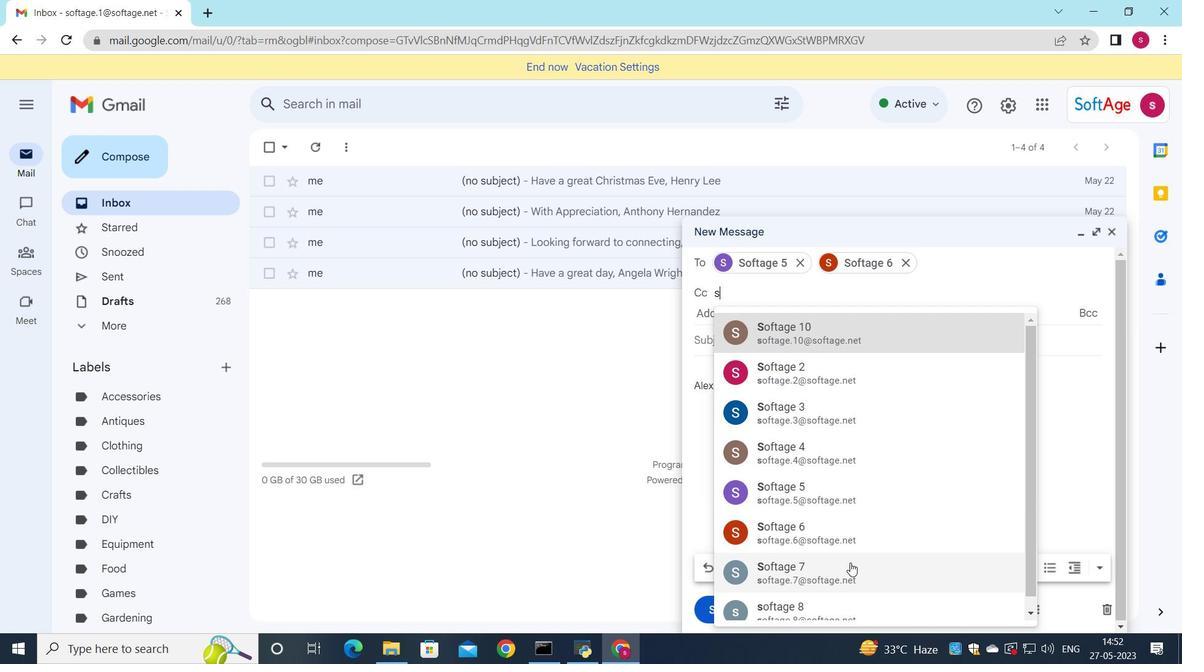 
Action: Mouse moved to (741, 314)
Screenshot: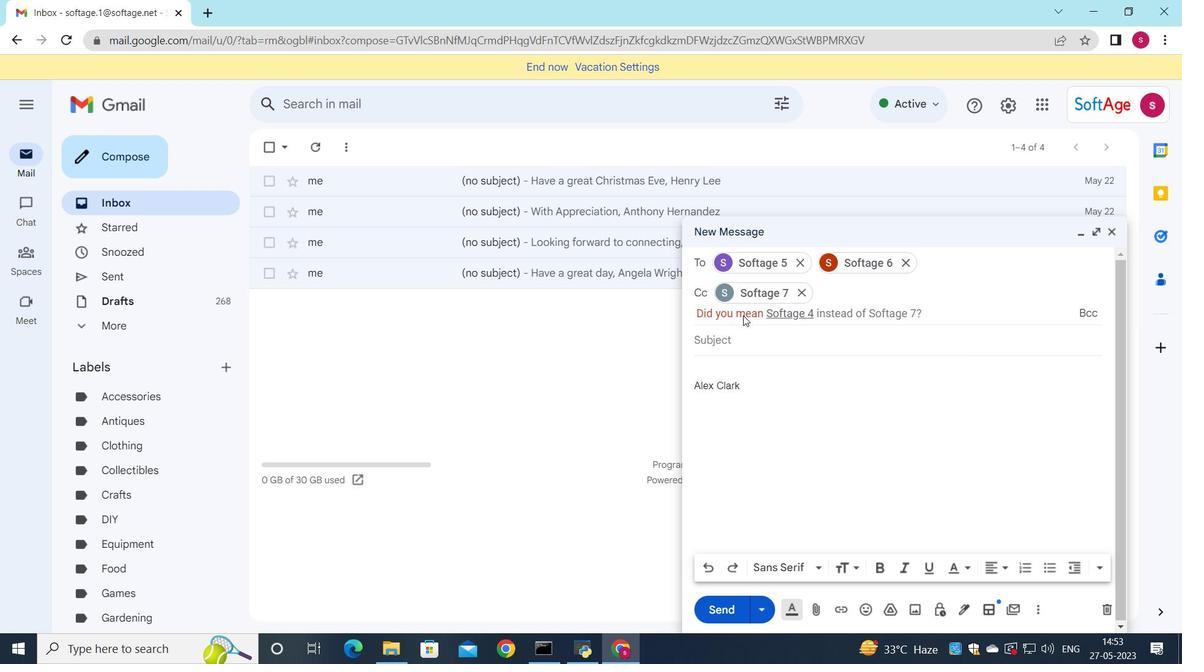 
Action: Mouse pressed left at (741, 314)
Screenshot: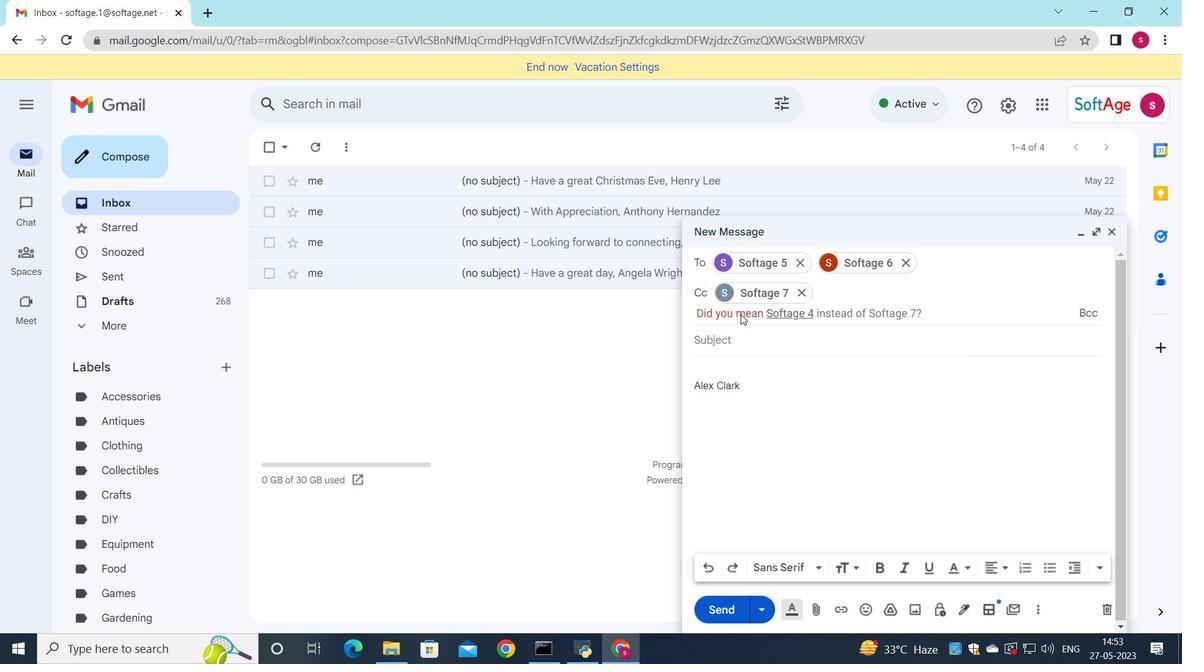 
Action: Mouse moved to (743, 340)
Screenshot: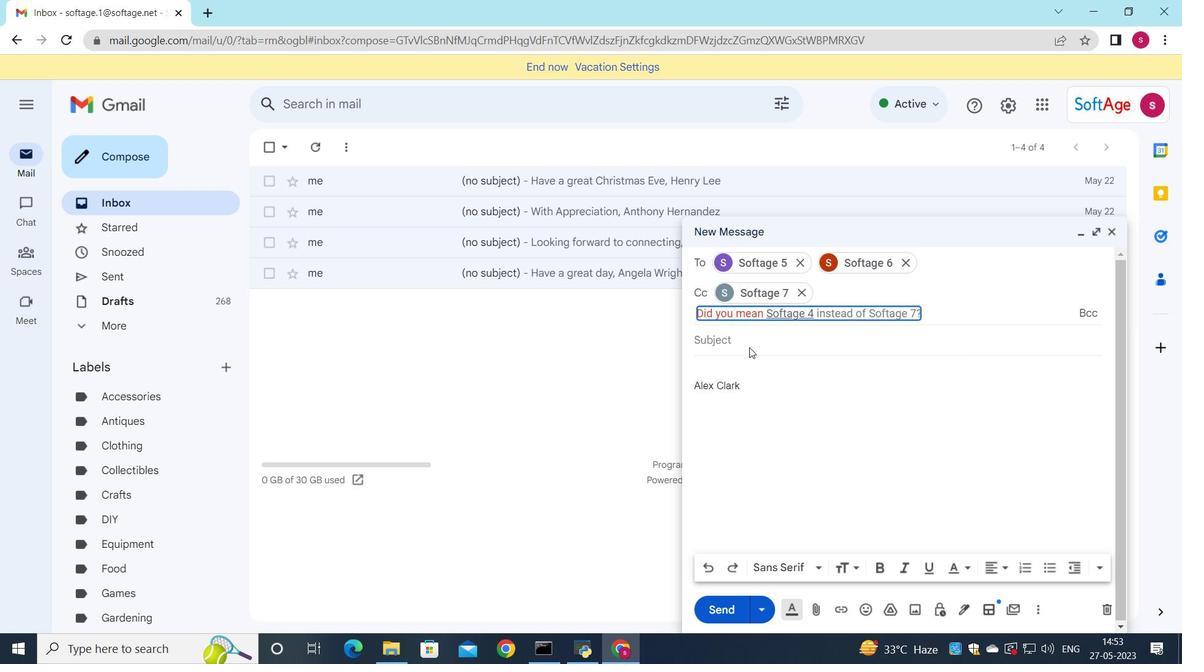 
Action: Mouse pressed left at (743, 340)
Screenshot: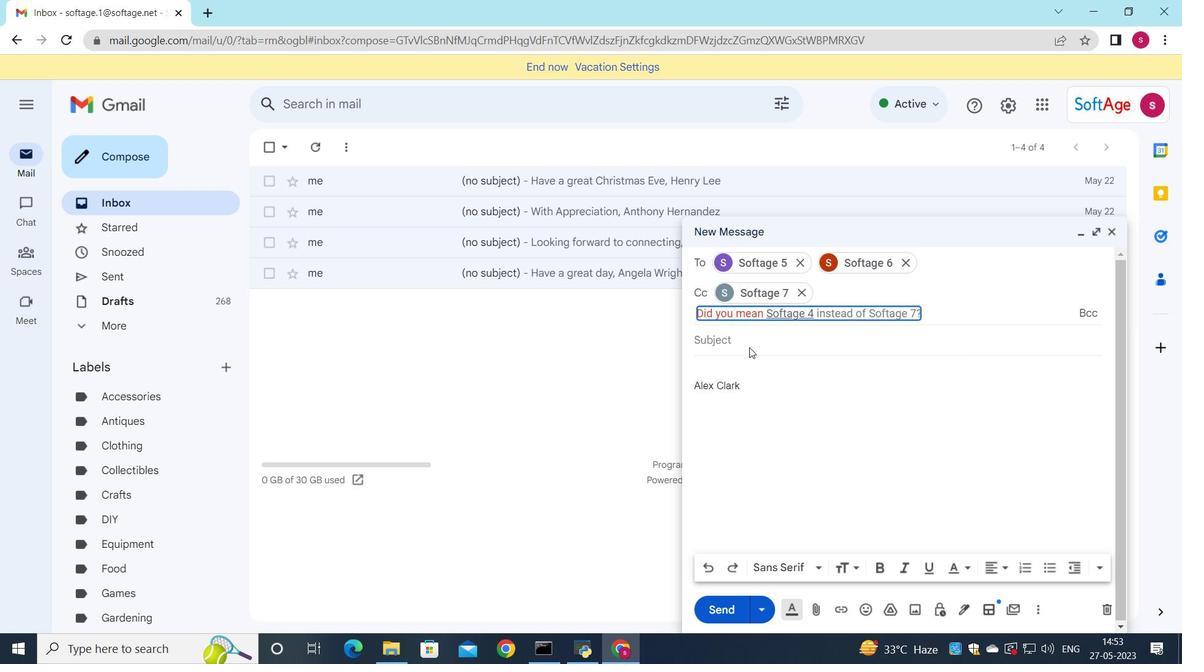 
Action: Mouse moved to (742, 340)
Screenshot: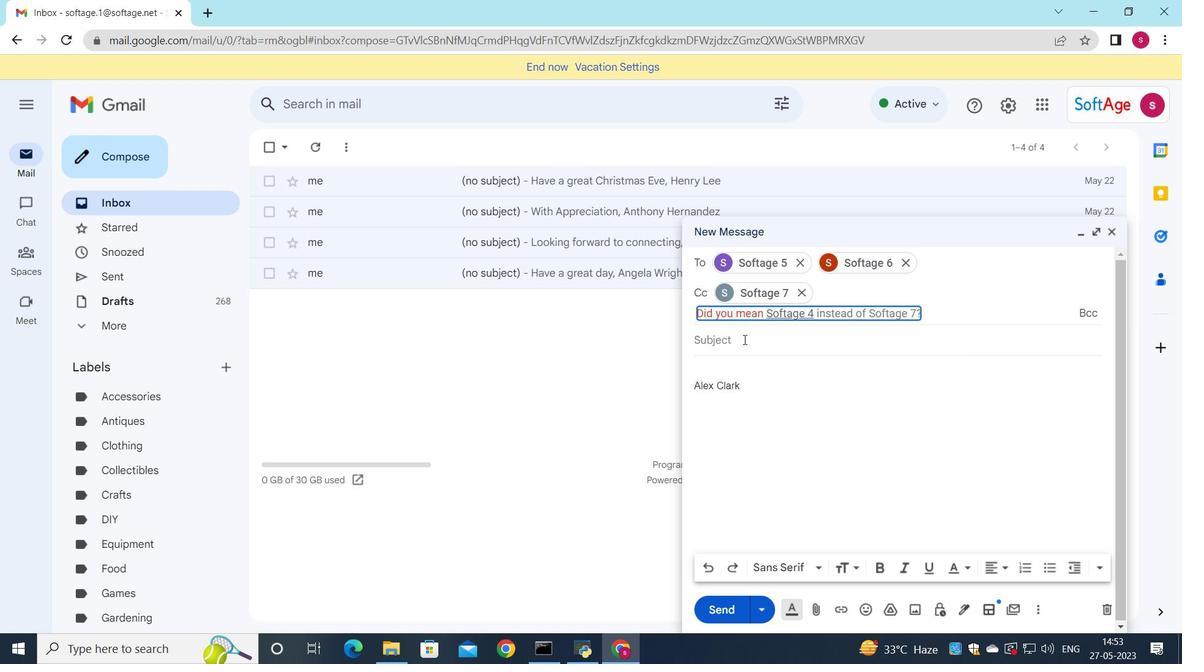 
Action: Key pressed <Key.shift>Status
Screenshot: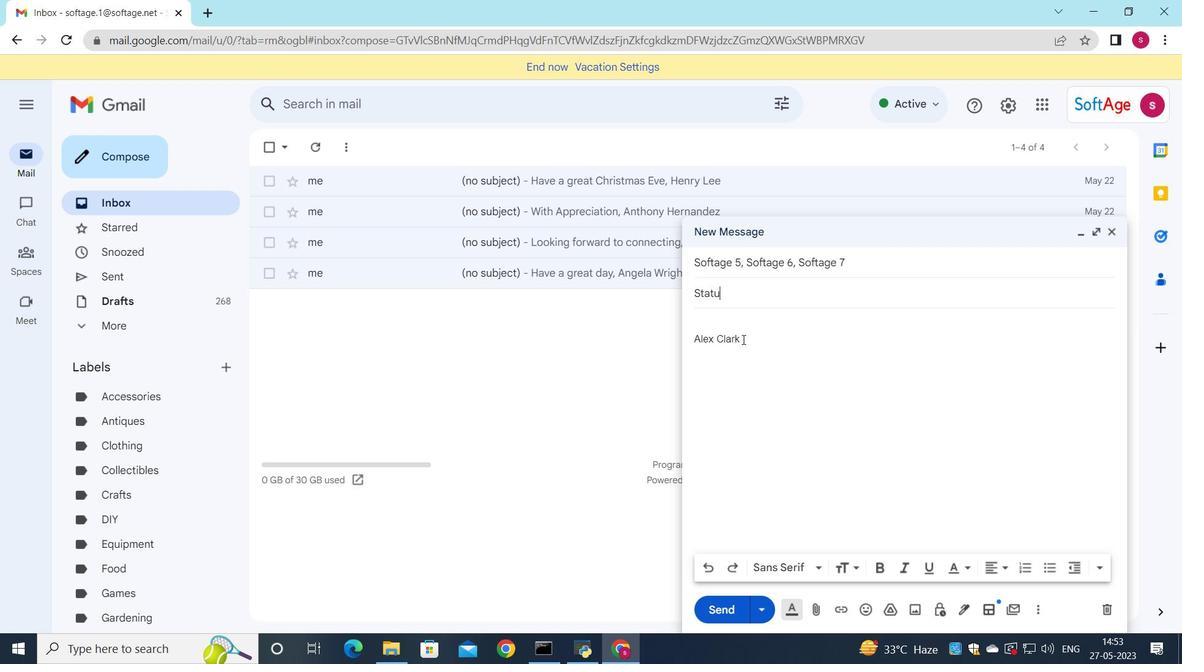 
Action: Mouse moved to (716, 328)
Screenshot: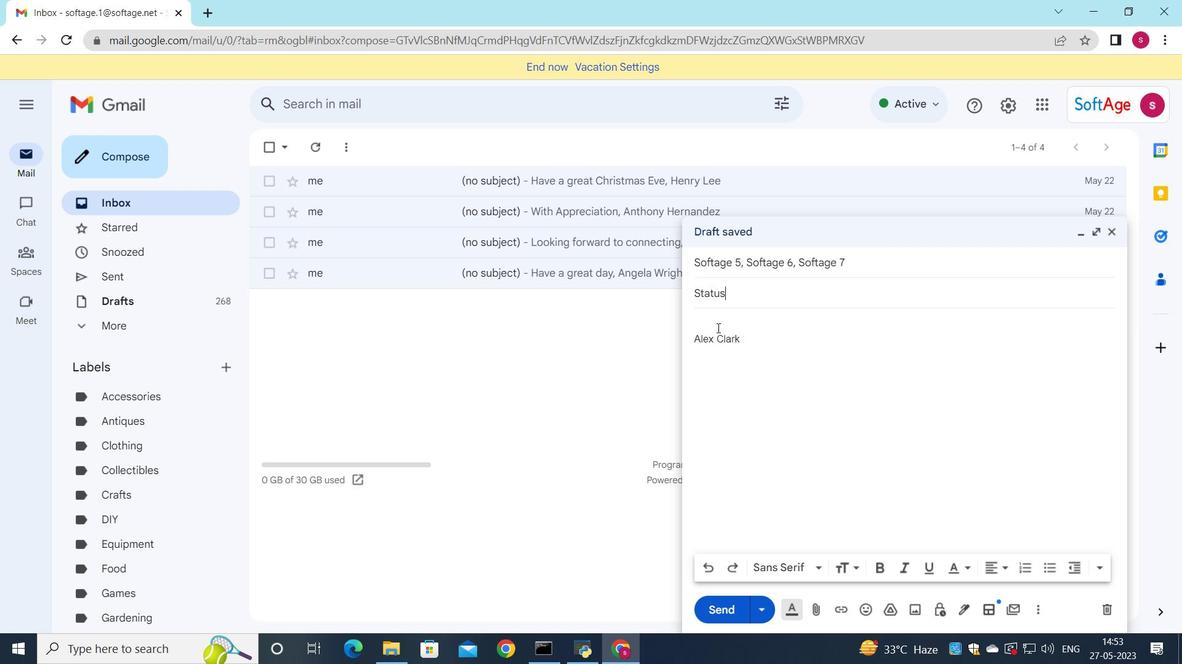 
Action: Mouse pressed left at (716, 328)
Screenshot: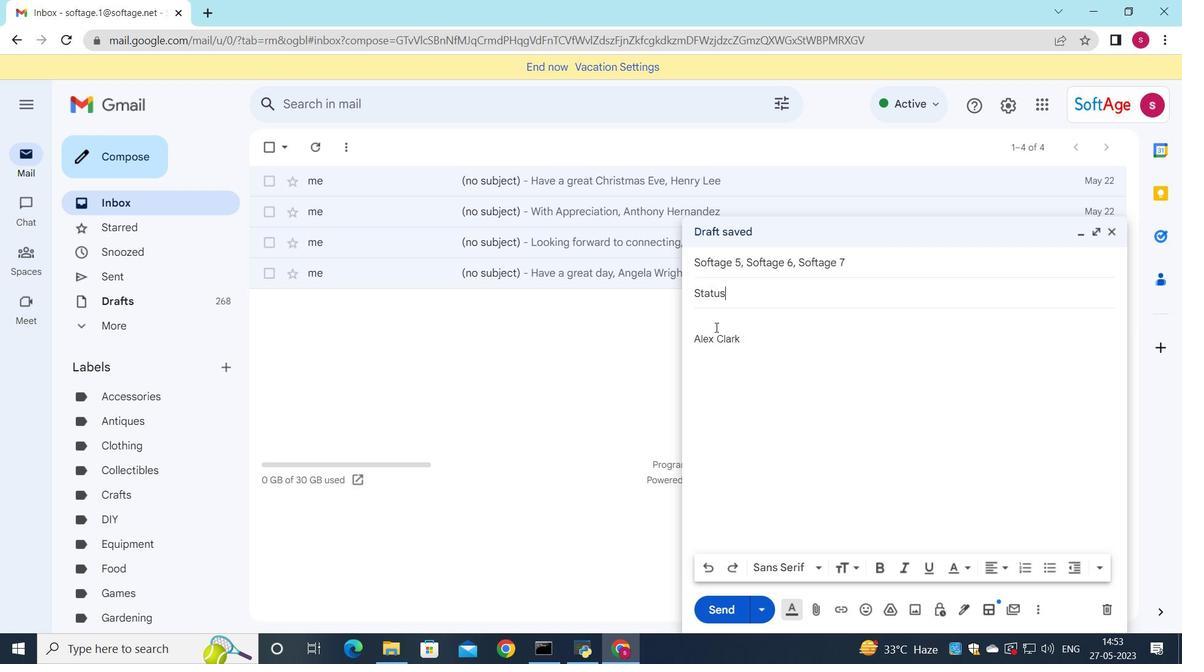
Action: Mouse moved to (709, 329)
Screenshot: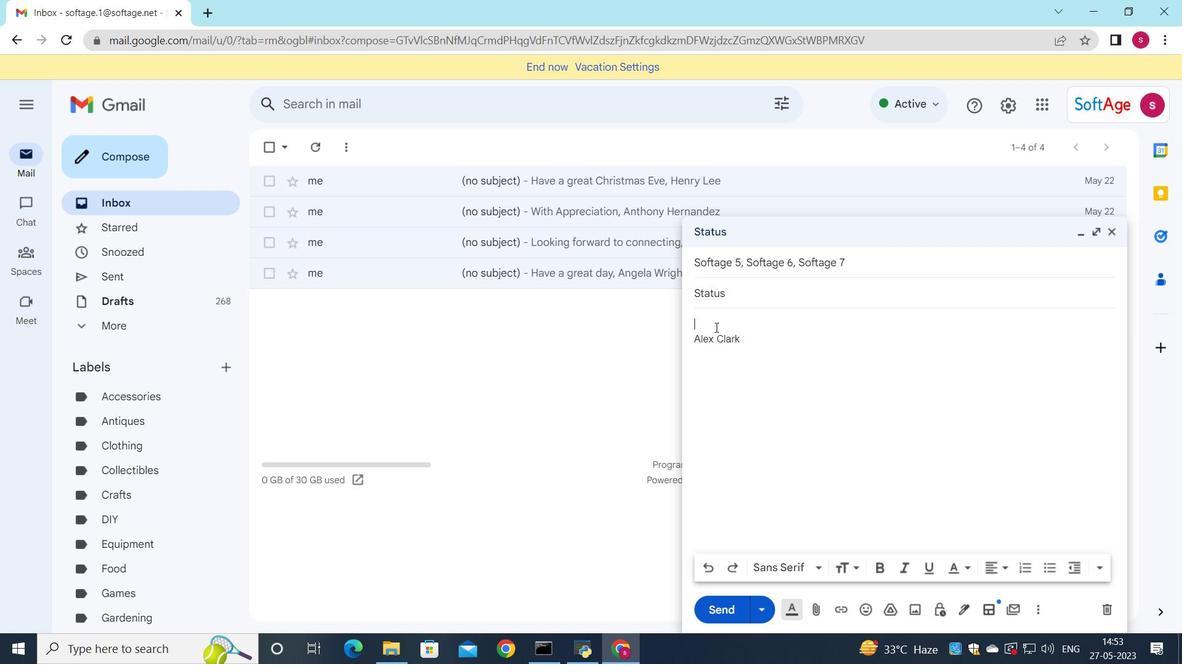 
Action: Key pressed <Key.shift>Please<Key.space>find<Key.space>attached<Key.space>the<Key.space>requese<Key.backspace>t<Key.space><Key.backspace>ed<Key.space>document.
Screenshot: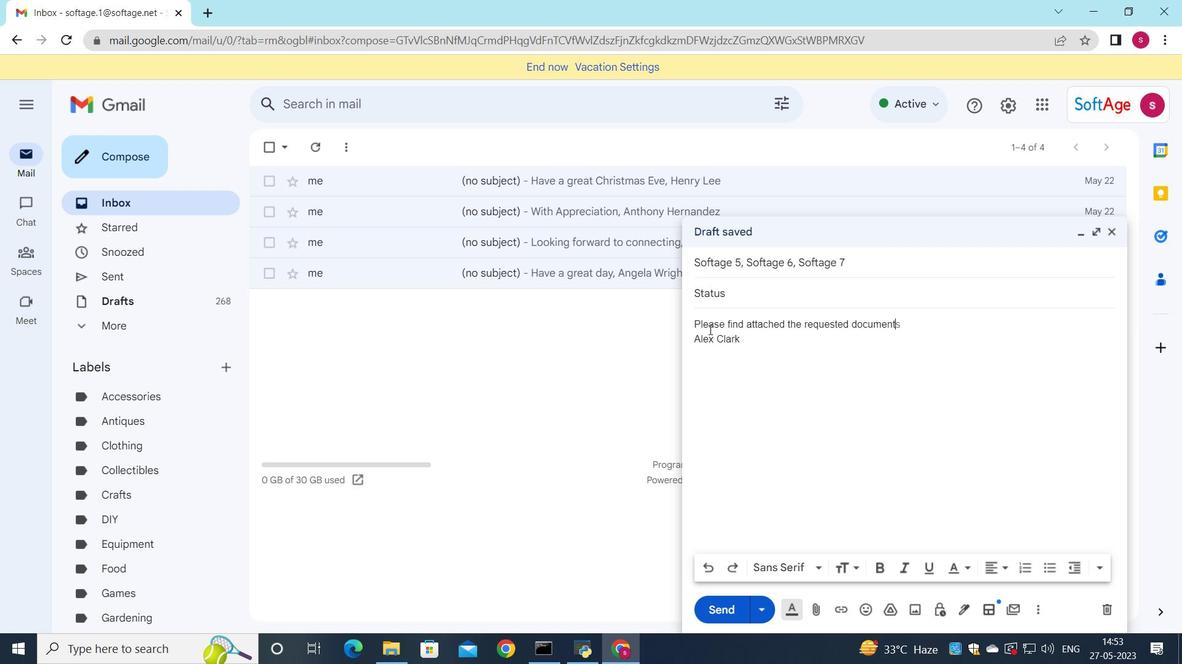 
Action: Mouse moved to (693, 325)
Screenshot: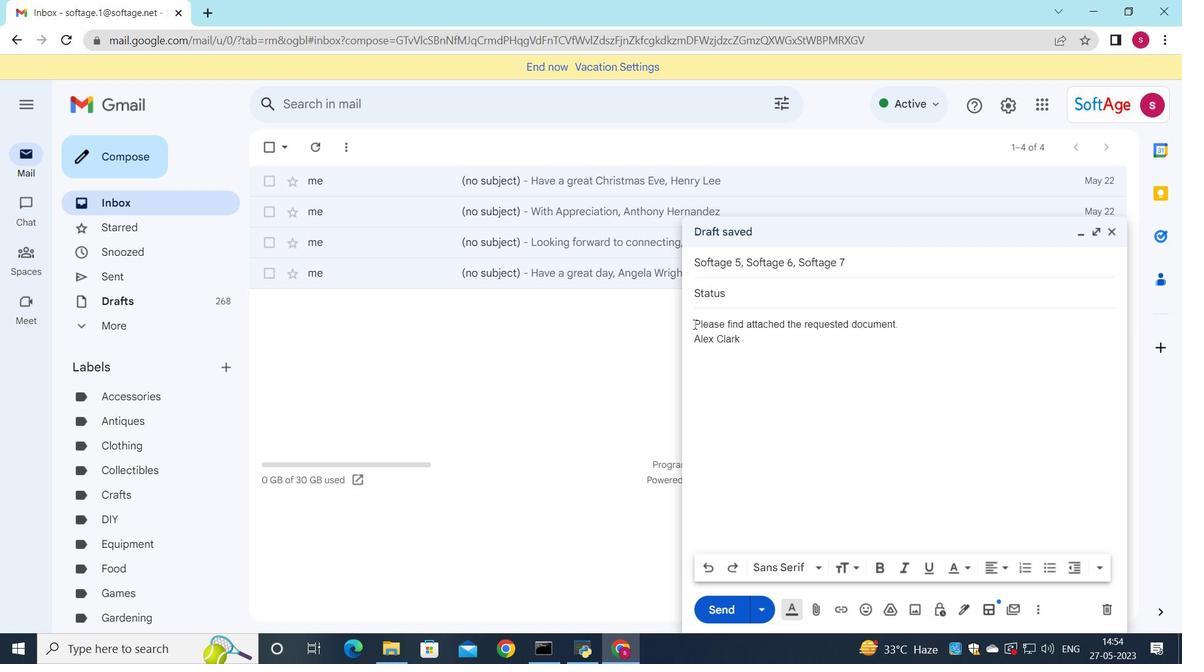 
Action: Mouse pressed left at (693, 325)
Screenshot: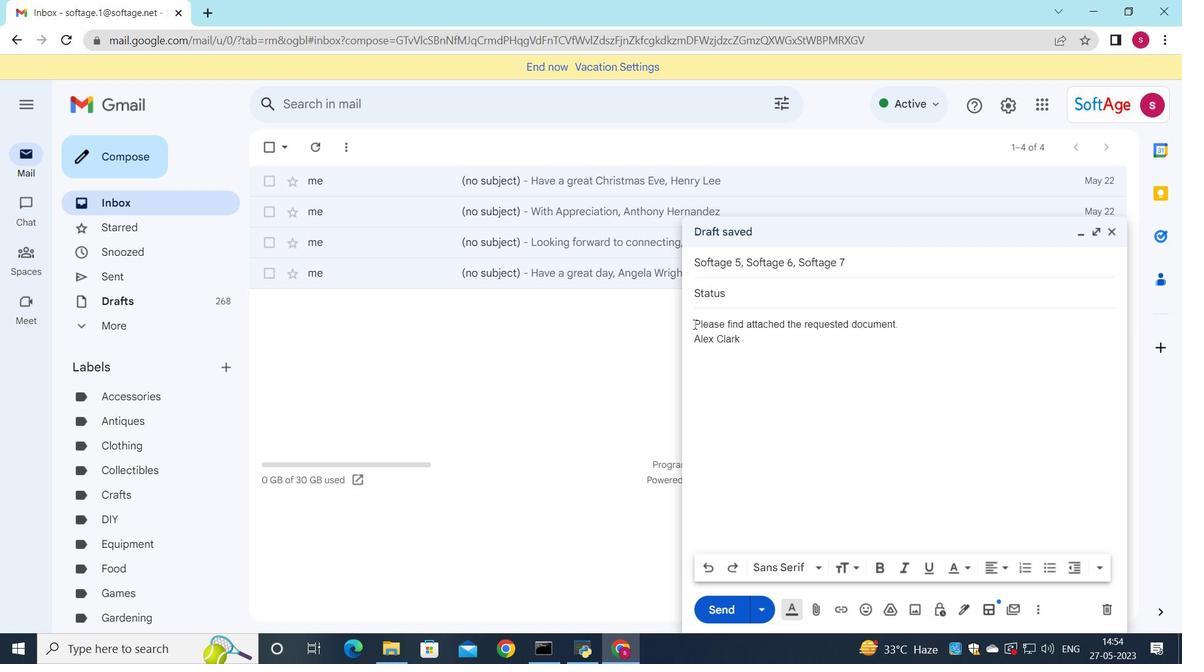 
Action: Mouse moved to (896, 325)
Screenshot: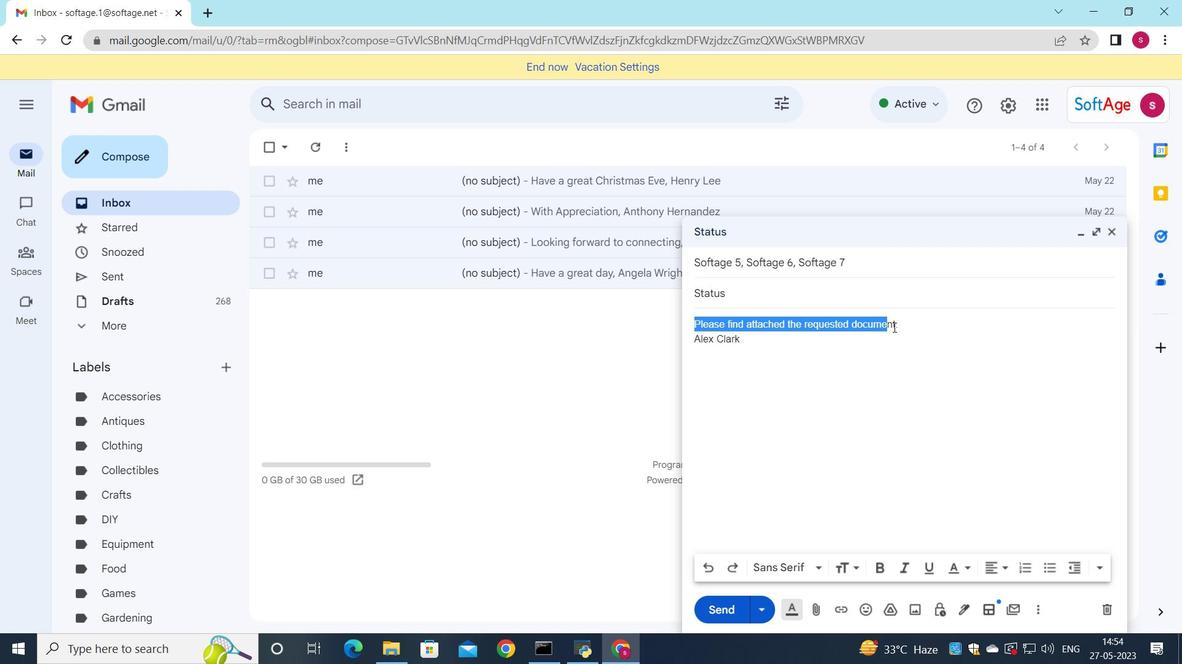 
Action: Mouse pressed left at (896, 325)
Screenshot: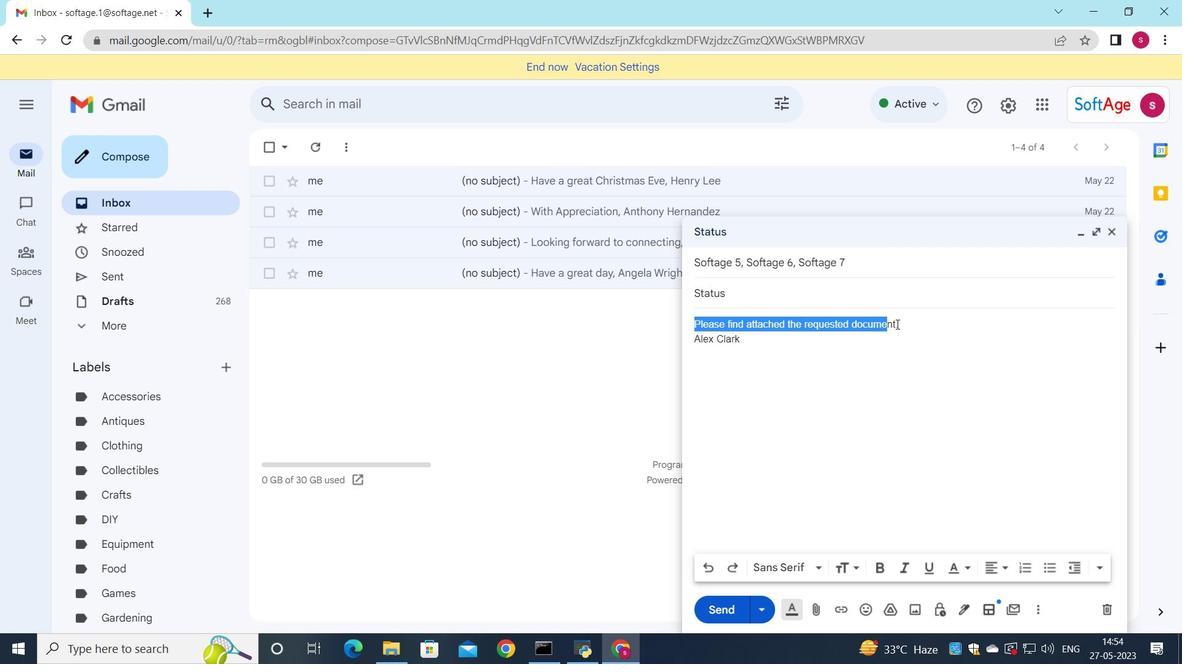 
Action: Mouse pressed left at (896, 325)
Screenshot: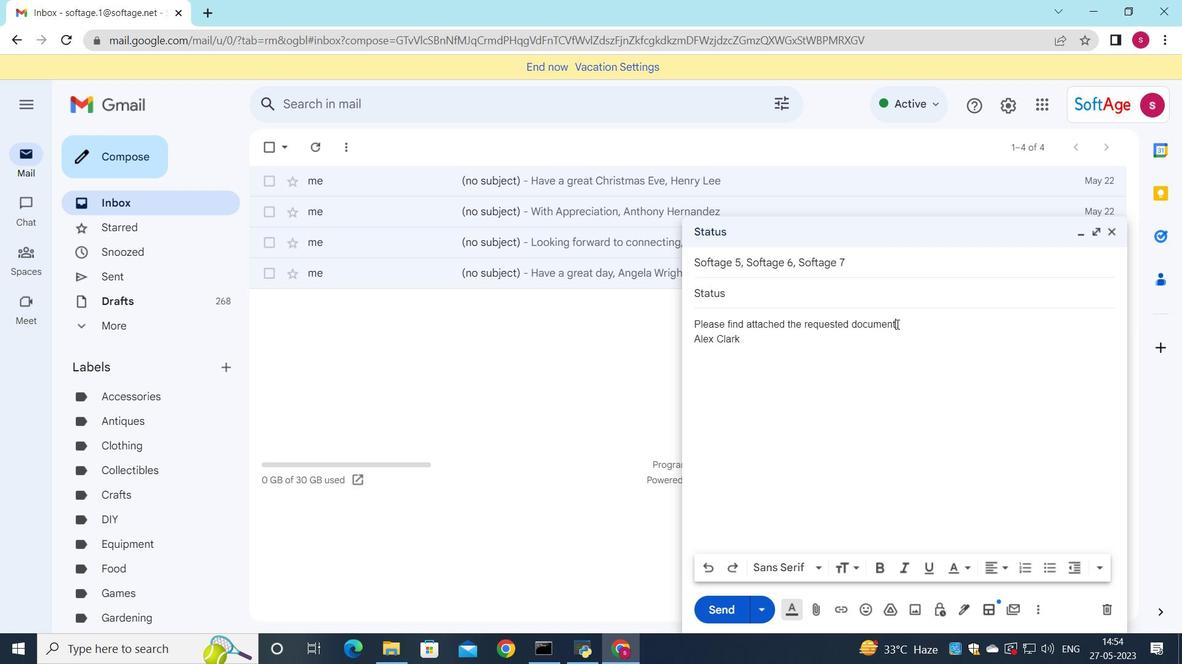 
Action: Mouse moved to (853, 570)
Screenshot: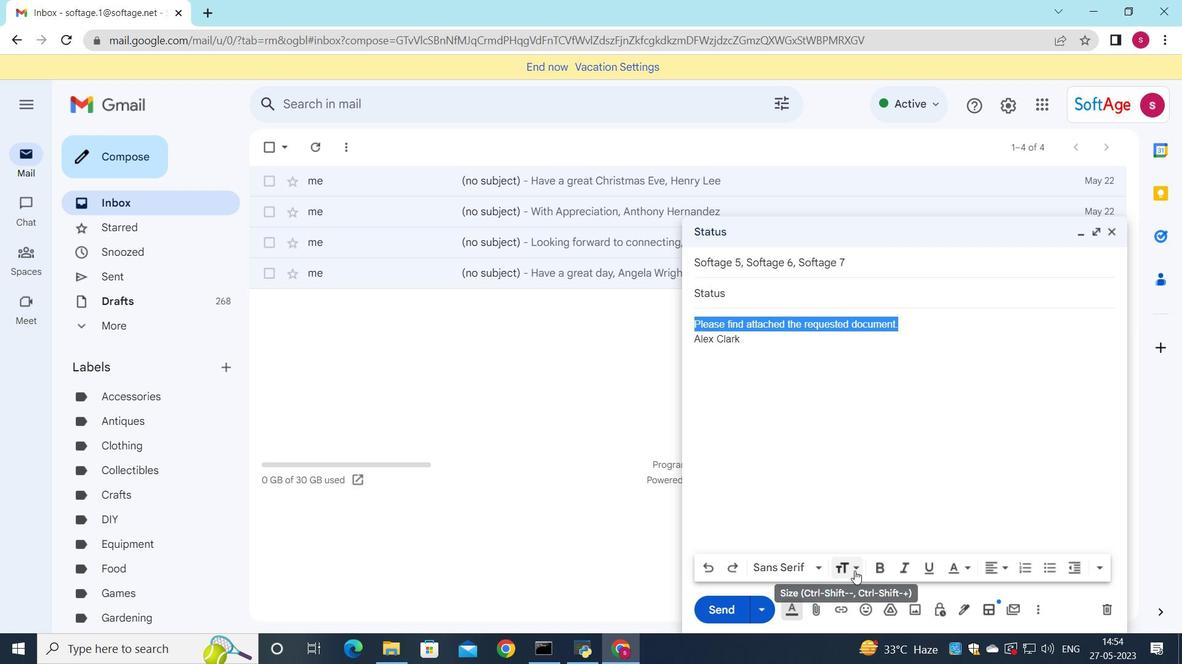 
Action: Mouse pressed left at (853, 570)
Screenshot: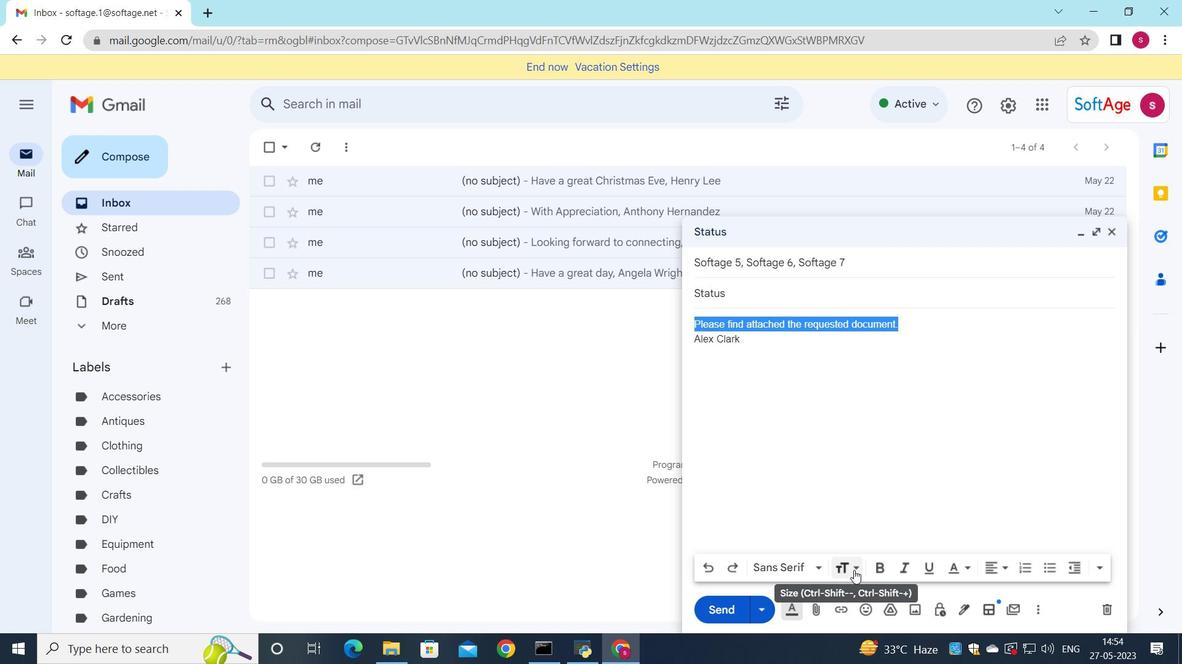 
Action: Mouse moved to (901, 541)
Screenshot: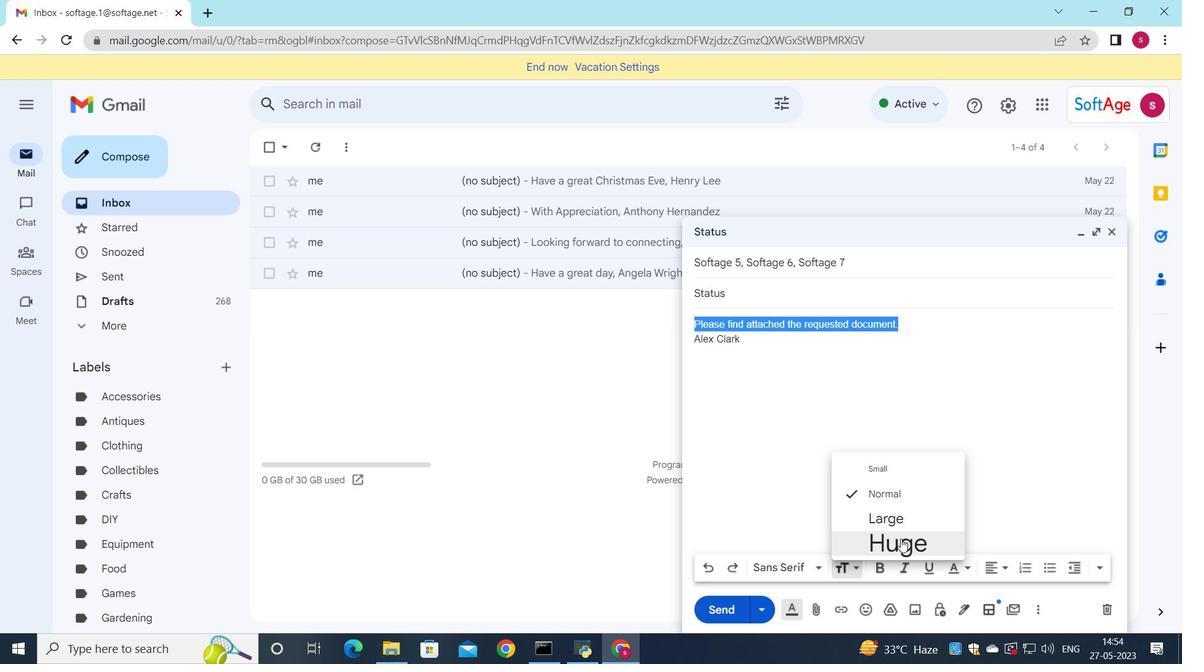 
Action: Mouse pressed left at (901, 541)
Screenshot: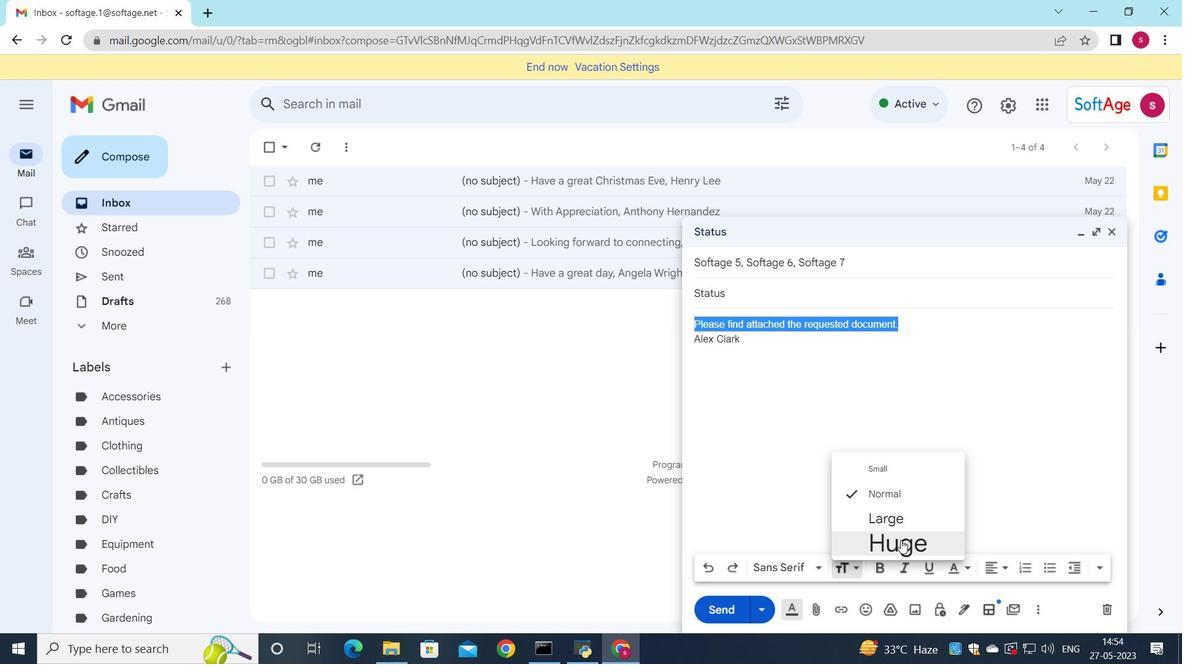 
Action: Mouse moved to (1008, 571)
Screenshot: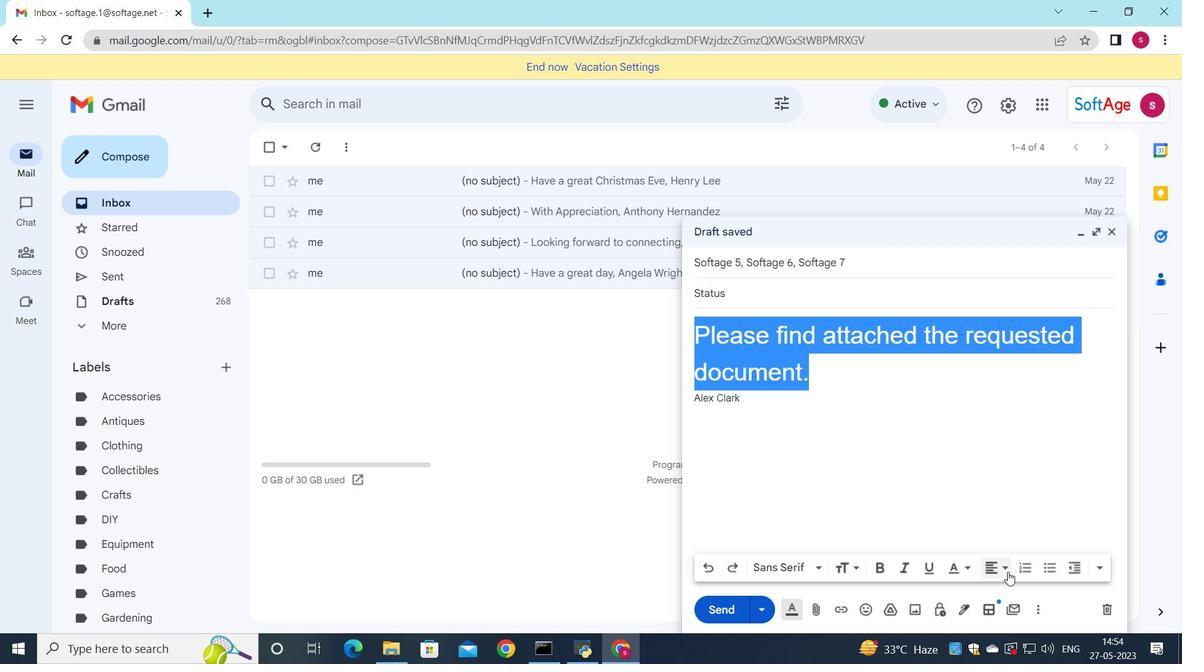 
Action: Mouse pressed left at (1008, 571)
Screenshot: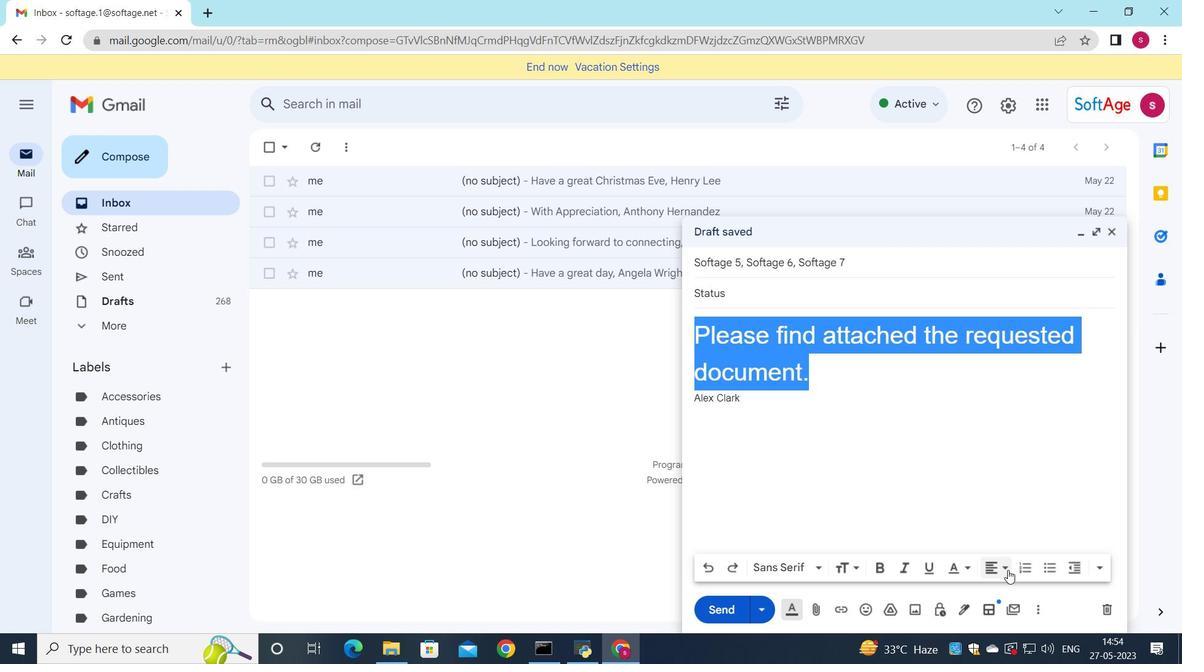 
Action: Mouse moved to (993, 508)
Screenshot: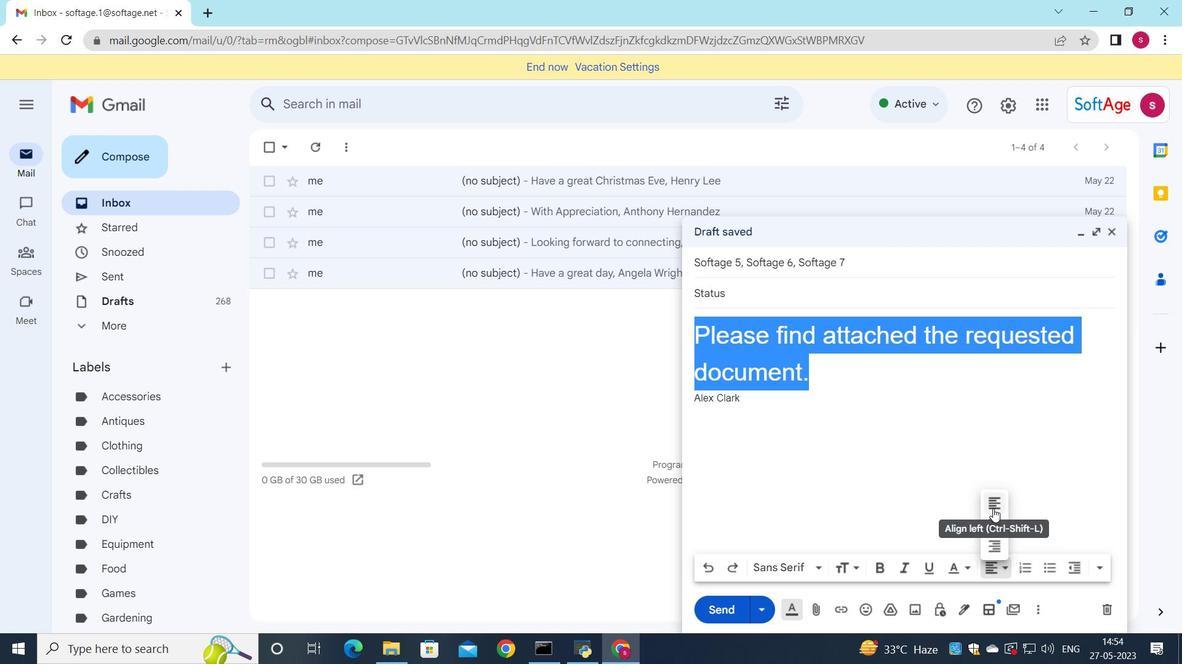 
Action: Mouse pressed left at (993, 508)
Screenshot: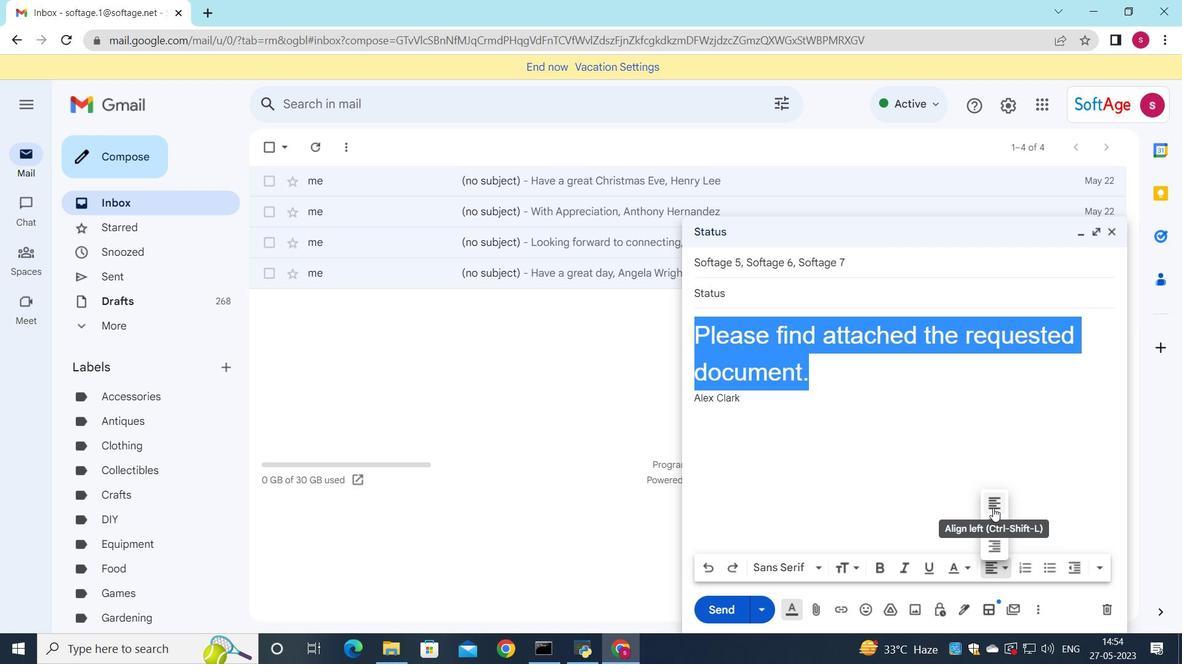 
Action: Mouse moved to (1006, 571)
Screenshot: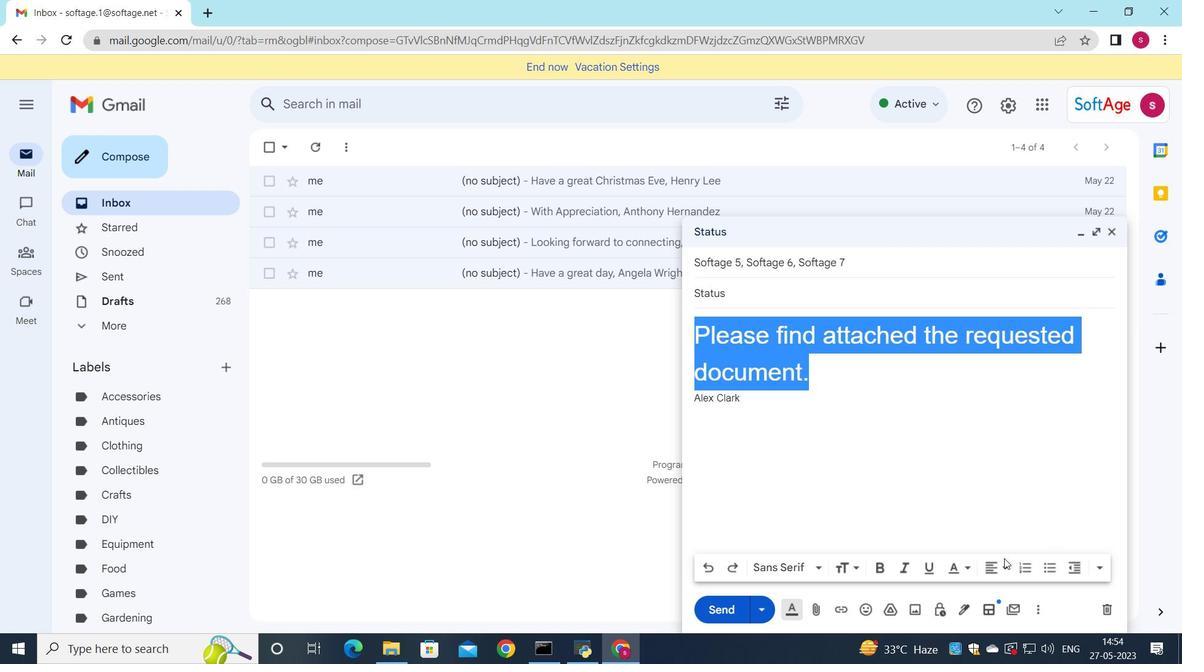 
Action: Mouse pressed left at (1006, 571)
Screenshot: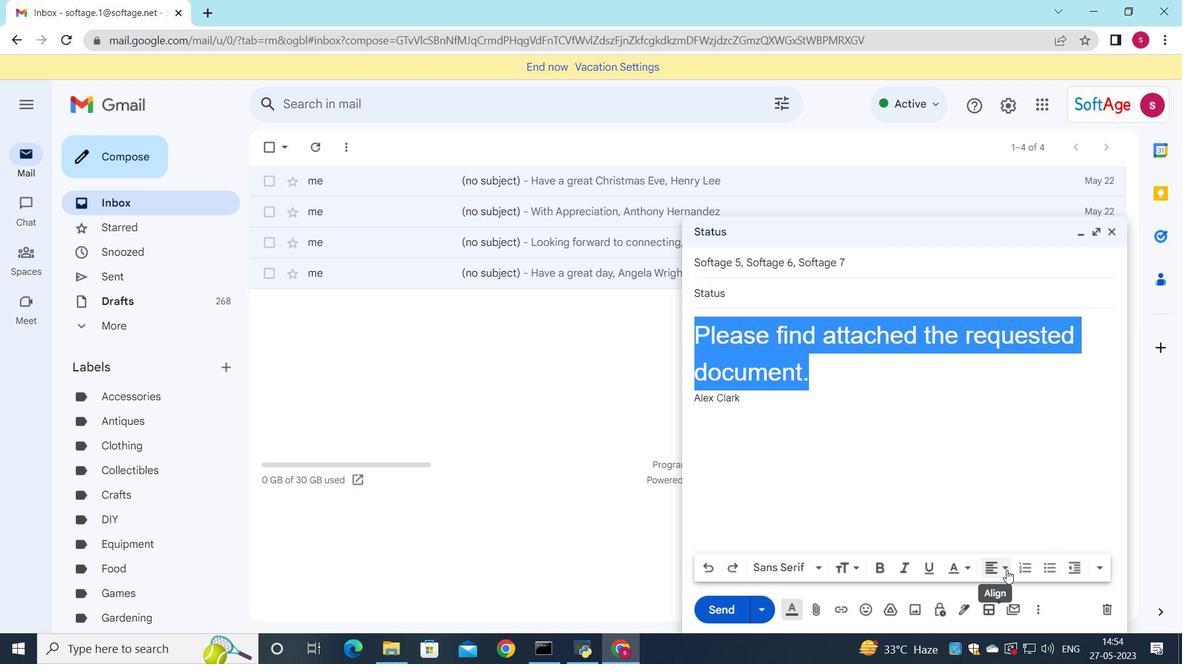 
Action: Mouse moved to (996, 507)
Screenshot: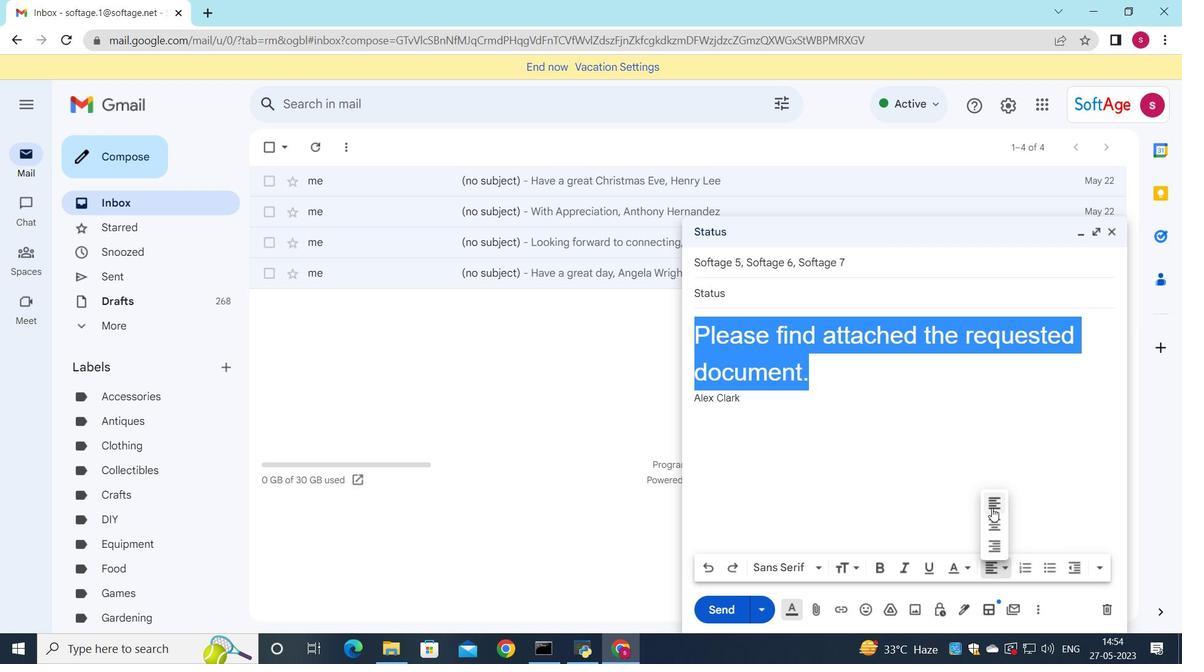 
Action: Mouse pressed left at (996, 507)
Screenshot: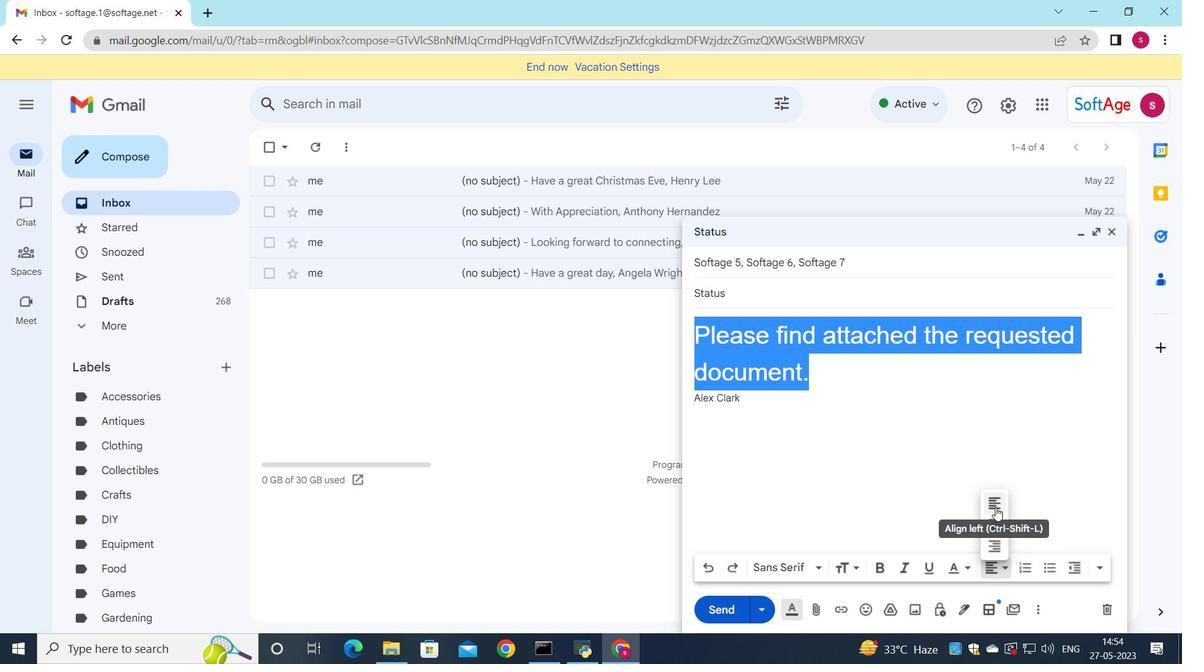 
Action: Mouse moved to (1001, 571)
Screenshot: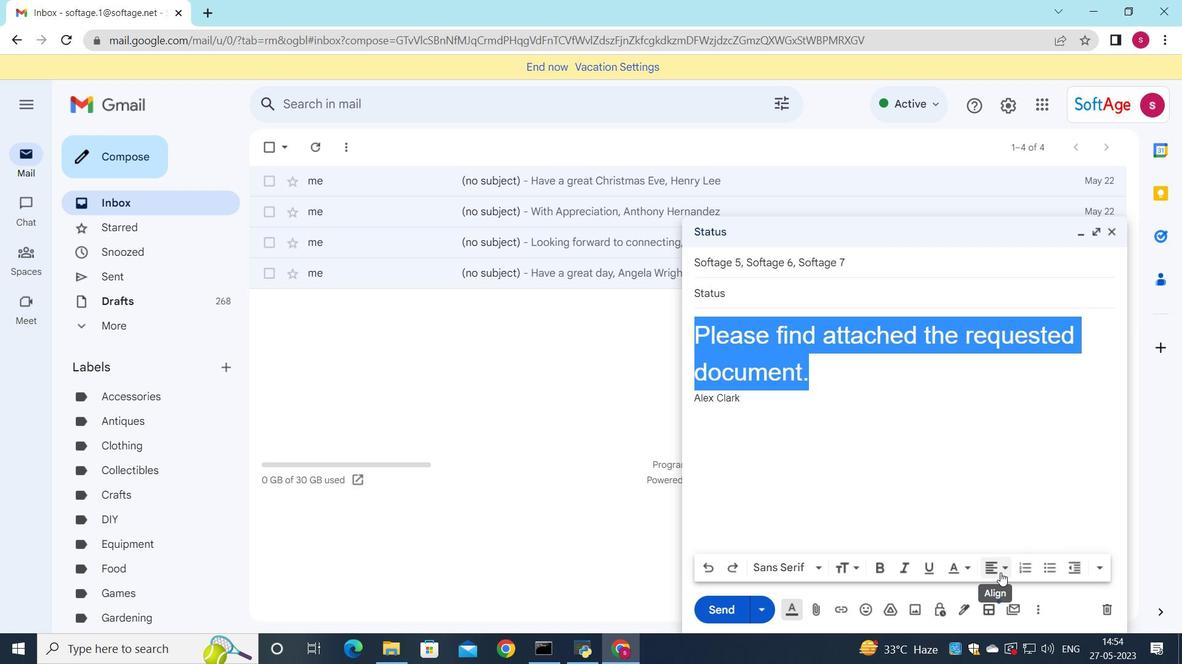 
Action: Mouse pressed left at (1001, 571)
Screenshot: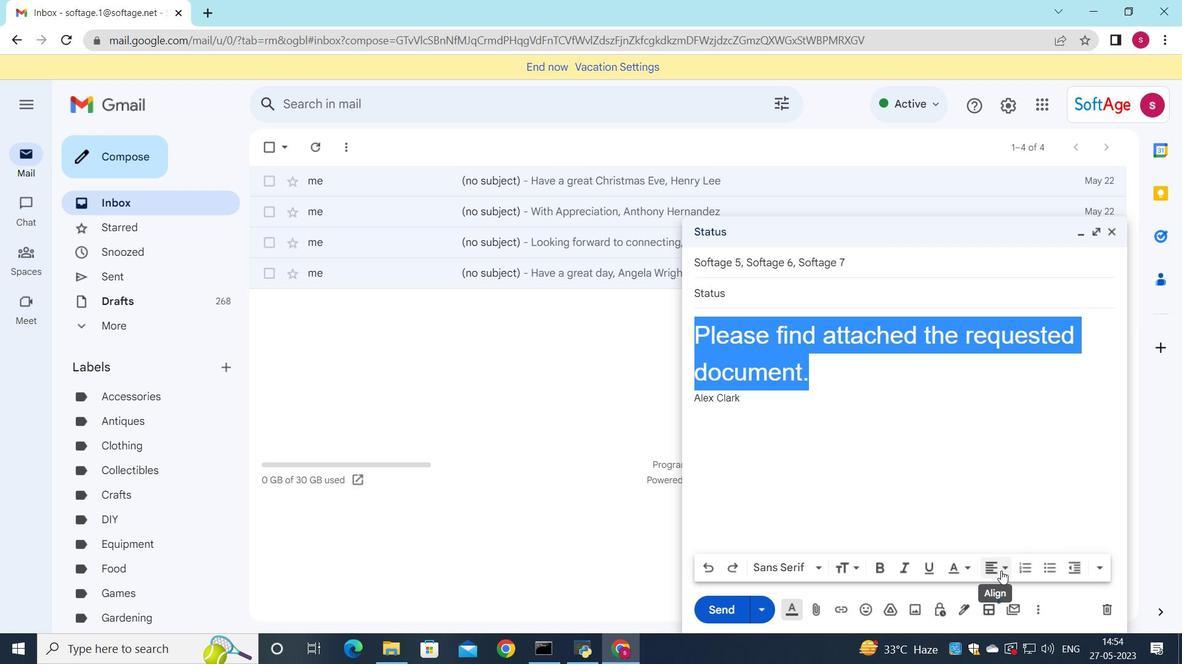 
Action: Mouse moved to (989, 546)
Screenshot: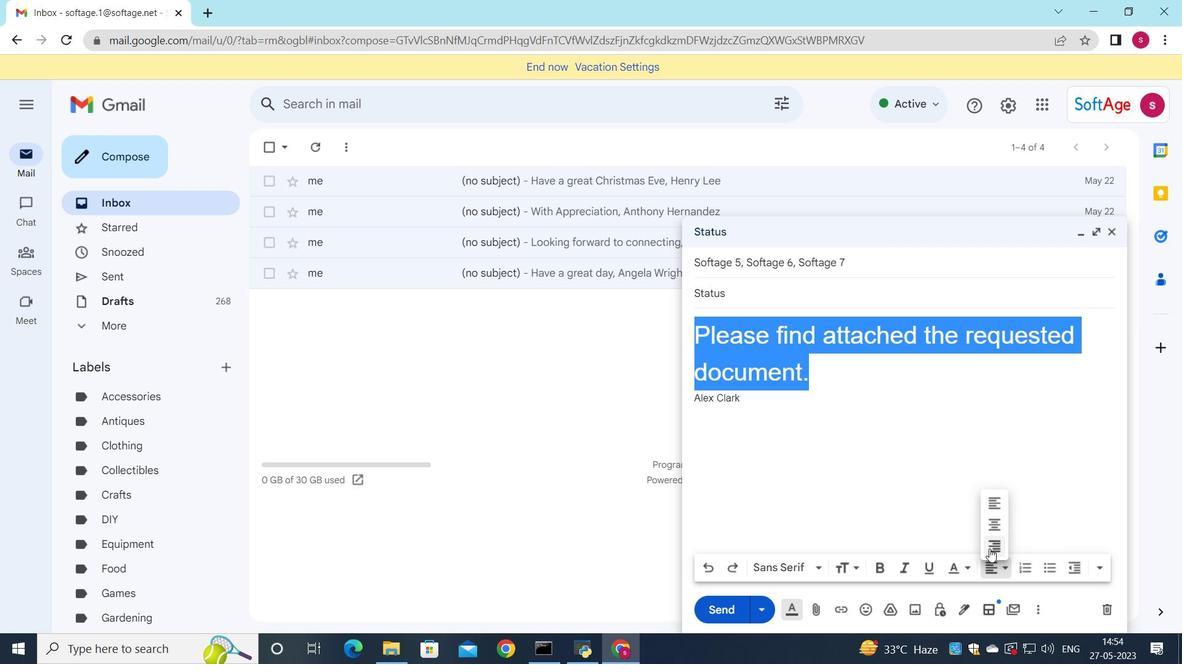 
Action: Mouse pressed left at (989, 546)
Screenshot: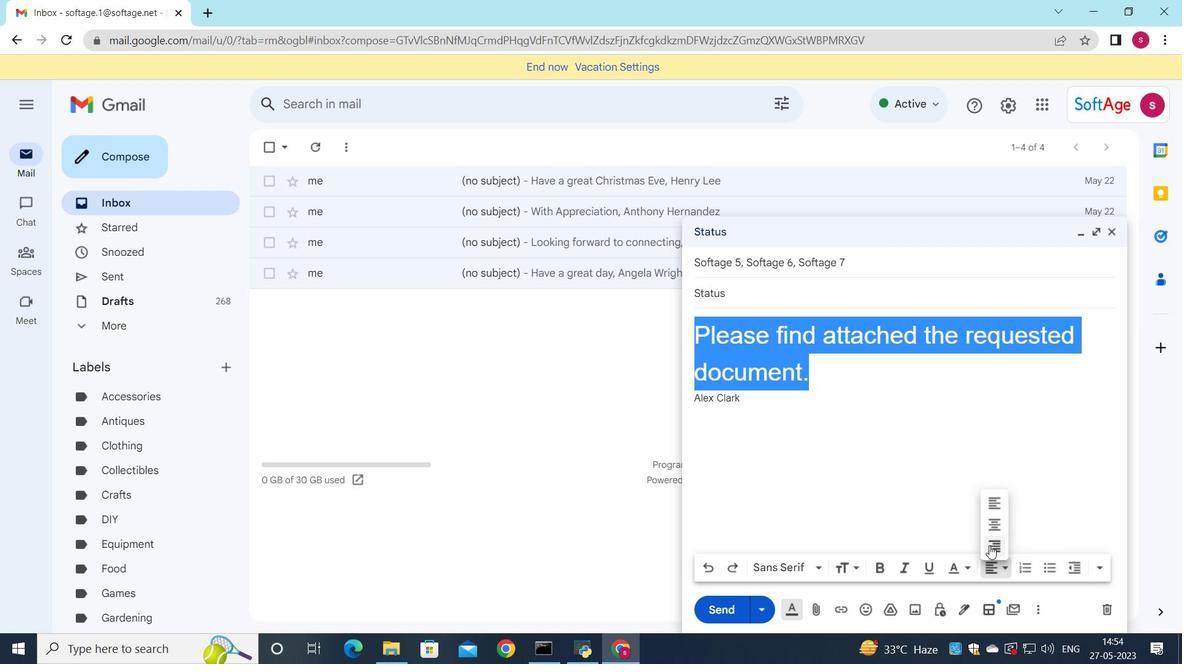 
Action: Mouse moved to (969, 507)
Screenshot: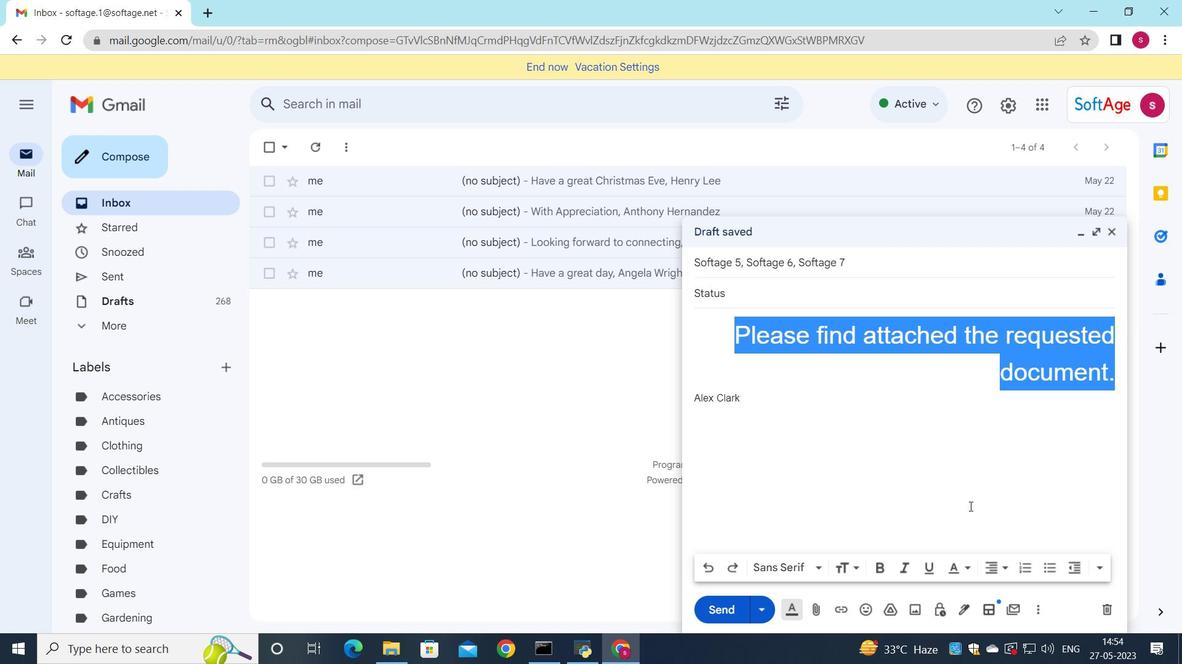 
